 Task: Send an email with the signature Amanda Green with the subject Reminder for a partnership and the message I wanted to provide you with an update on the progress of the project. We have completed 50% of the deliverables. from softage.10@softage.net to softage.8@softage.net and move the email from Sent Items to the folder Antivirus
Action: Mouse moved to (75, 86)
Screenshot: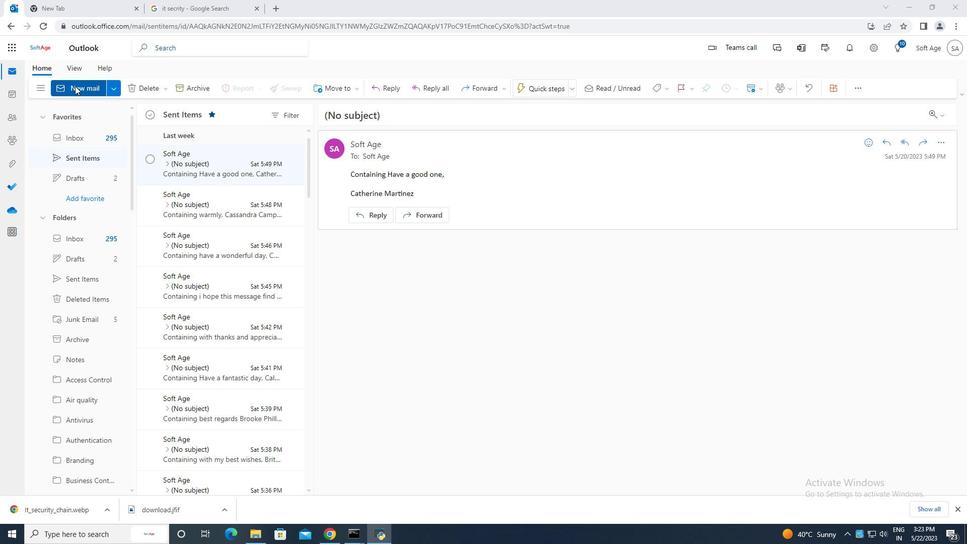 
Action: Mouse pressed left at (75, 86)
Screenshot: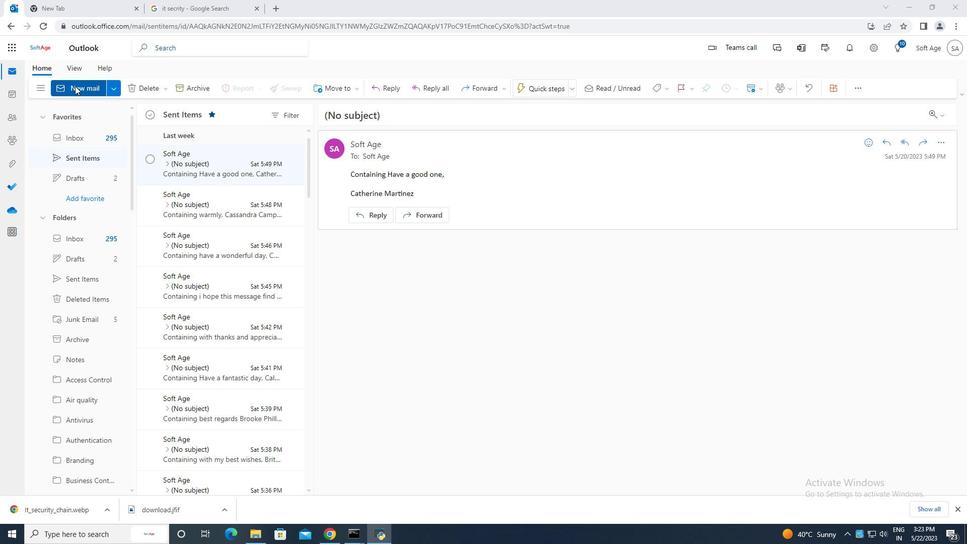 
Action: Mouse moved to (647, 87)
Screenshot: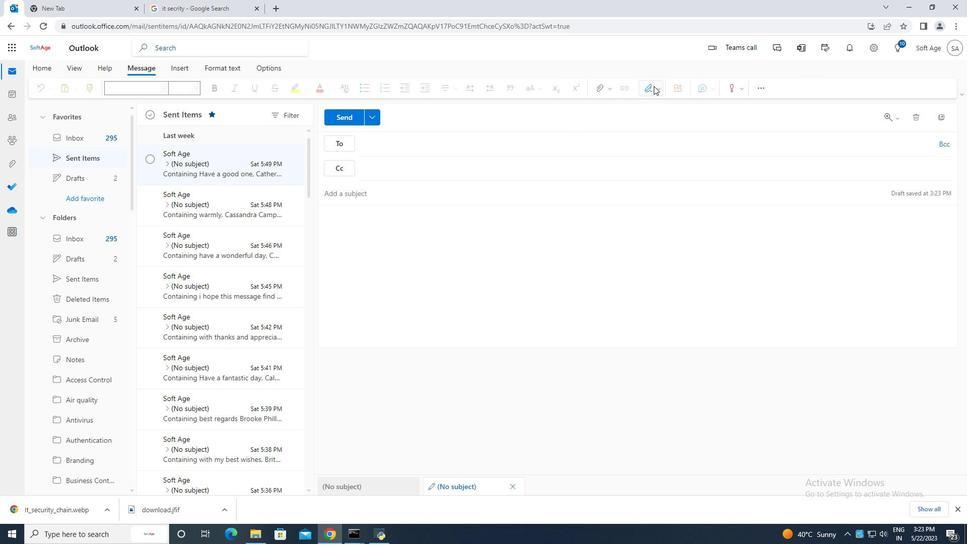 
Action: Mouse pressed left at (647, 87)
Screenshot: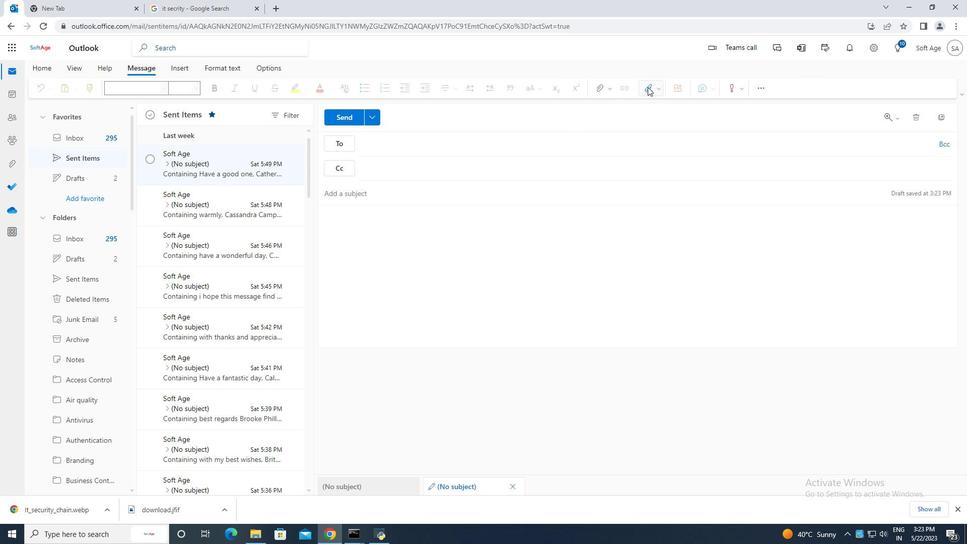 
Action: Mouse moved to (628, 130)
Screenshot: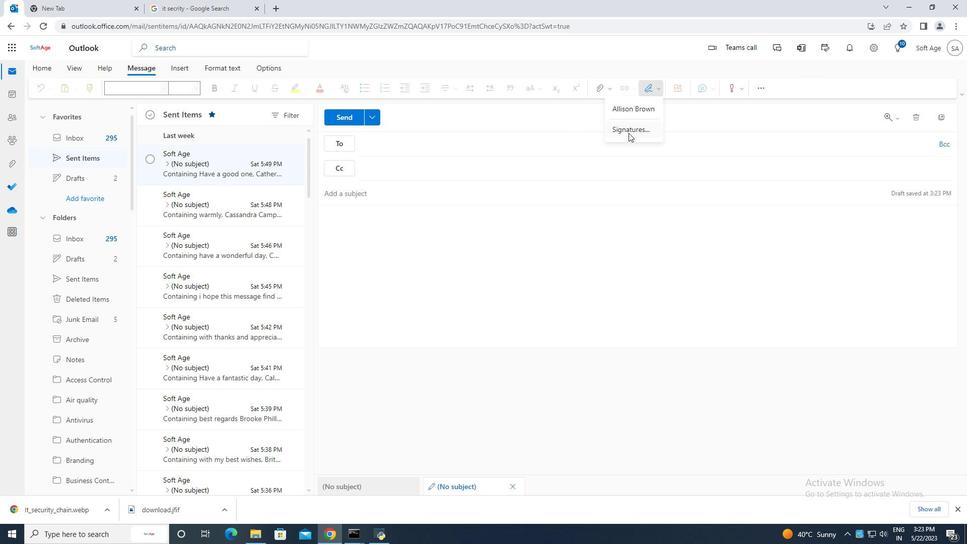 
Action: Mouse pressed left at (628, 130)
Screenshot: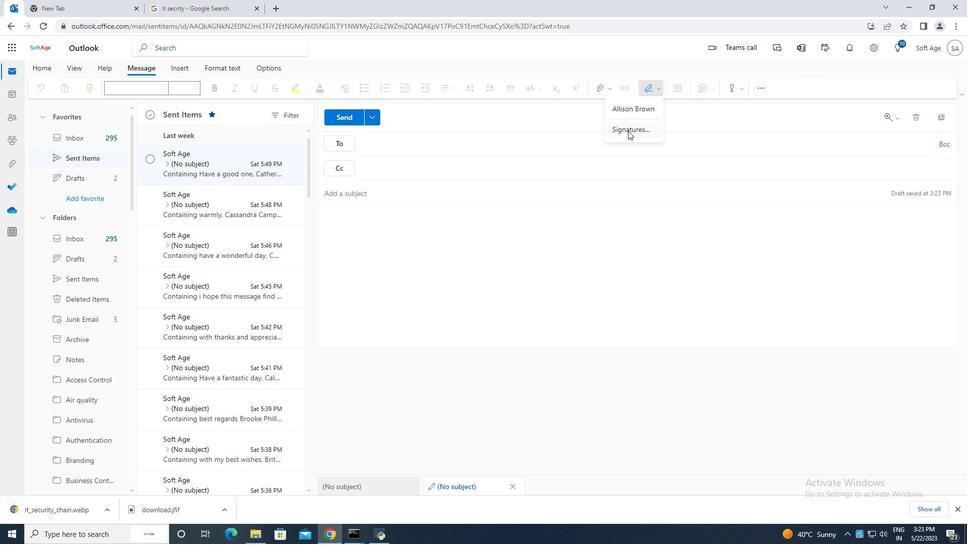 
Action: Mouse moved to (679, 171)
Screenshot: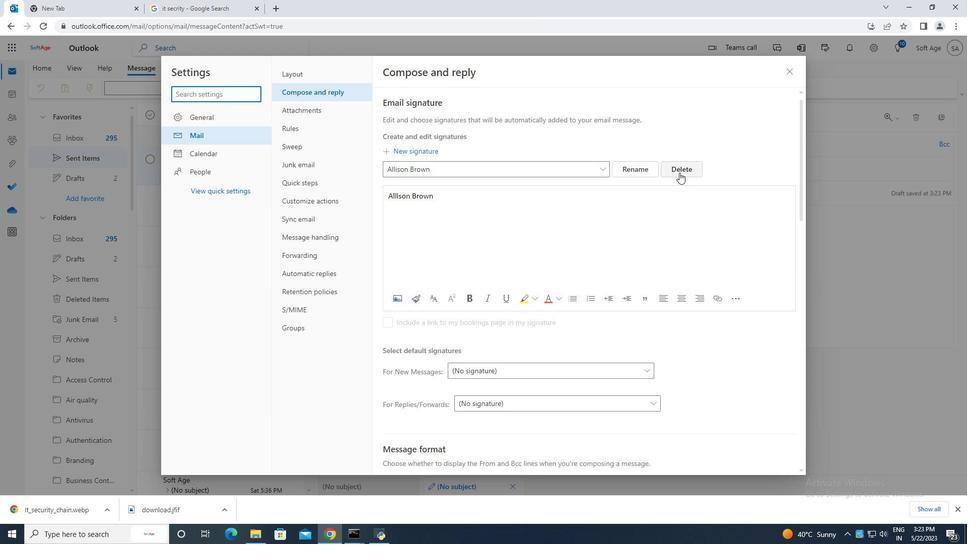 
Action: Mouse pressed left at (679, 171)
Screenshot: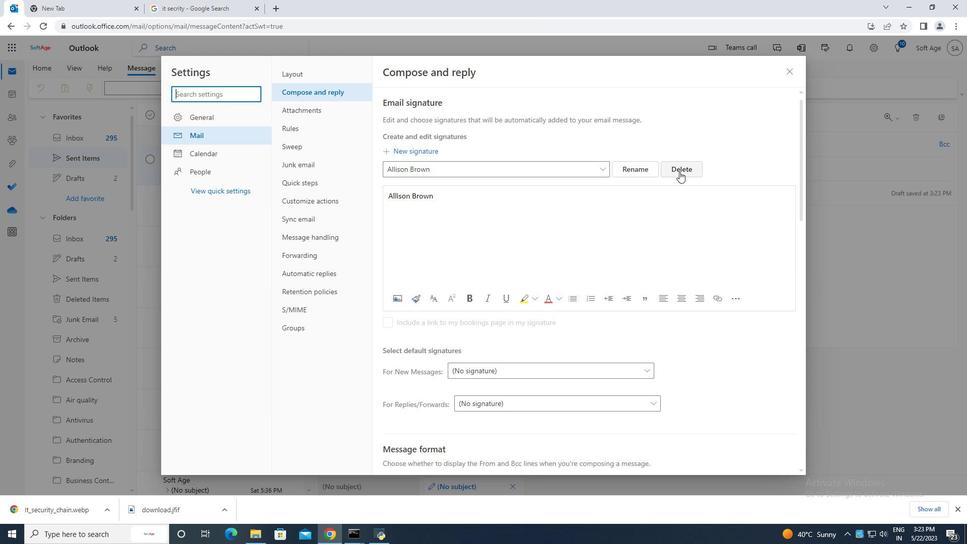 
Action: Mouse moved to (409, 169)
Screenshot: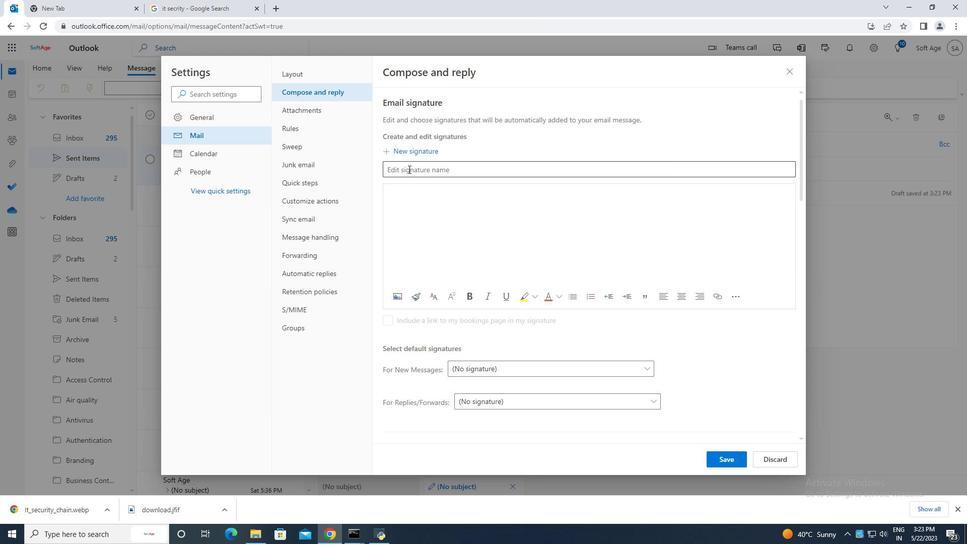 
Action: Mouse pressed left at (409, 169)
Screenshot: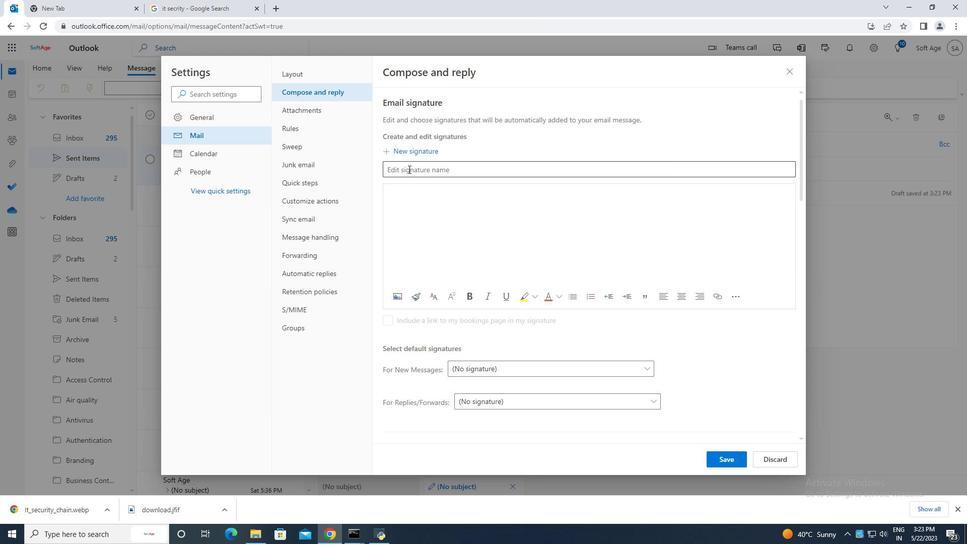 
Action: Key pressed <Key.caps_lock>A<Key.caps_lock>manda
Screenshot: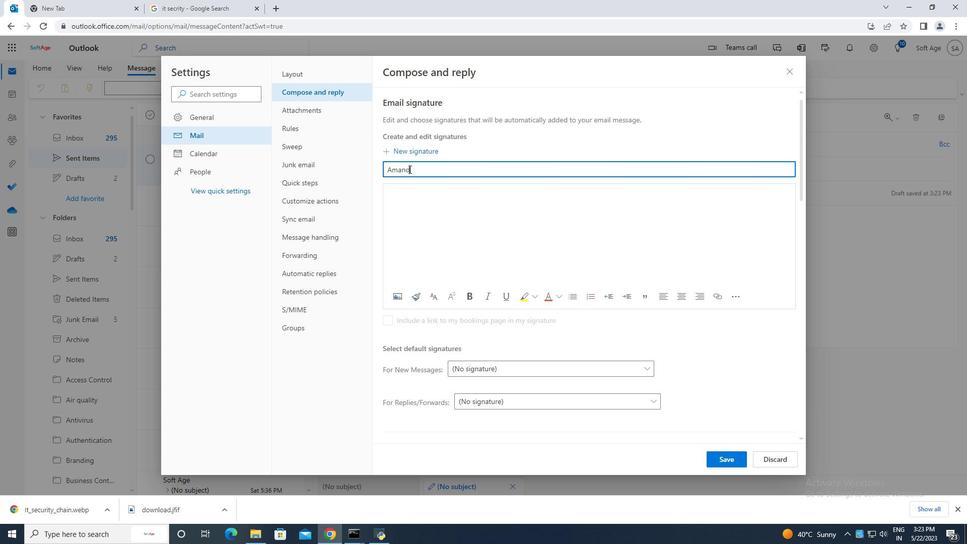 
Action: Mouse moved to (449, 183)
Screenshot: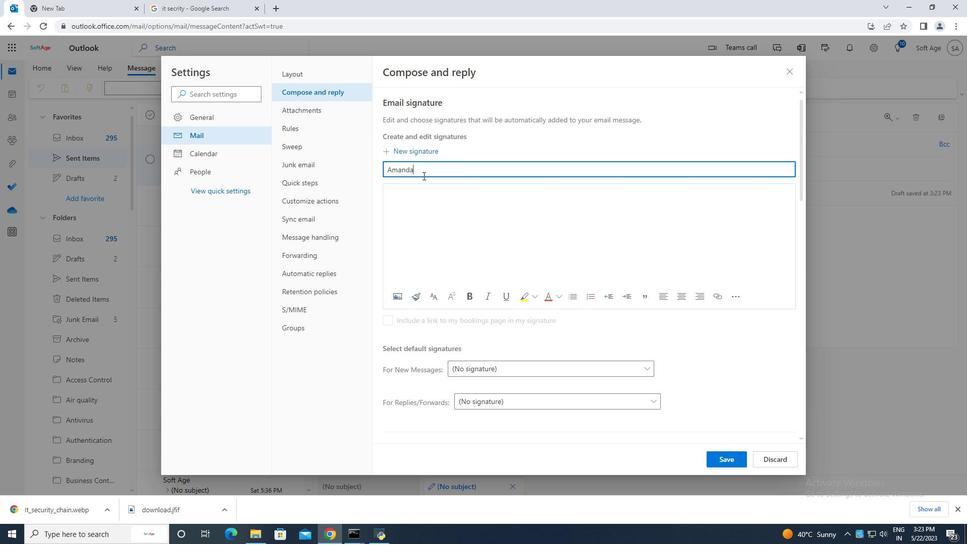
Action: Key pressed <Key.space><Key.caps_lock>GREEN<Key.backspace><Key.backspace><Key.backspace><Key.backspace><Key.caps_lock>reen<Key.space>
Screenshot: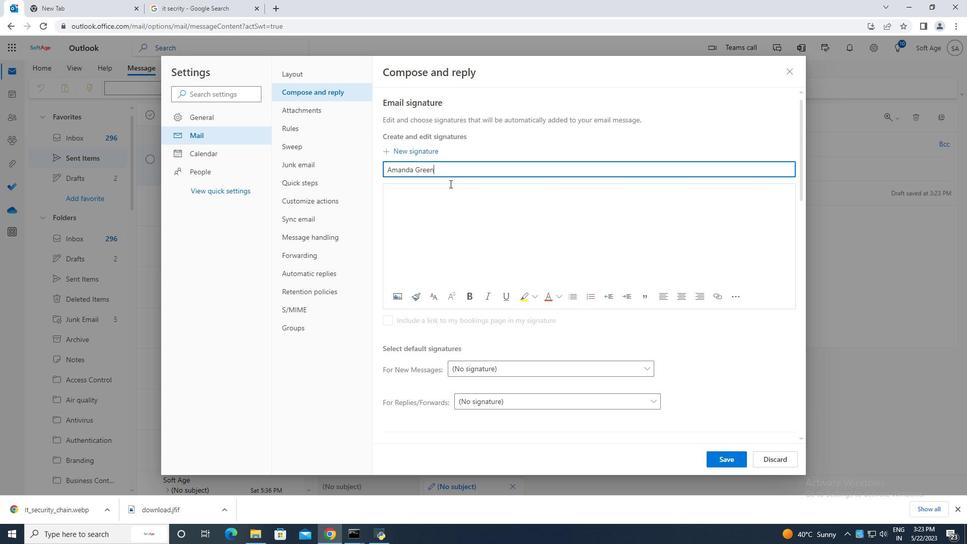 
Action: Mouse moved to (397, 186)
Screenshot: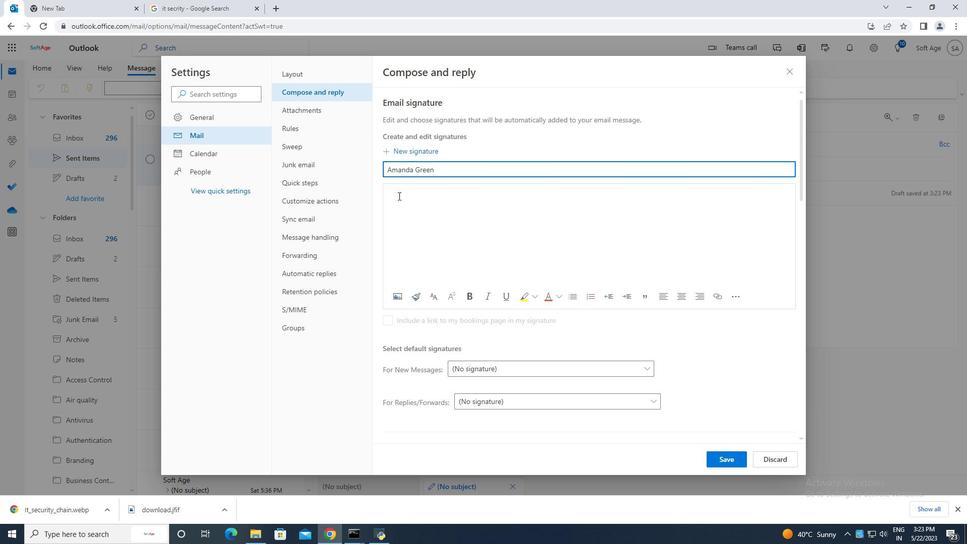 
Action: Mouse pressed left at (397, 186)
Screenshot: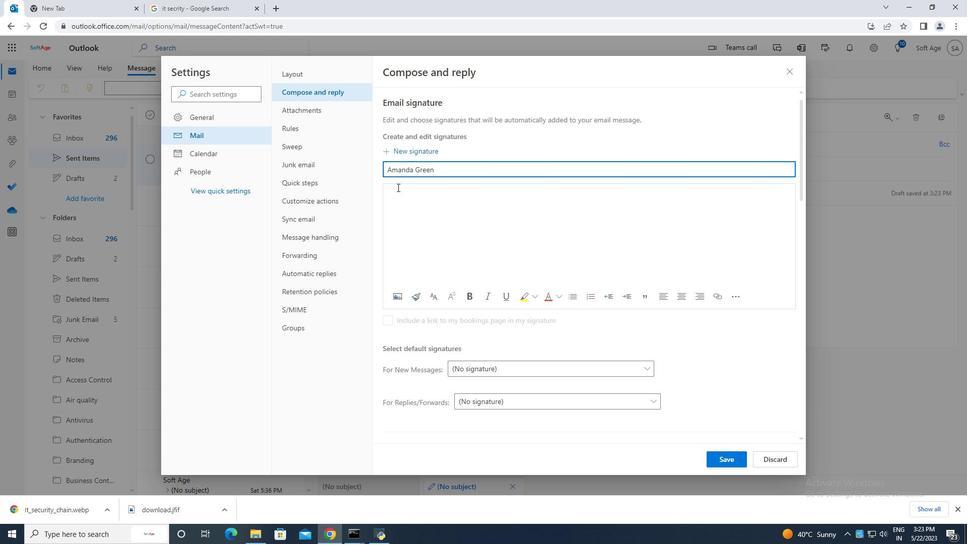 
Action: Mouse moved to (401, 188)
Screenshot: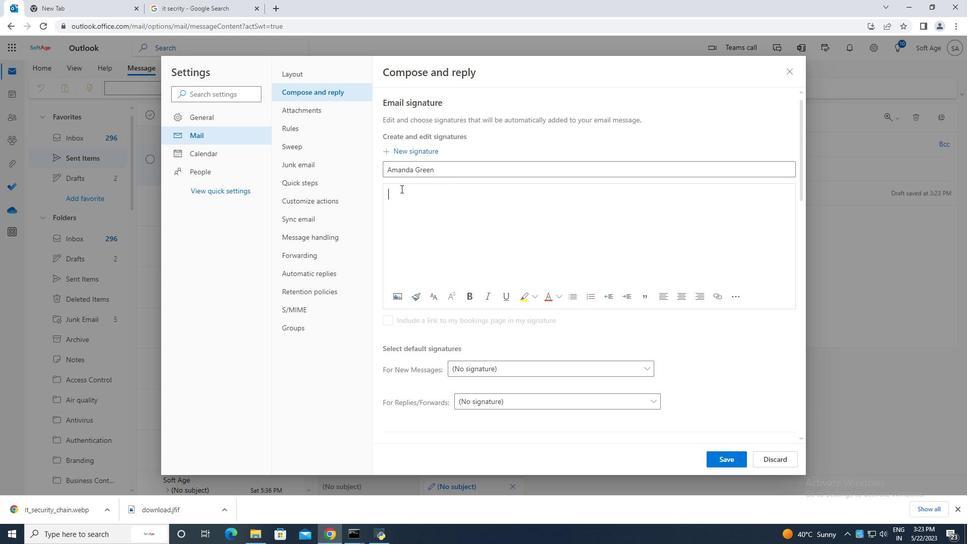 
Action: Key pressed <Key.caps_lock>A<Key.caps_lock>man<Key.backspace>nda<Key.space><Key.caps_lock>G<Key.caps_lock>reen
Screenshot: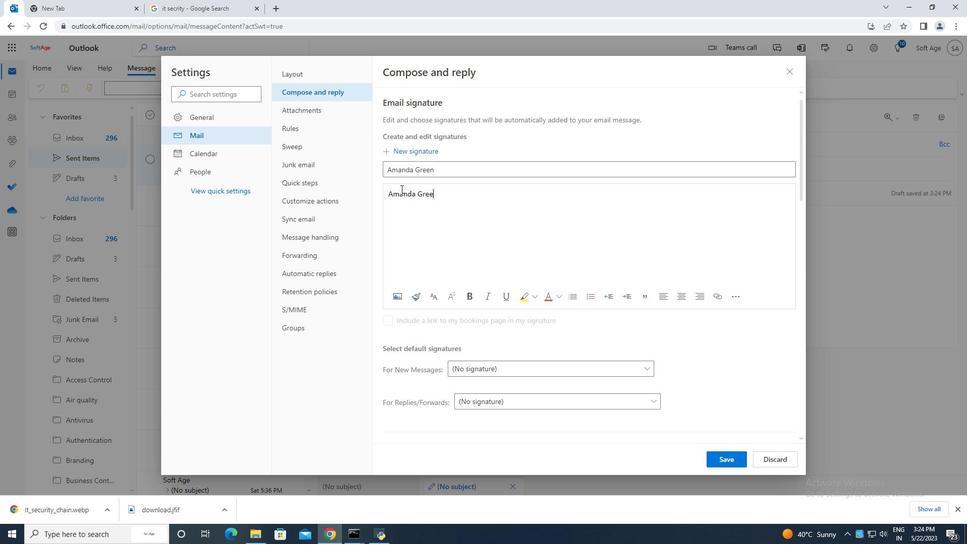 
Action: Mouse moved to (716, 460)
Screenshot: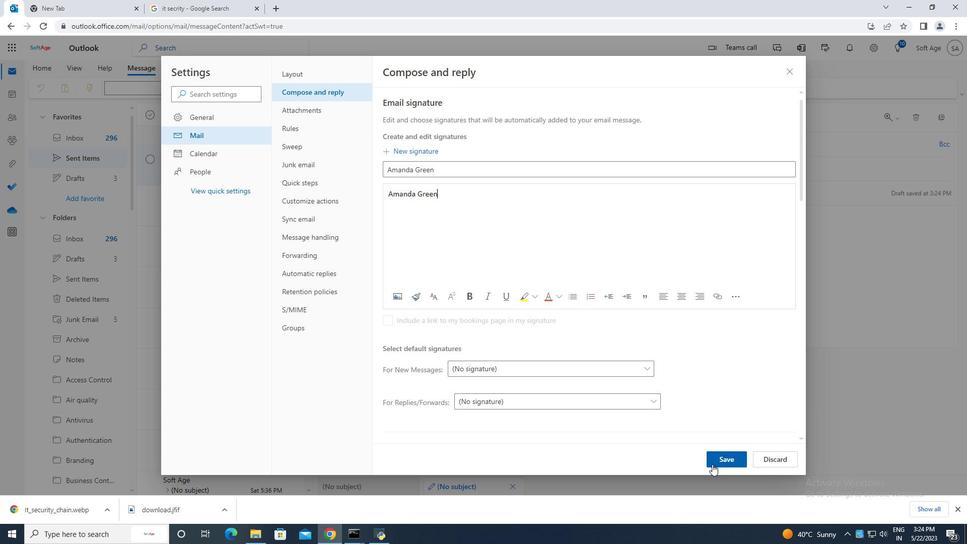 
Action: Mouse pressed left at (716, 460)
Screenshot: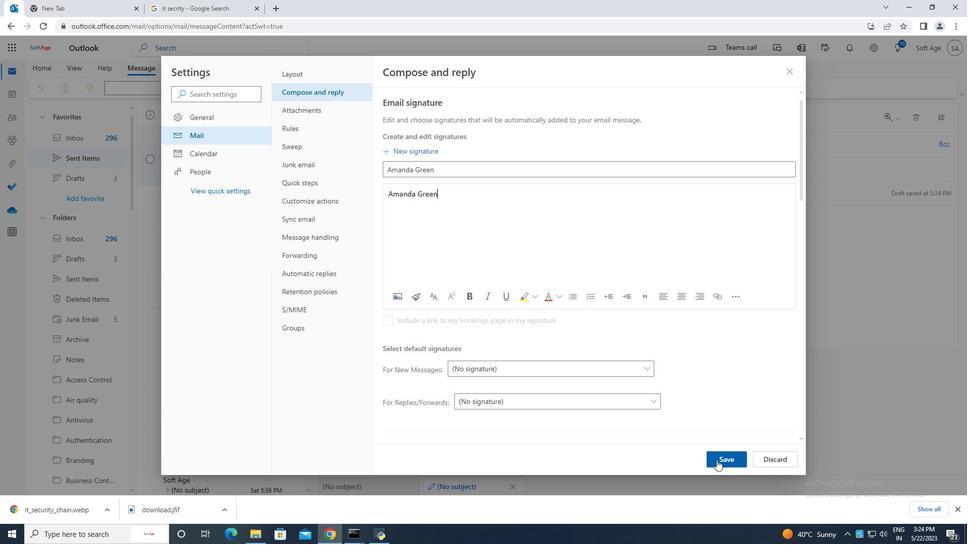 
Action: Mouse moved to (789, 69)
Screenshot: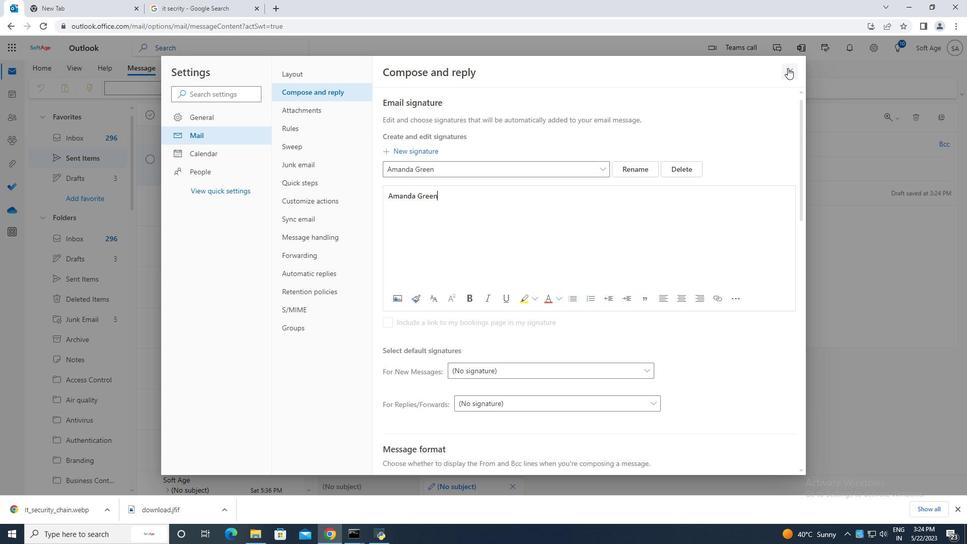 
Action: Mouse pressed left at (789, 69)
Screenshot: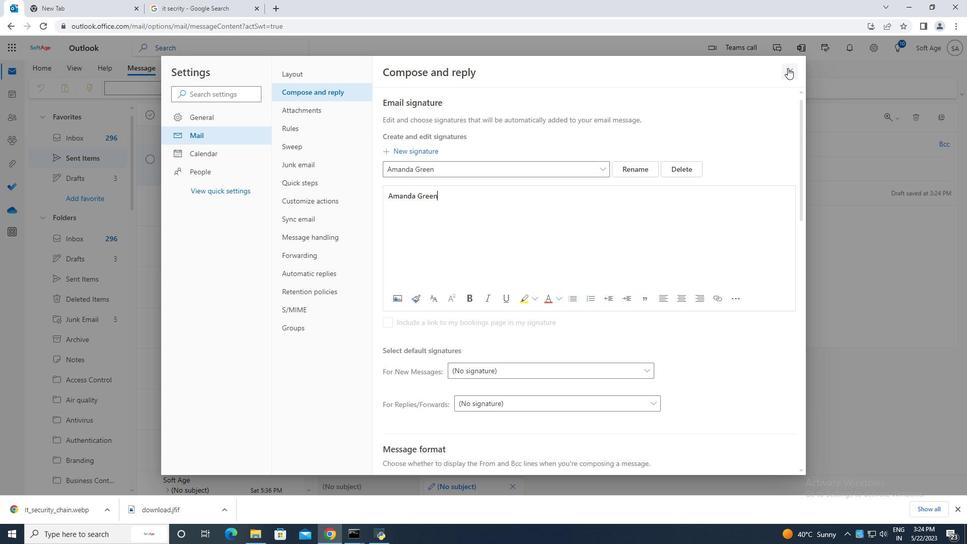 
Action: Mouse moved to (648, 90)
Screenshot: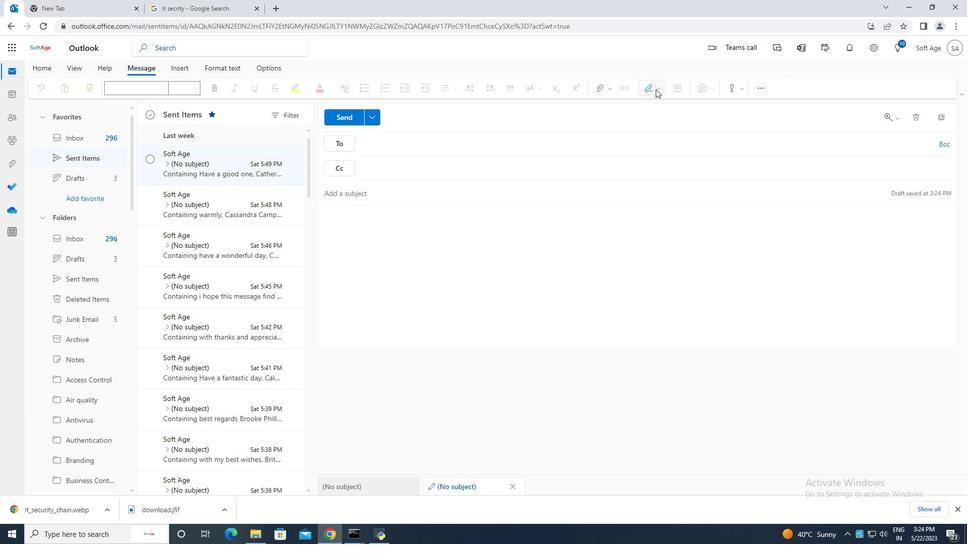 
Action: Mouse pressed left at (648, 90)
Screenshot: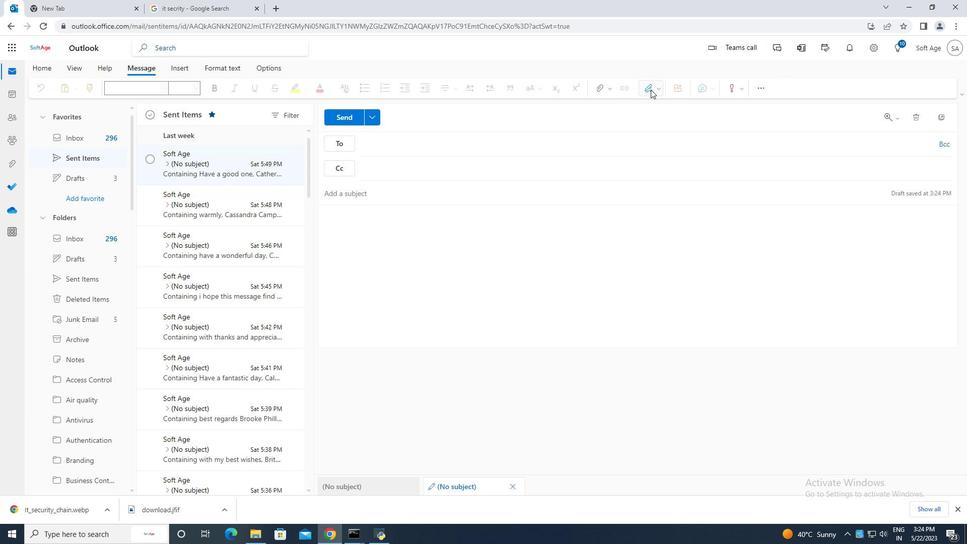
Action: Mouse moved to (625, 107)
Screenshot: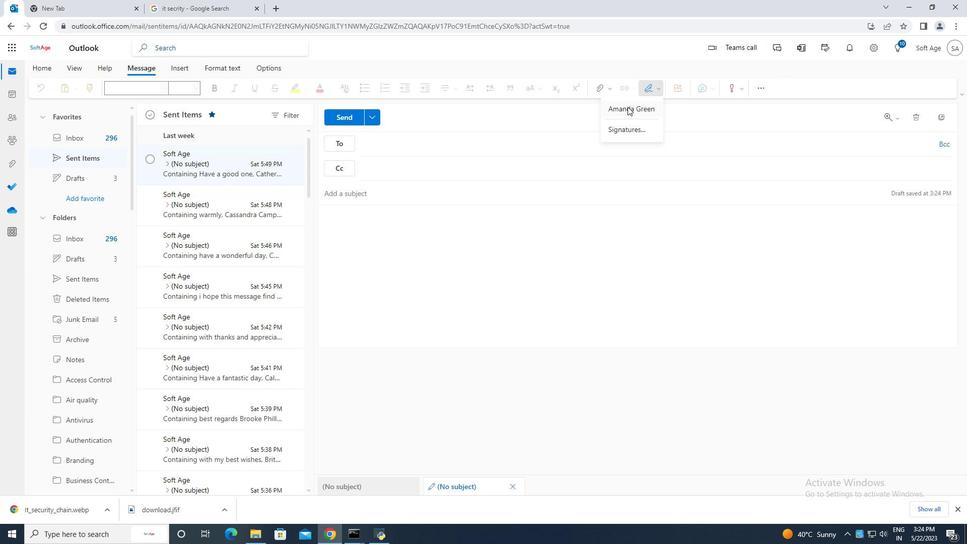 
Action: Mouse pressed left at (625, 107)
Screenshot: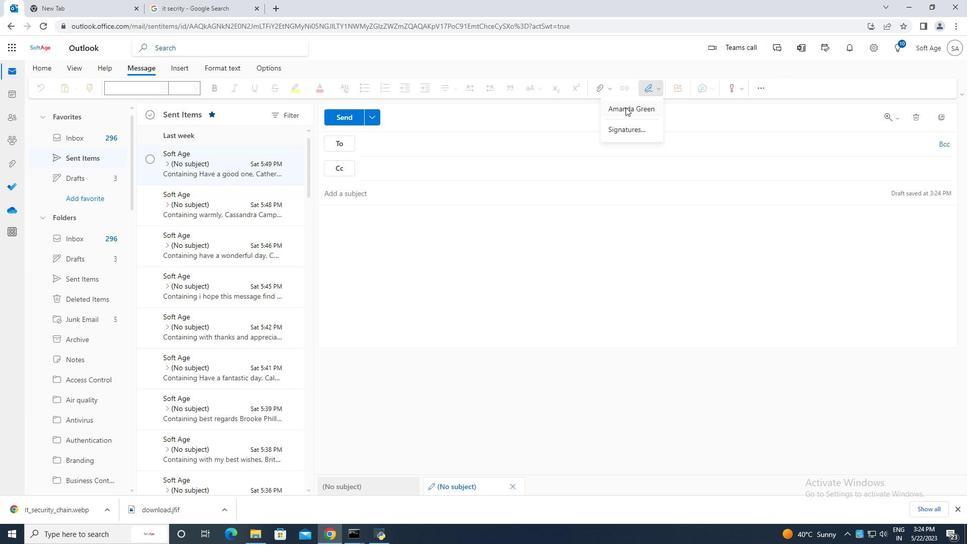 
Action: Mouse moved to (360, 193)
Screenshot: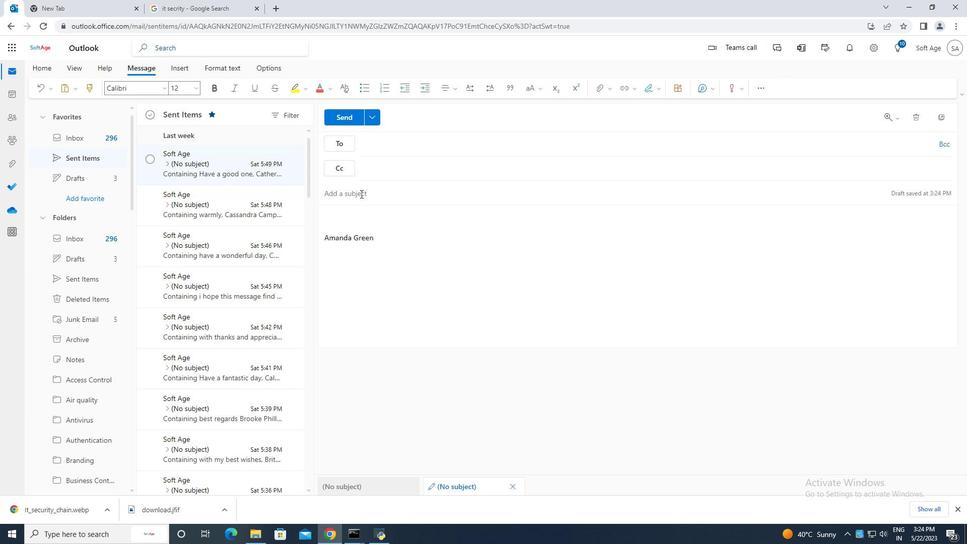 
Action: Mouse pressed left at (360, 193)
Screenshot: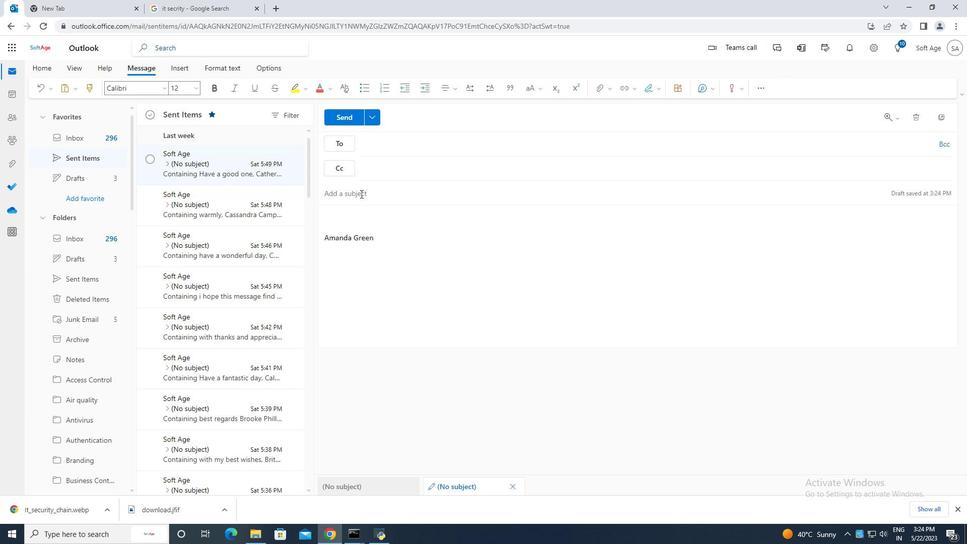 
Action: Mouse moved to (363, 195)
Screenshot: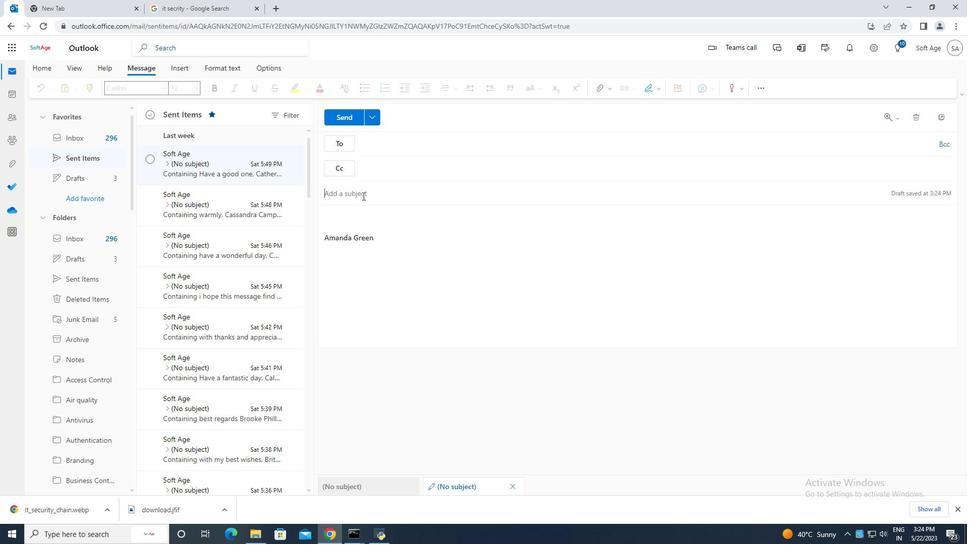 
Action: Key pressed <Key.caps_lock>R<Key.caps_lock>eminder<Key.space>for<Key.space>a<Key.space>partnership<Key.space>and<Key.space>the<Key.space><Key.backspace>.
Screenshot: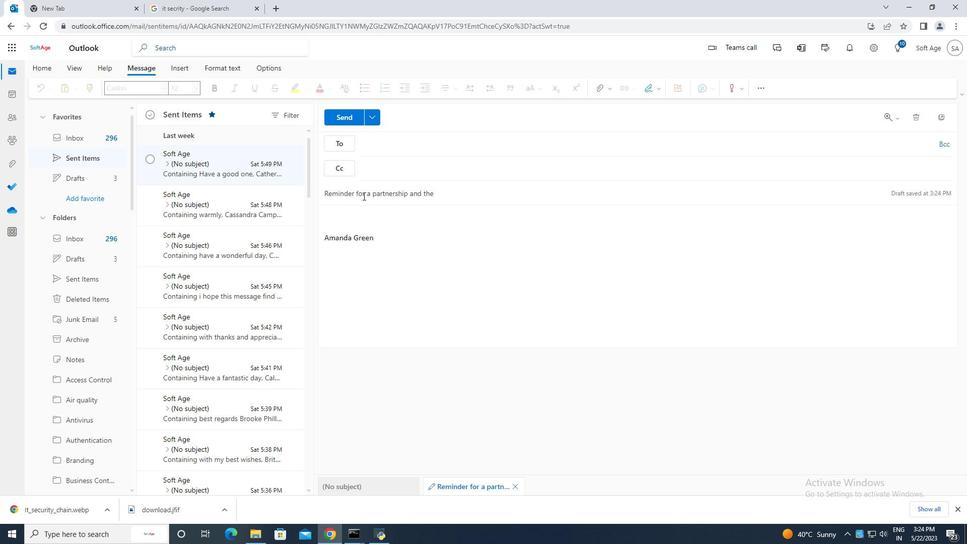 
Action: Mouse moved to (362, 214)
Screenshot: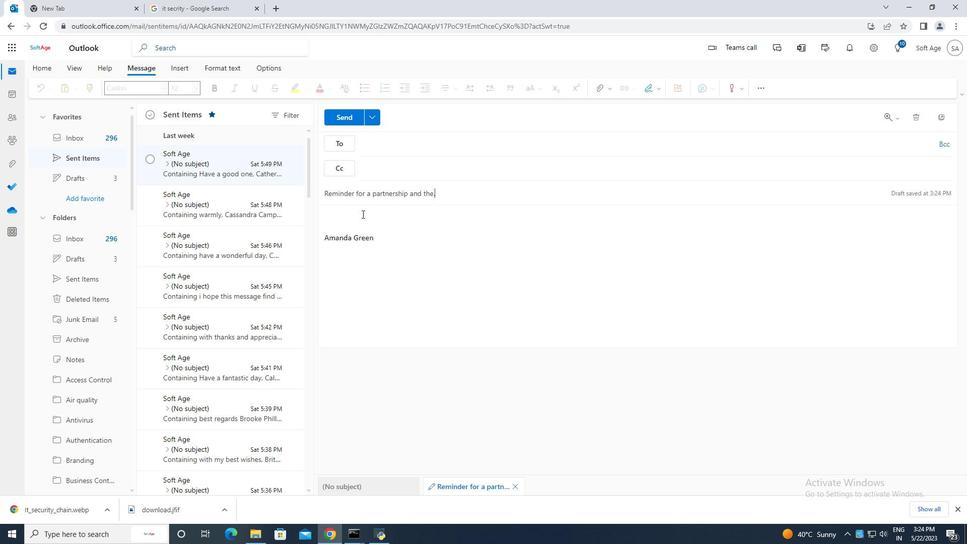 
Action: Mouse pressed left at (362, 214)
Screenshot: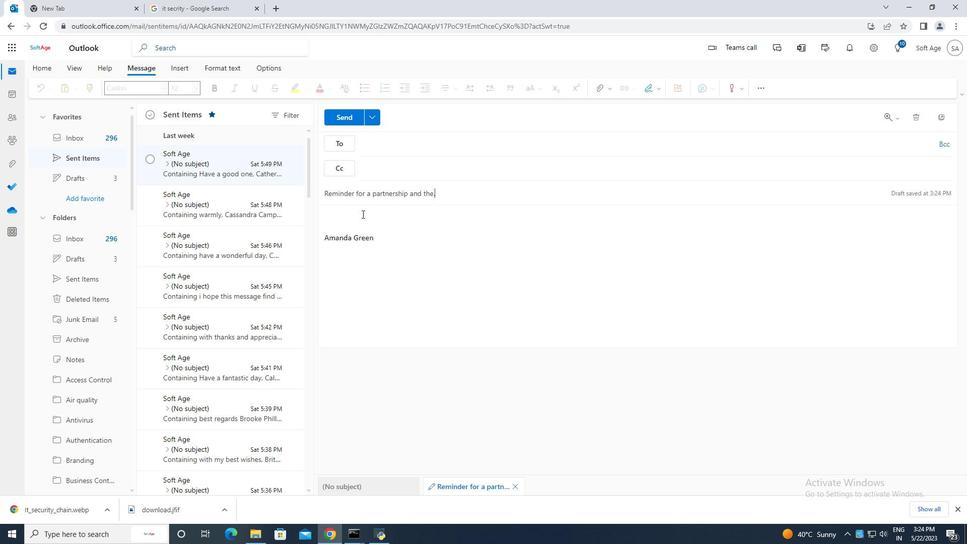 
Action: Mouse moved to (362, 214)
Screenshot: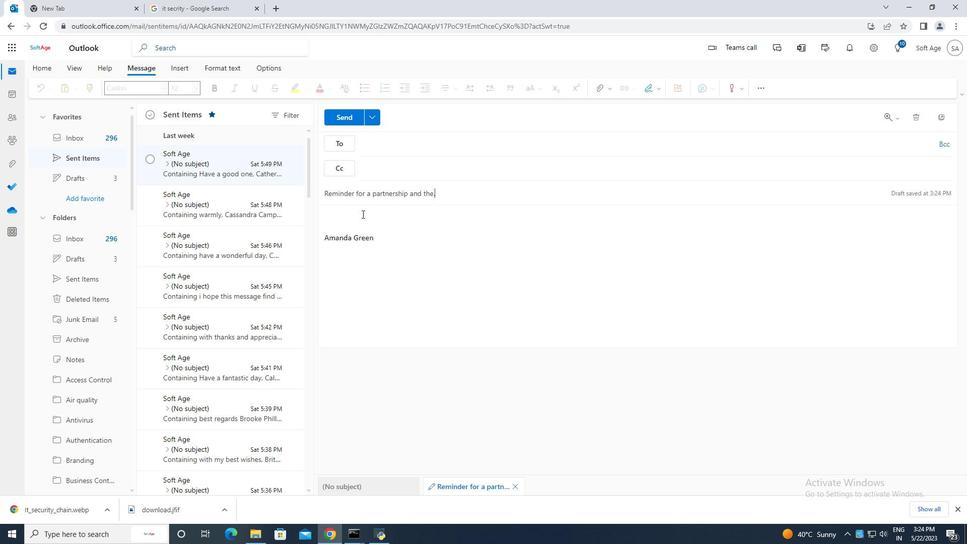 
Action: Key pressed <Key.caps_lock>I<Key.caps_lock><Key.space>wanted<Key.space>to<Key.space>prpvide<Key.space><Key.backspace><Key.backspace><Key.backspace><Key.backspace><Key.backspace><Key.backspace>ovide<Key.space>you<Key.space>with<Key.space>an<Key.space>update<Key.space>on<Key.space>the<Key.space>progress<Key.space>of<Key.space>the<Key.space>project,<Key.backspace>.<Key.space><Key.caps_lock>W<Key.caps_lock>e<Key.space>have<Key.space>completed<Key.space>50<Key.shift><Key.shift><Key.shift><Key.shift><Key.shift><Key.shift><Key.shift>%<Key.space>of<Key.space>tyhe<Key.backspace><Key.backspace><Key.backspace>he<Key.space>delev<Key.backspace><Key.backspace>iverables<Key.space><Key.backspace>.
Screenshot: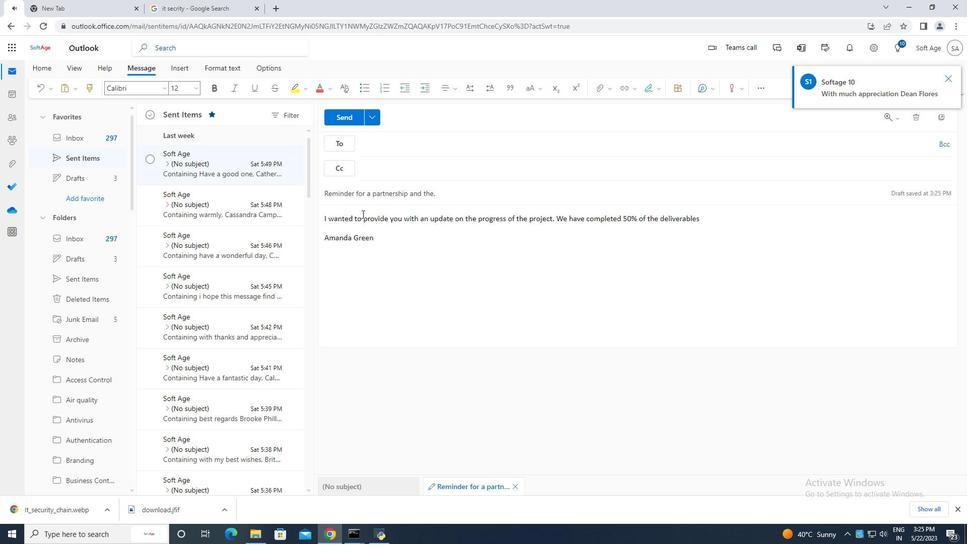 
Action: Mouse moved to (386, 145)
Screenshot: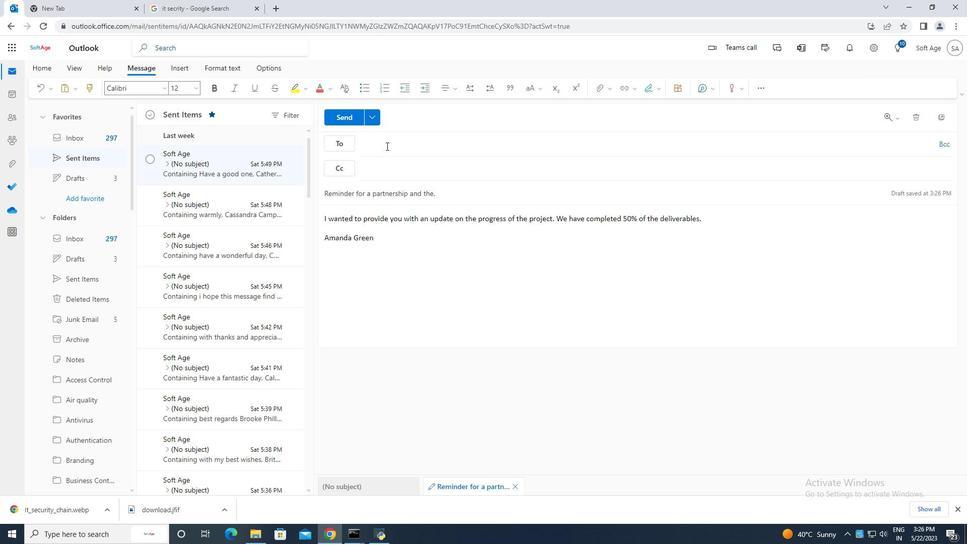 
Action: Mouse pressed left at (386, 145)
Screenshot: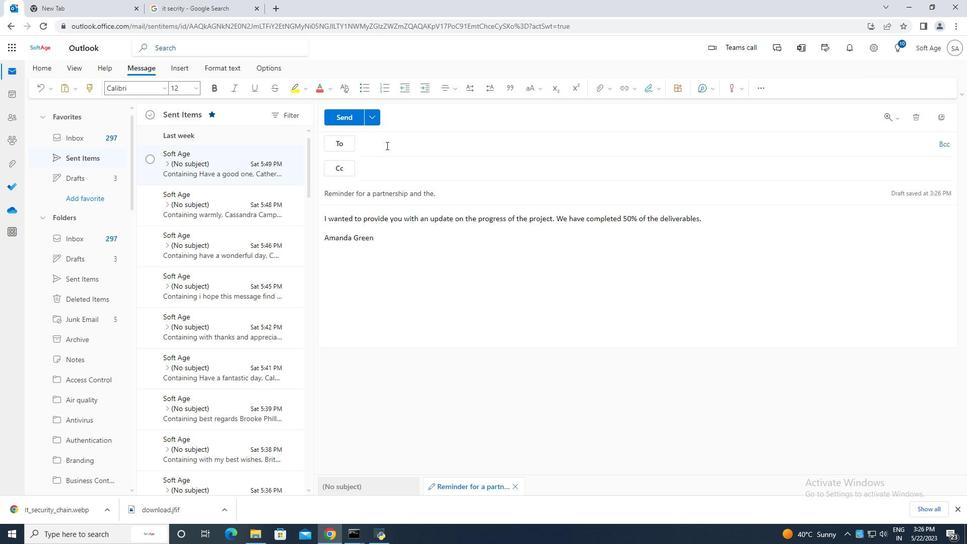 
Action: Mouse moved to (386, 144)
Screenshot: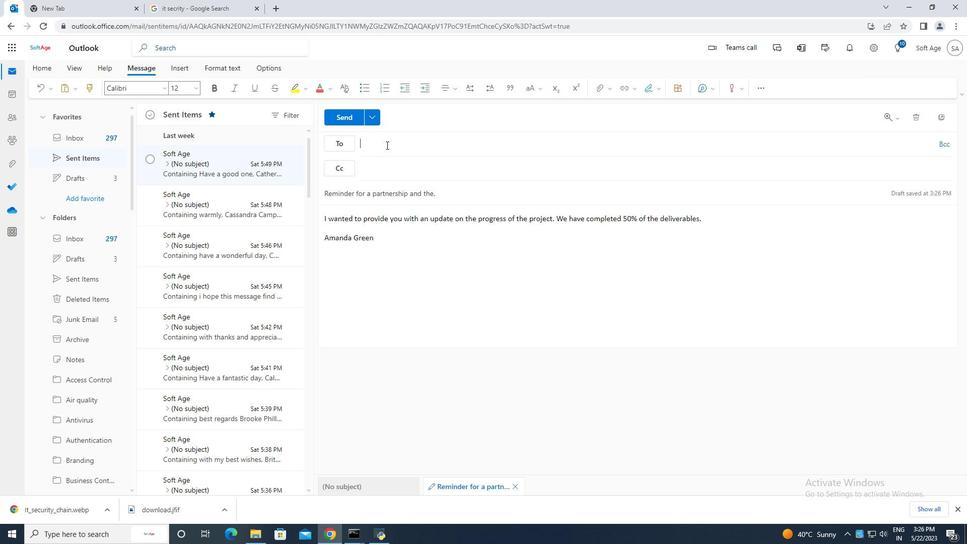 
Action: Key pressed sofatge.8
Screenshot: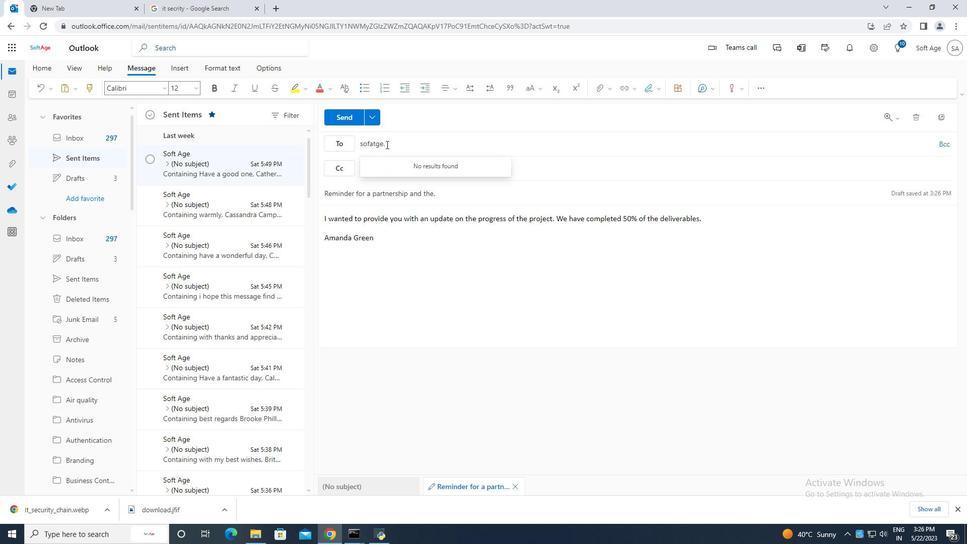 
Action: Mouse moved to (395, 143)
Screenshot: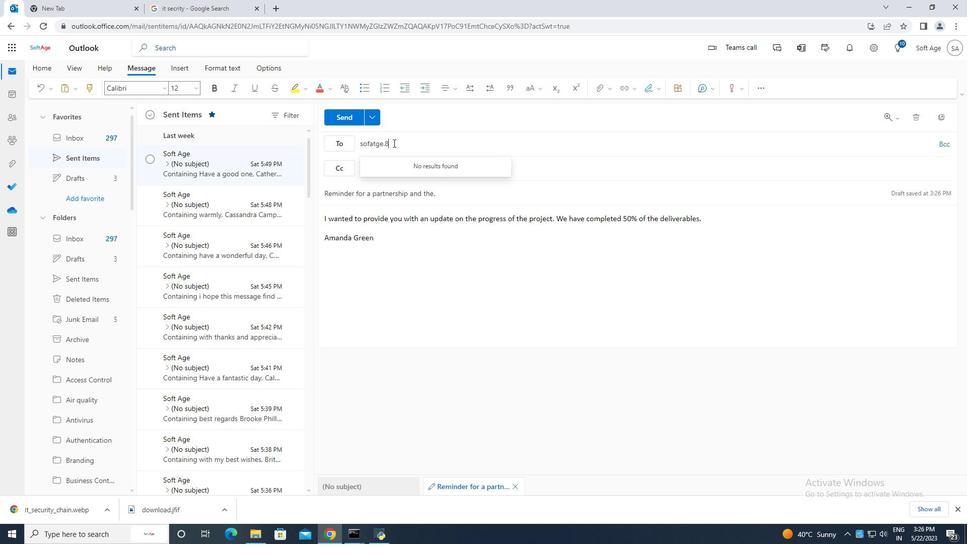 
Action: Key pressed <Key.backspace><Key.backspace><Key.backspace><Key.backspace><Key.backspace><Key.backspace>tage.8
Screenshot: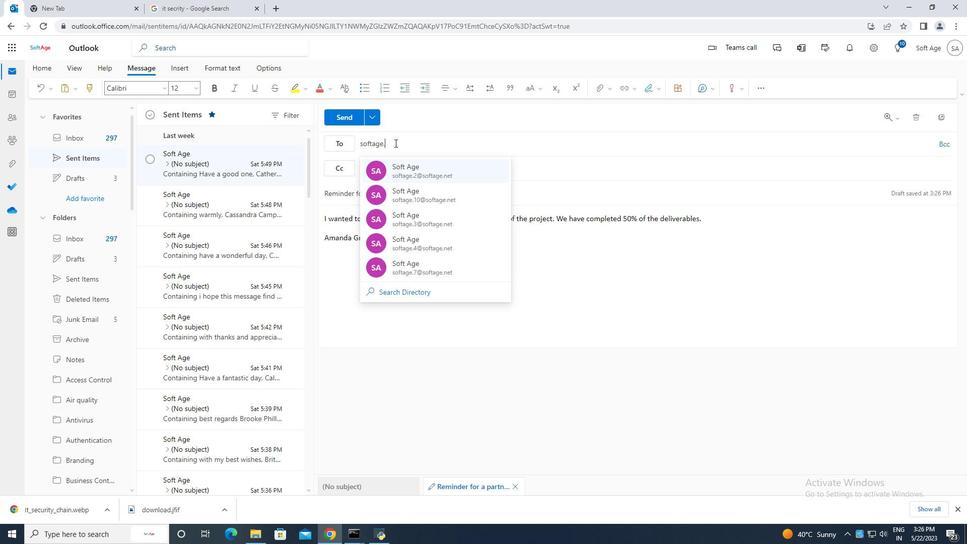 
Action: Mouse moved to (415, 146)
Screenshot: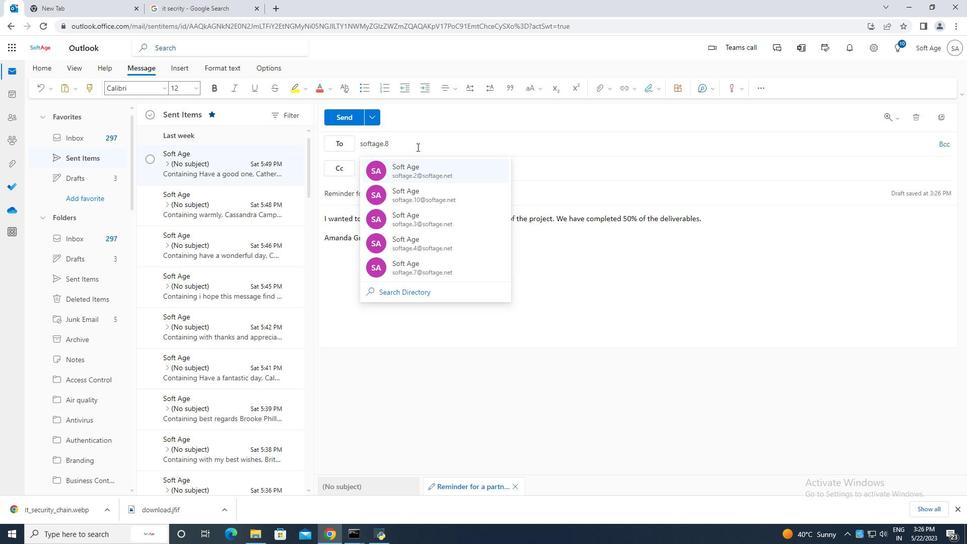 
Action: Key pressed <Key.shift>@
Screenshot: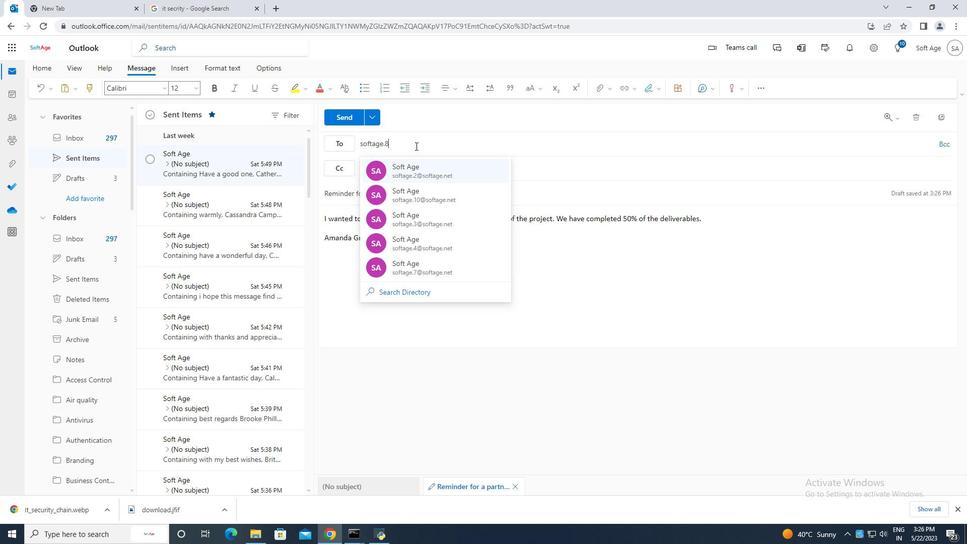 
Action: Mouse moved to (453, 164)
Screenshot: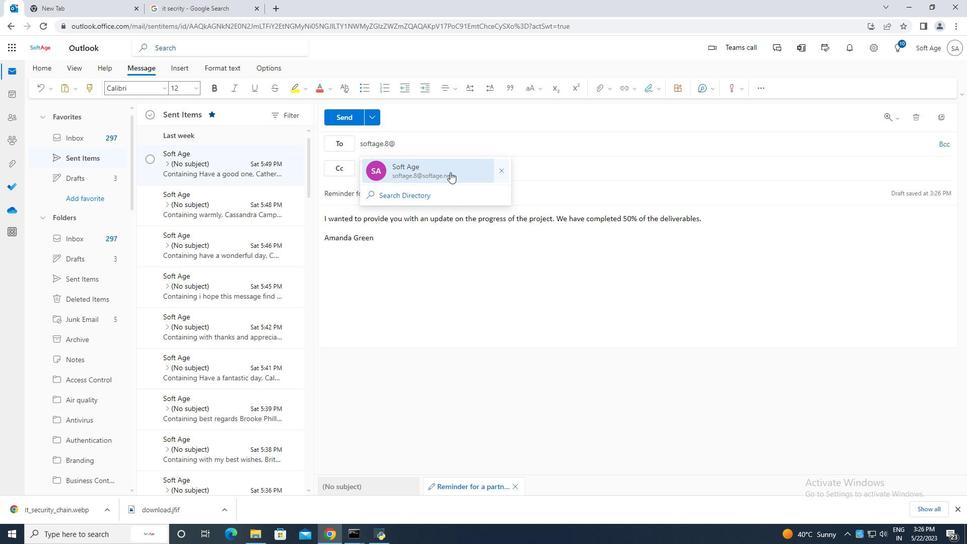 
Action: Mouse pressed left at (453, 164)
Screenshot: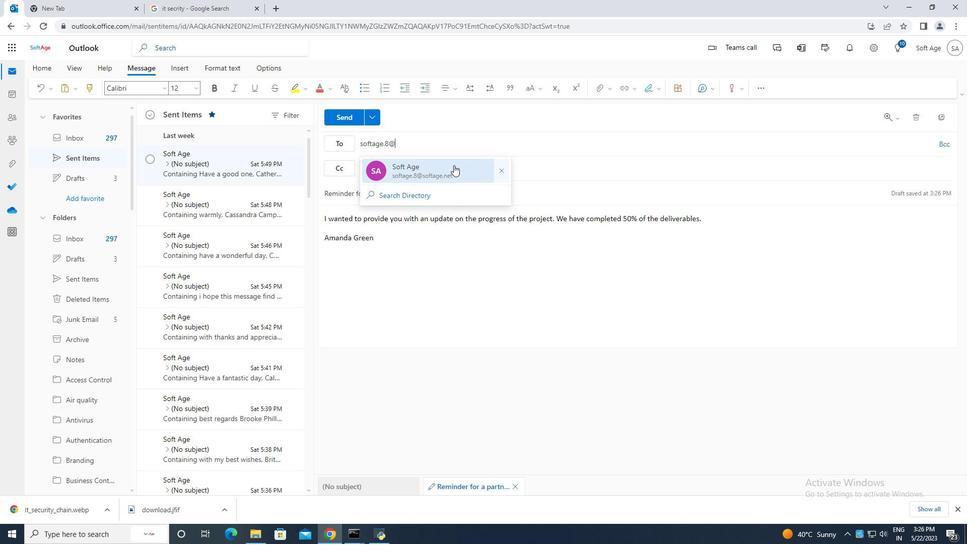 
Action: Mouse moved to (138, 368)
Screenshot: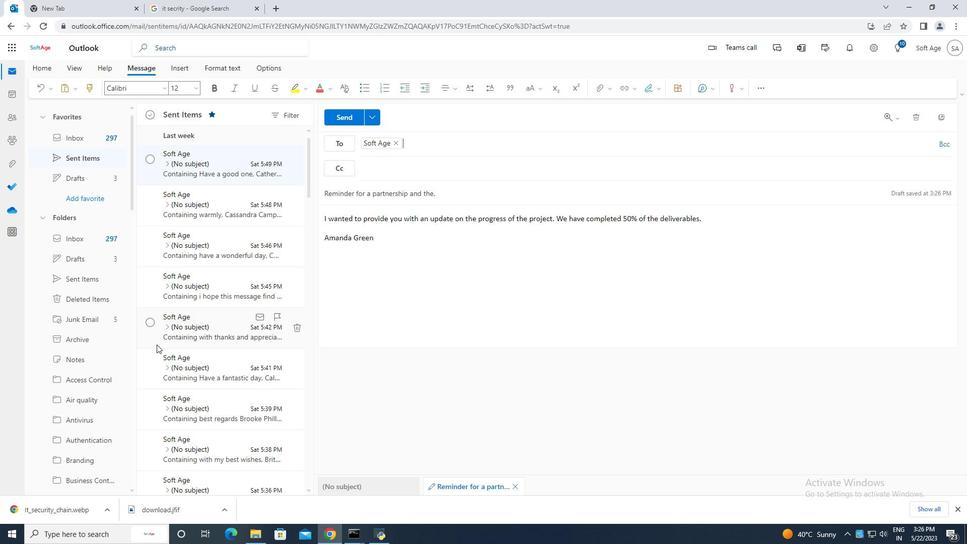 
Action: Mouse scrolled (138, 367) with delta (0, 0)
Screenshot: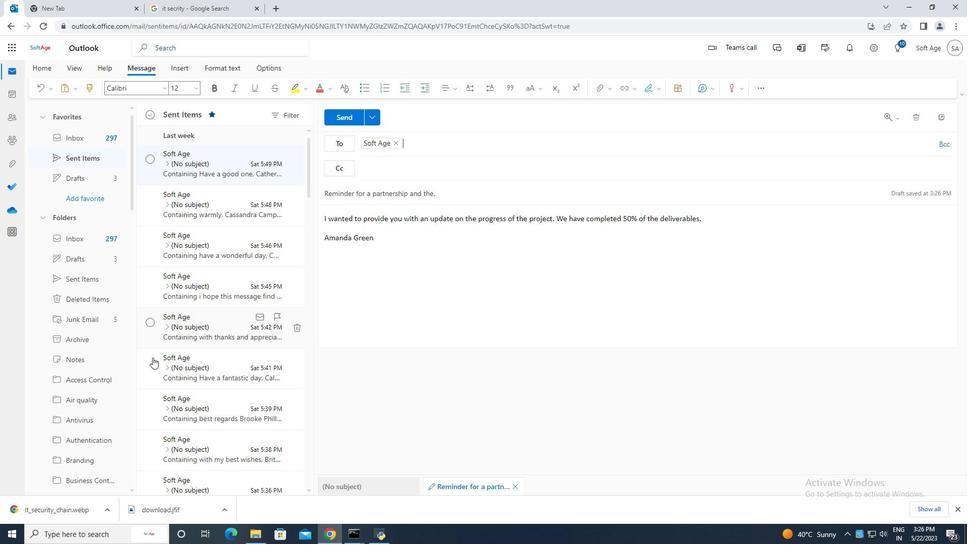 
Action: Mouse moved to (137, 369)
Screenshot: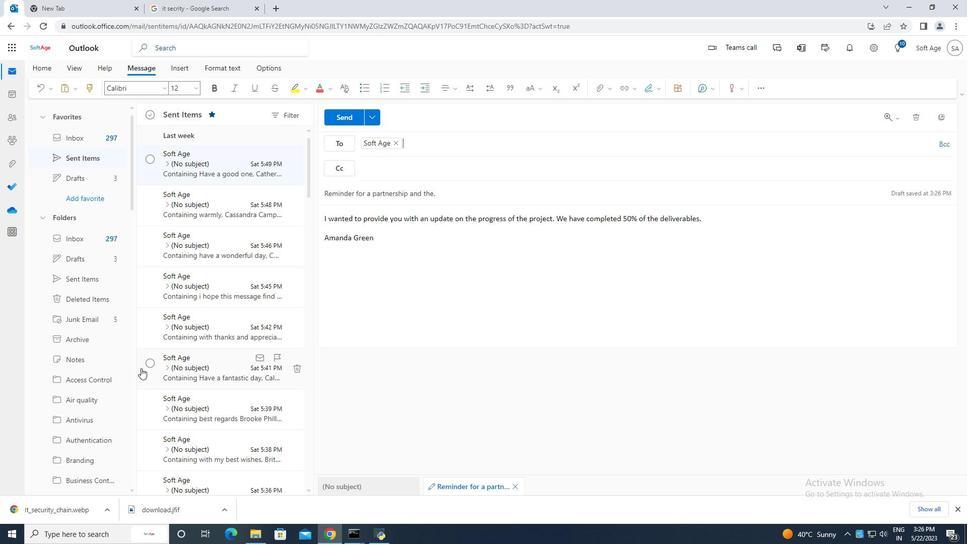 
Action: Mouse scrolled (137, 368) with delta (0, 0)
Screenshot: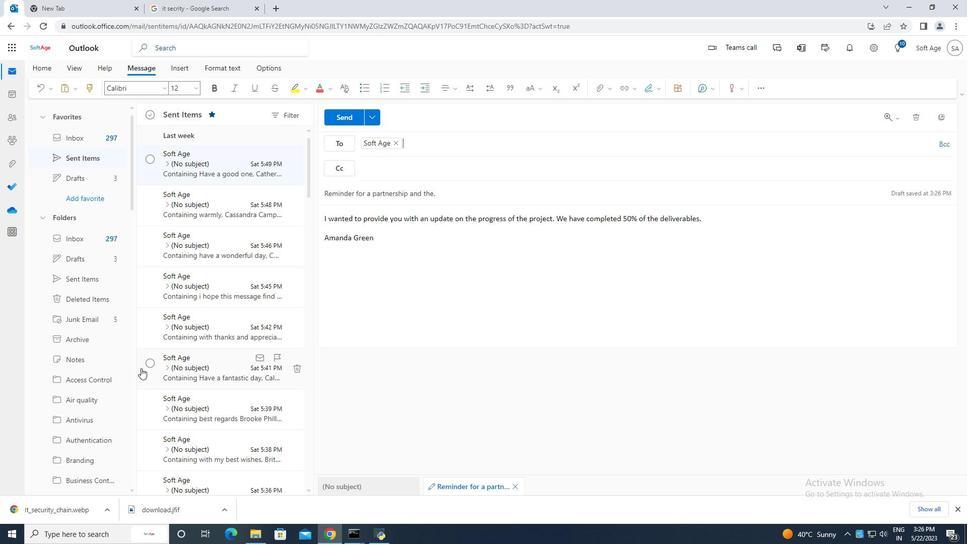 
Action: Mouse moved to (134, 372)
Screenshot: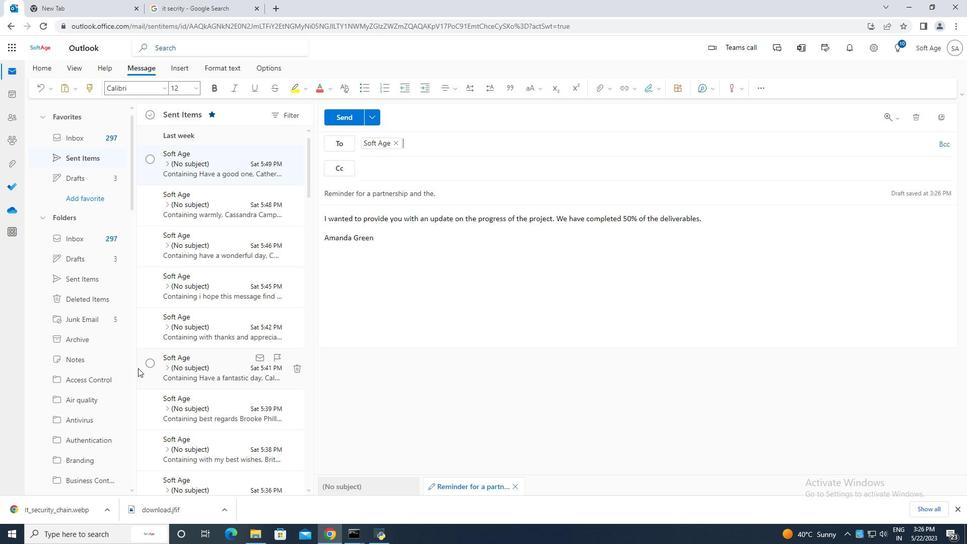 
Action: Mouse scrolled (135, 370) with delta (0, 0)
Screenshot: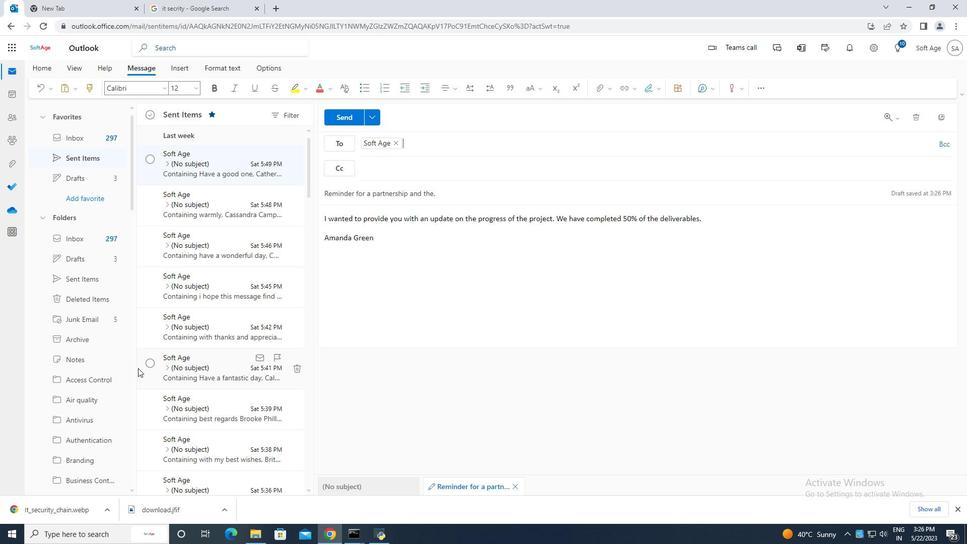 
Action: Mouse moved to (130, 376)
Screenshot: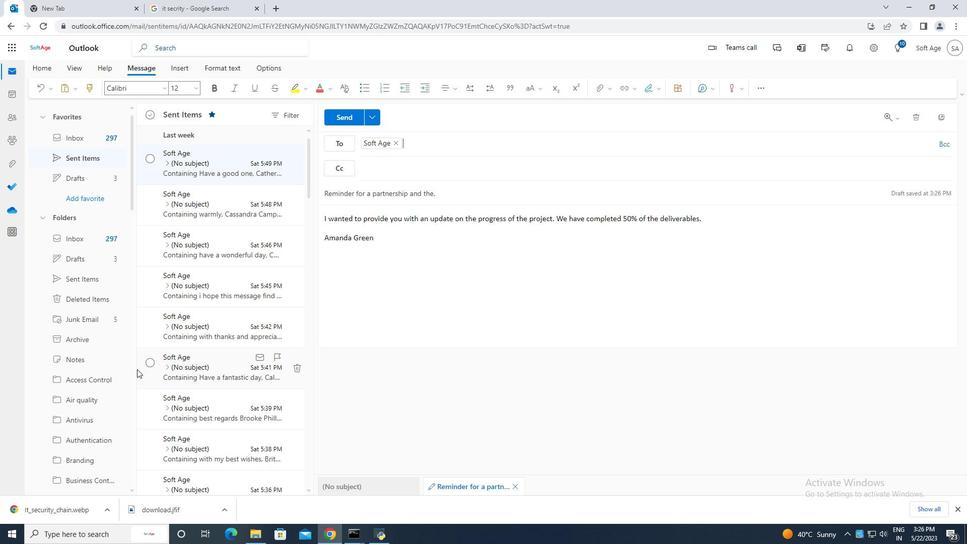 
Action: Mouse scrolled (132, 373) with delta (0, 0)
Screenshot: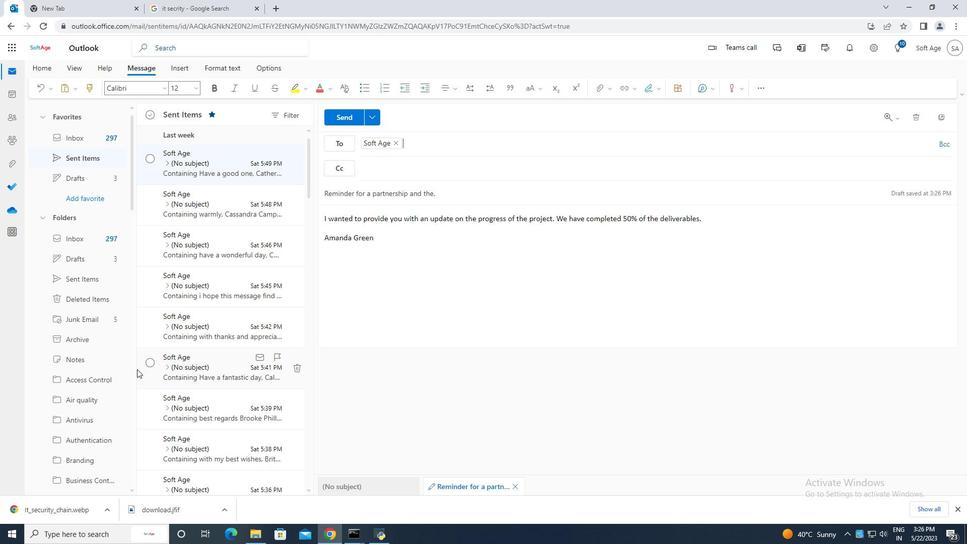 
Action: Mouse moved to (127, 379)
Screenshot: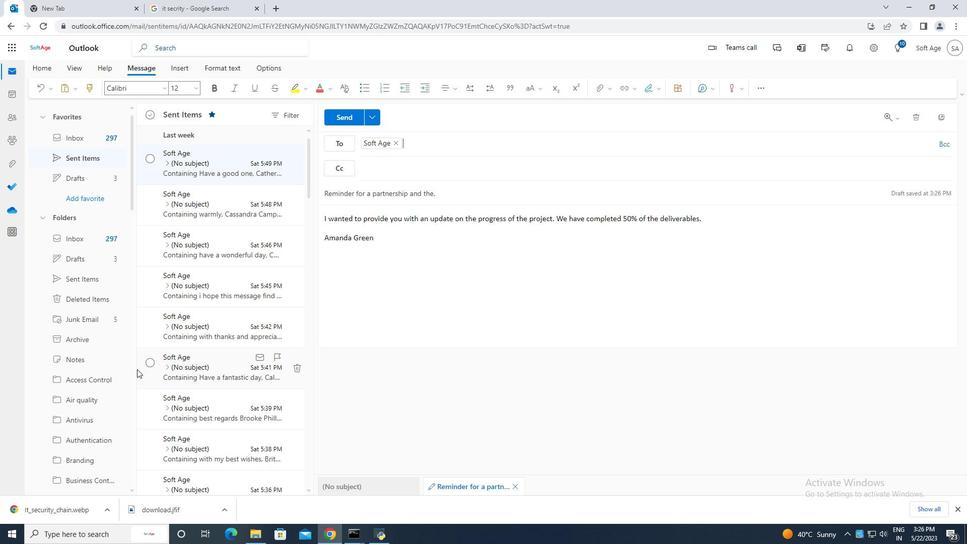 
Action: Mouse scrolled (127, 379) with delta (0, 0)
Screenshot: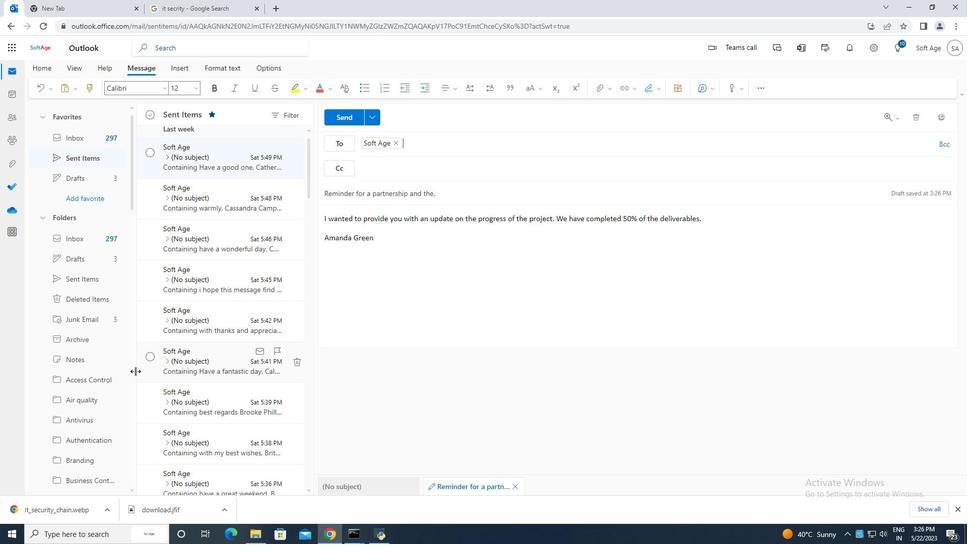 
Action: Mouse moved to (104, 411)
Screenshot: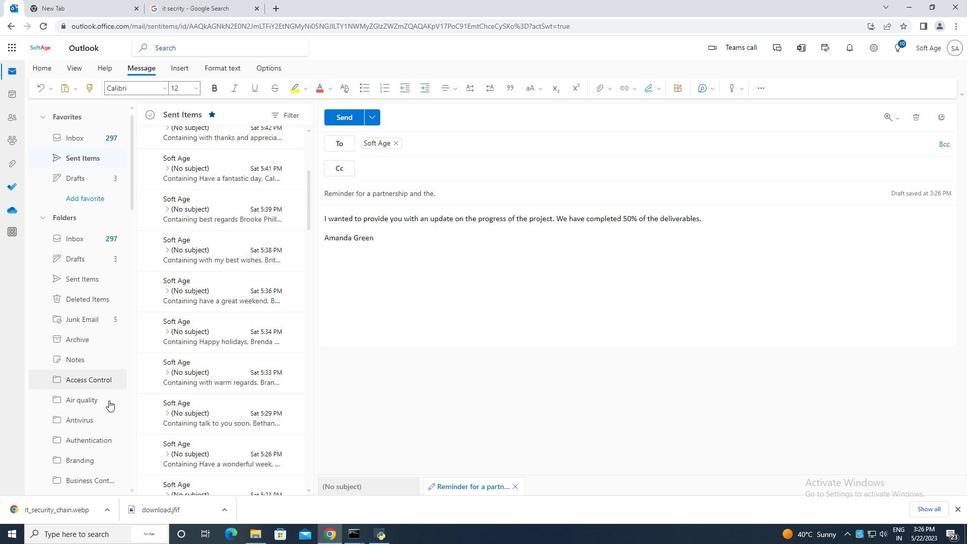 
Action: Mouse scrolled (104, 411) with delta (0, 0)
Screenshot: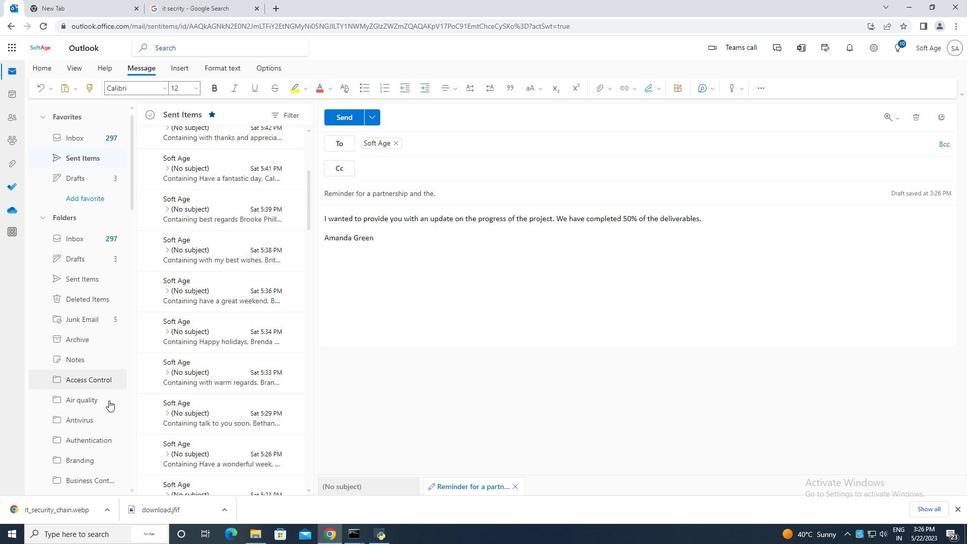 
Action: Mouse moved to (104, 412)
Screenshot: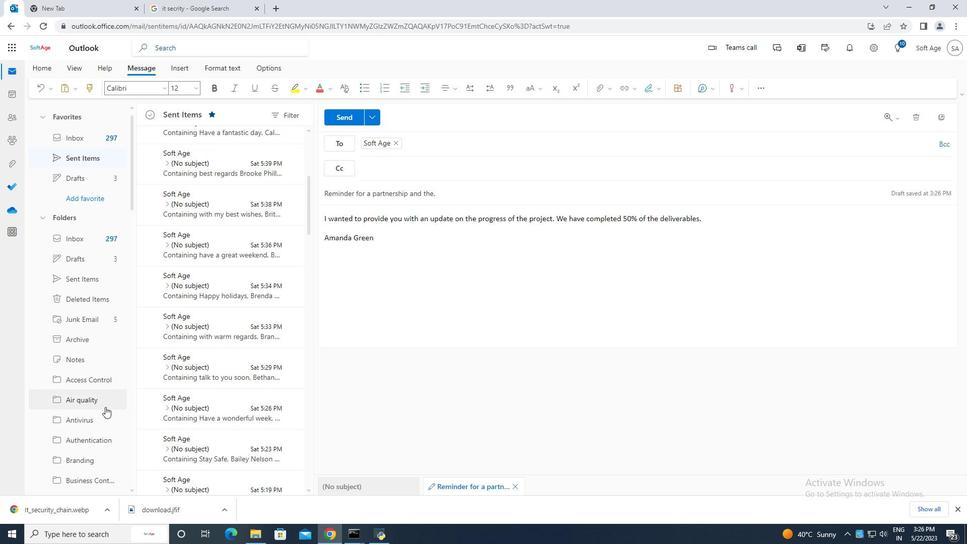
Action: Mouse scrolled (104, 411) with delta (0, 0)
Screenshot: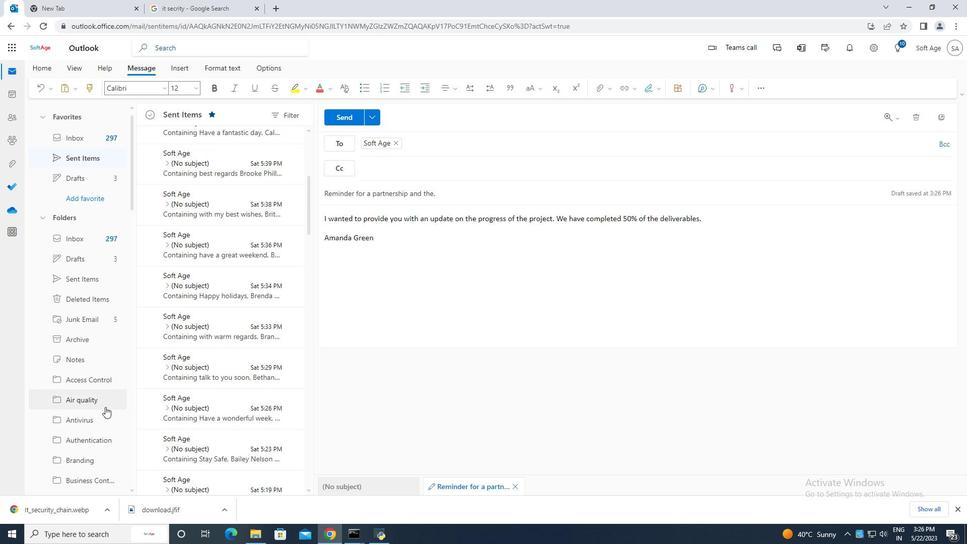 
Action: Mouse moved to (104, 412)
Screenshot: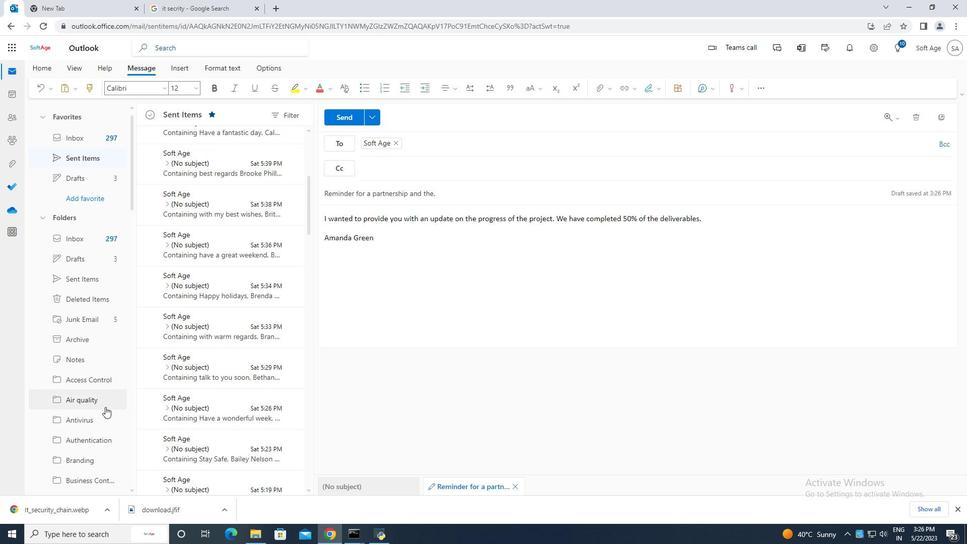
Action: Mouse scrolled (104, 412) with delta (0, 0)
Screenshot: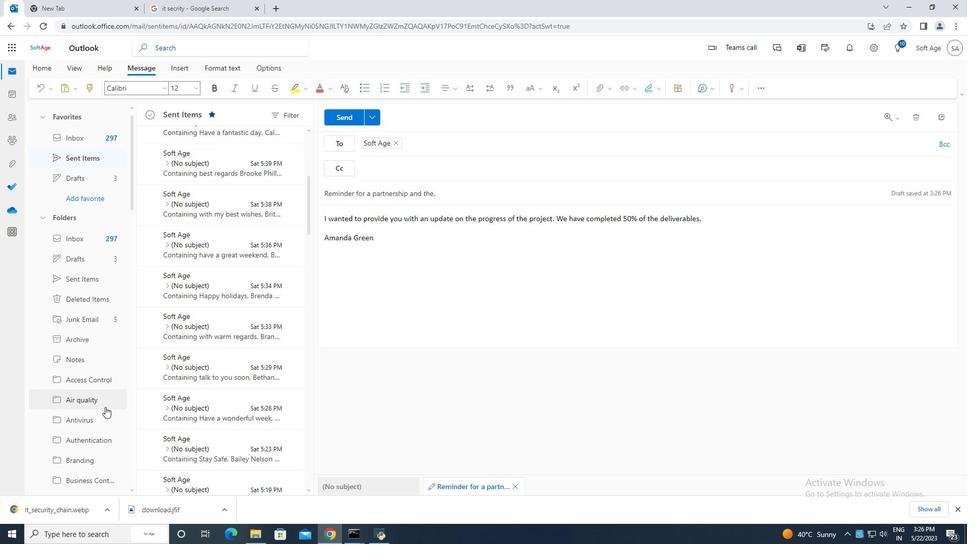 
Action: Mouse scrolled (104, 412) with delta (0, 0)
Screenshot: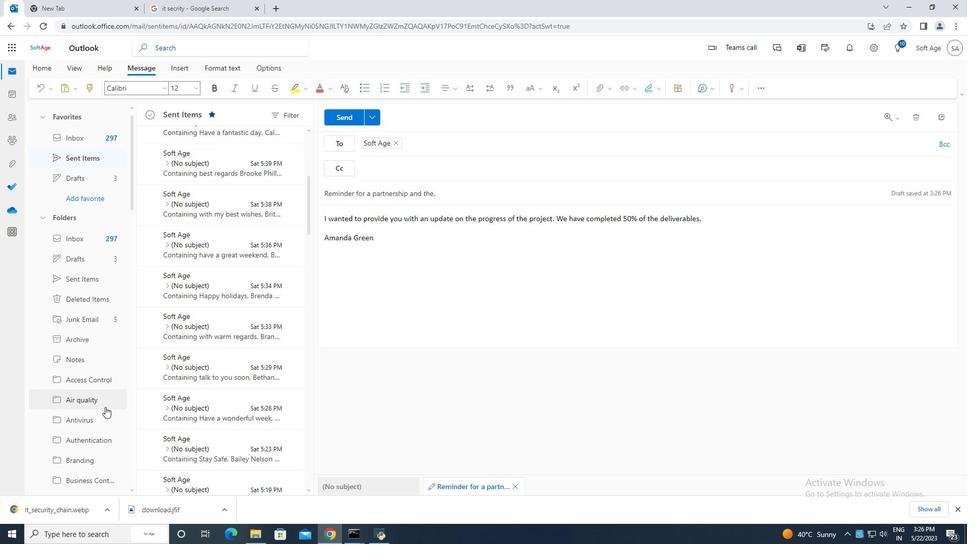 
Action: Mouse moved to (99, 412)
Screenshot: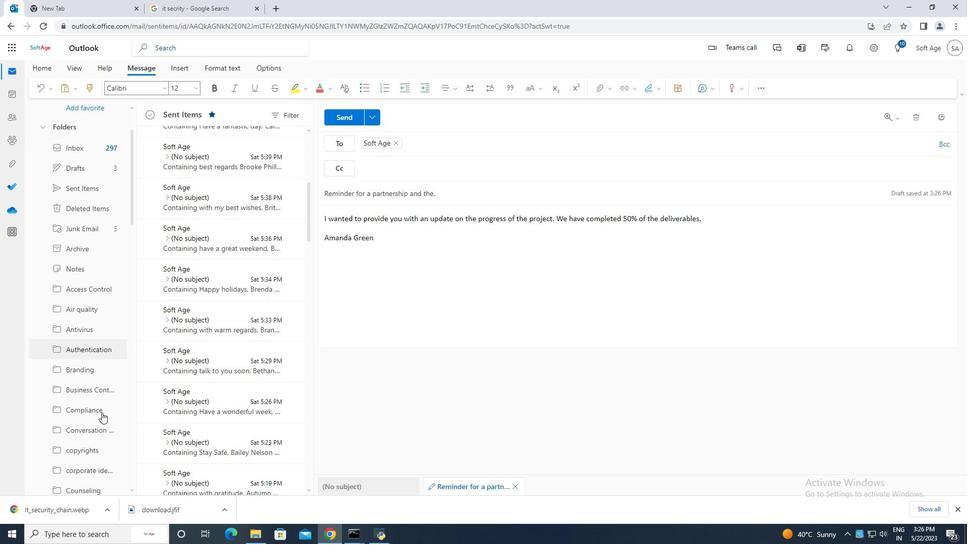 
Action: Mouse scrolled (99, 411) with delta (0, 0)
Screenshot: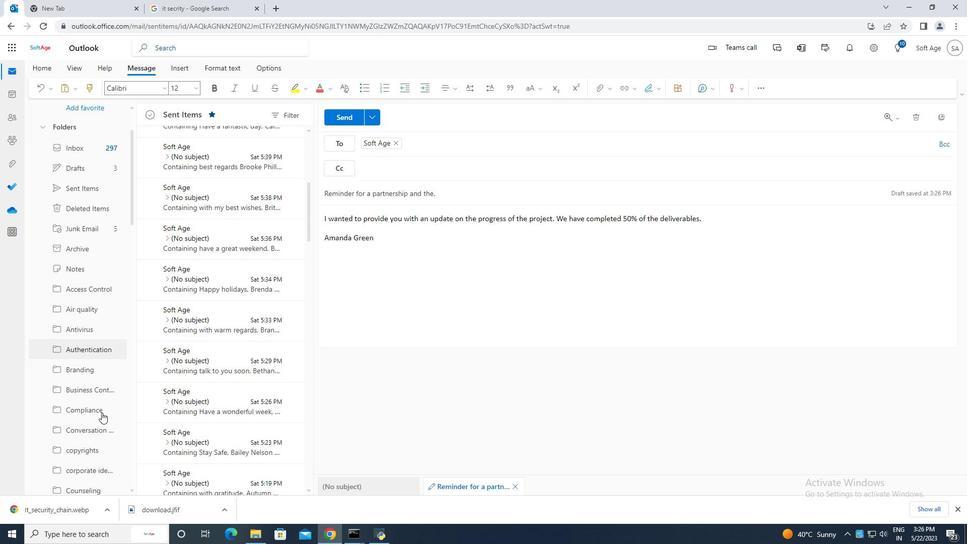
Action: Mouse scrolled (99, 411) with delta (0, 0)
Screenshot: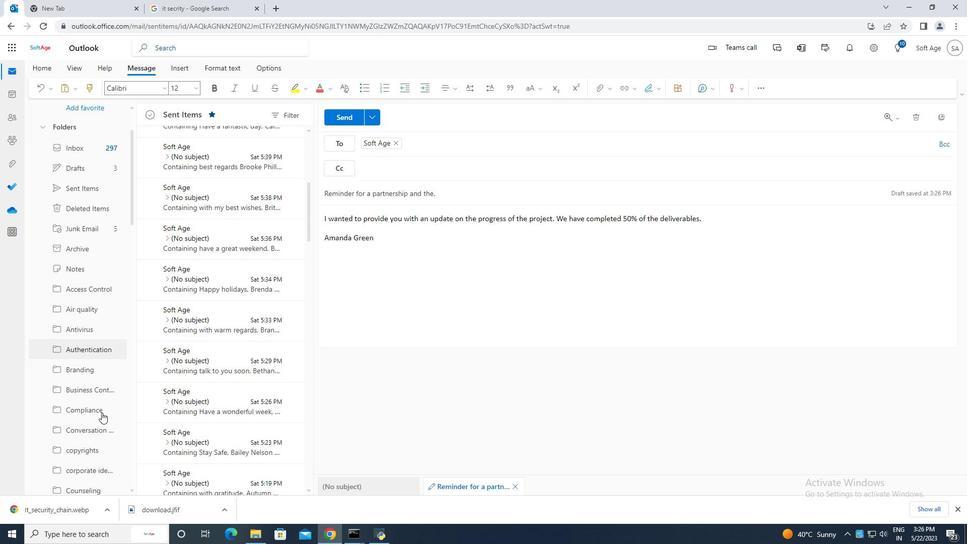 
Action: Mouse scrolled (99, 411) with delta (0, 0)
Screenshot: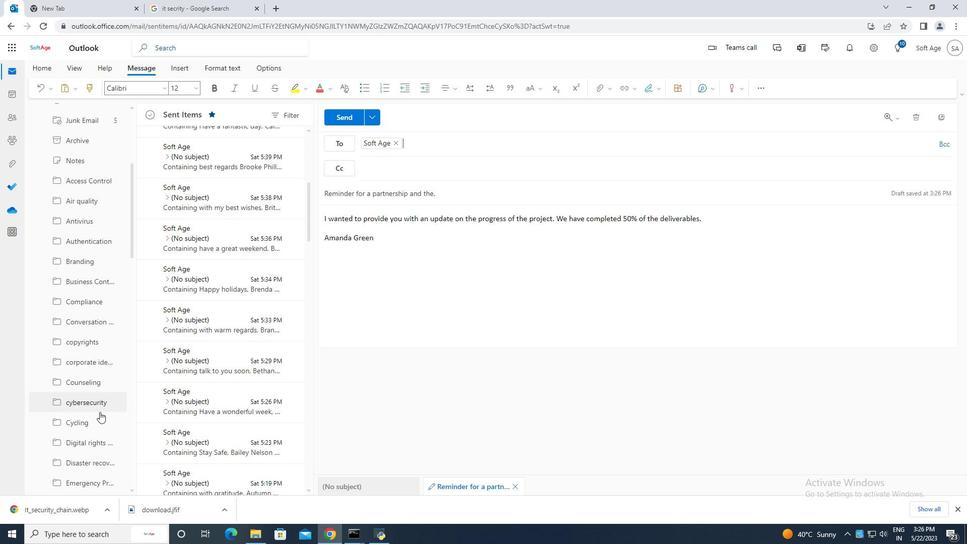 
Action: Mouse moved to (99, 412)
Screenshot: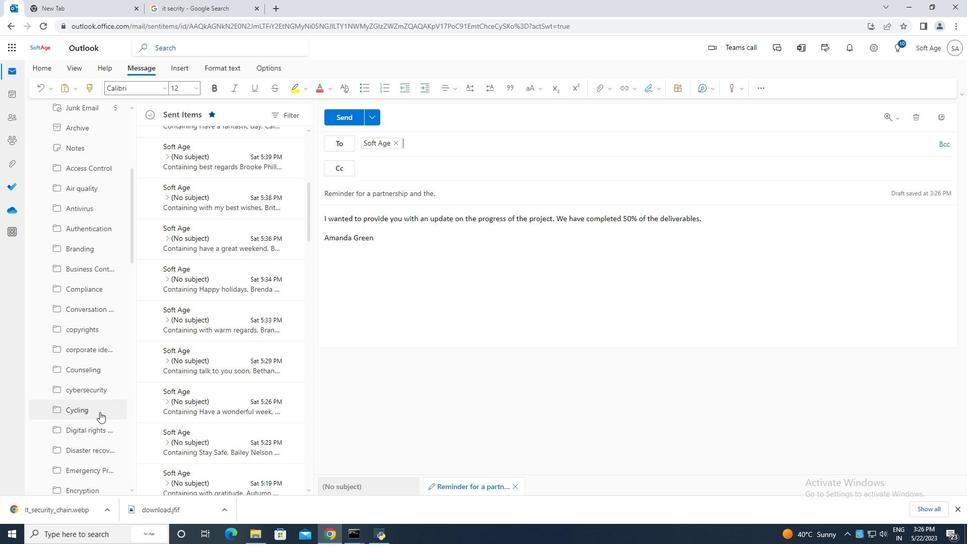 
Action: Mouse scrolled (99, 411) with delta (0, 0)
Screenshot: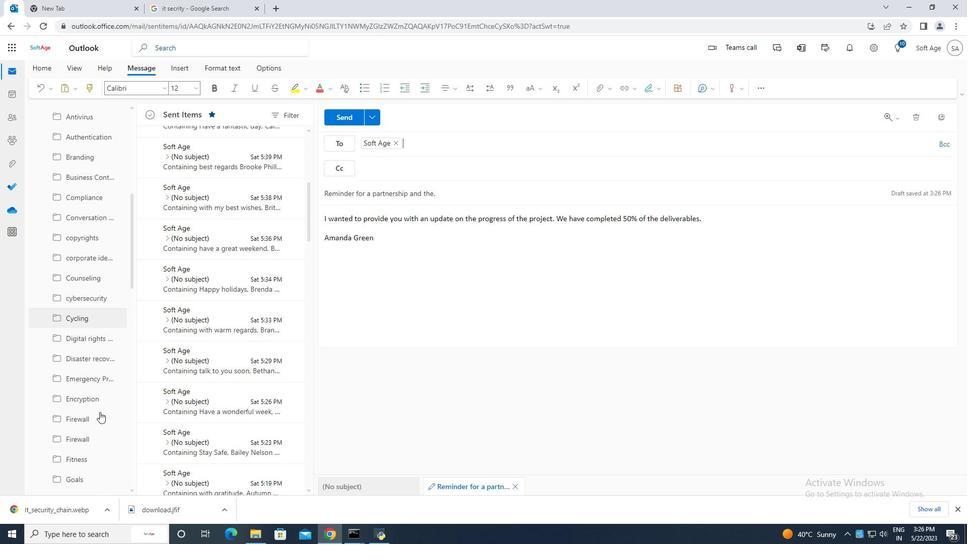 
Action: Mouse moved to (97, 409)
Screenshot: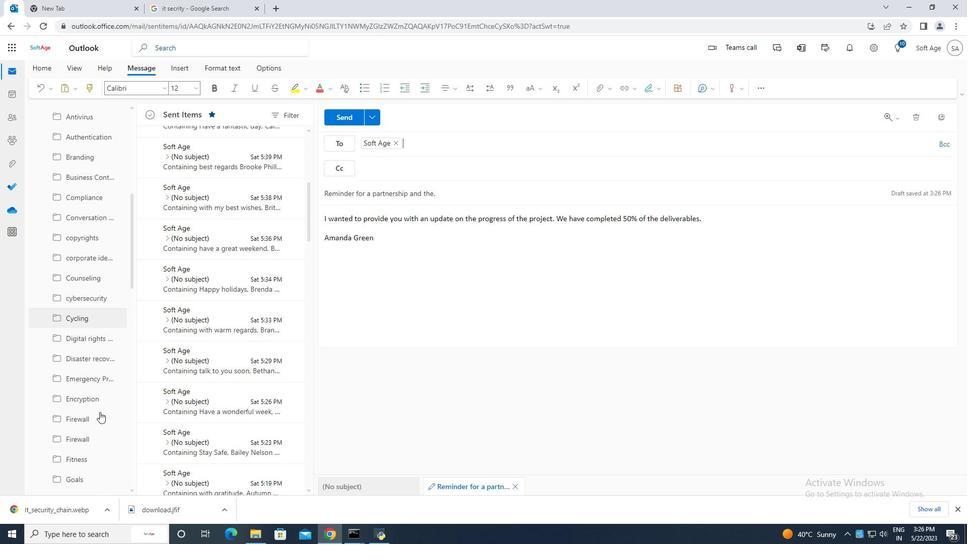 
Action: Mouse scrolled (99, 411) with delta (0, 0)
Screenshot: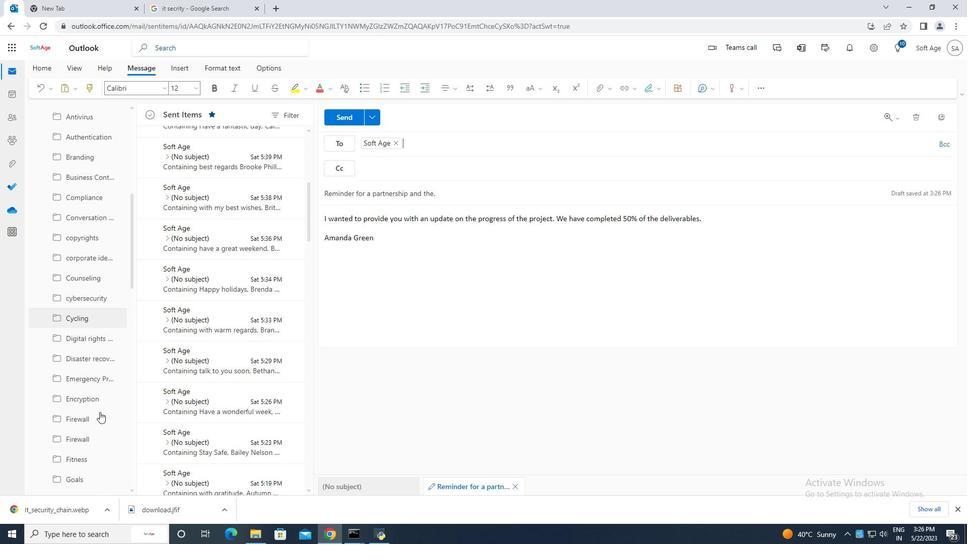 
Action: Mouse moved to (97, 409)
Screenshot: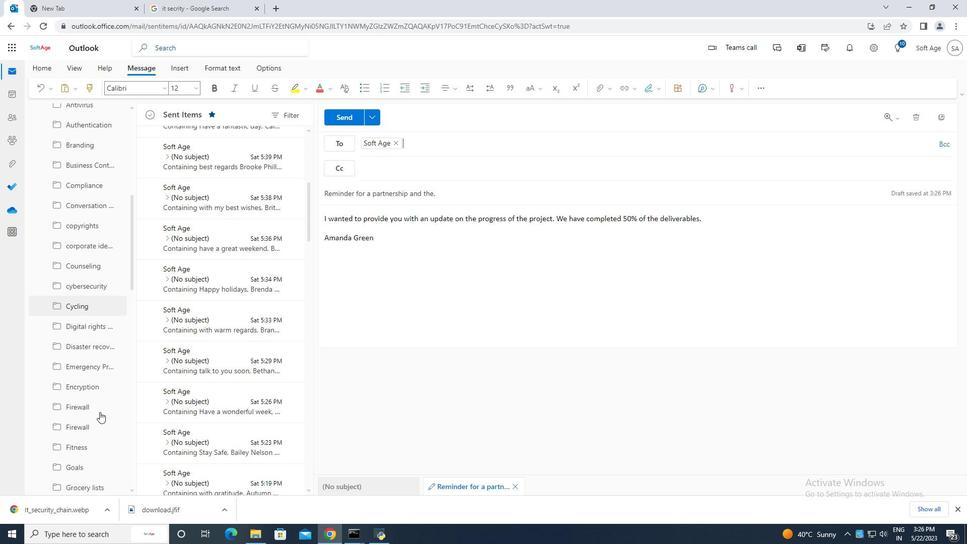 
Action: Mouse pressed middle at (97, 409)
Screenshot: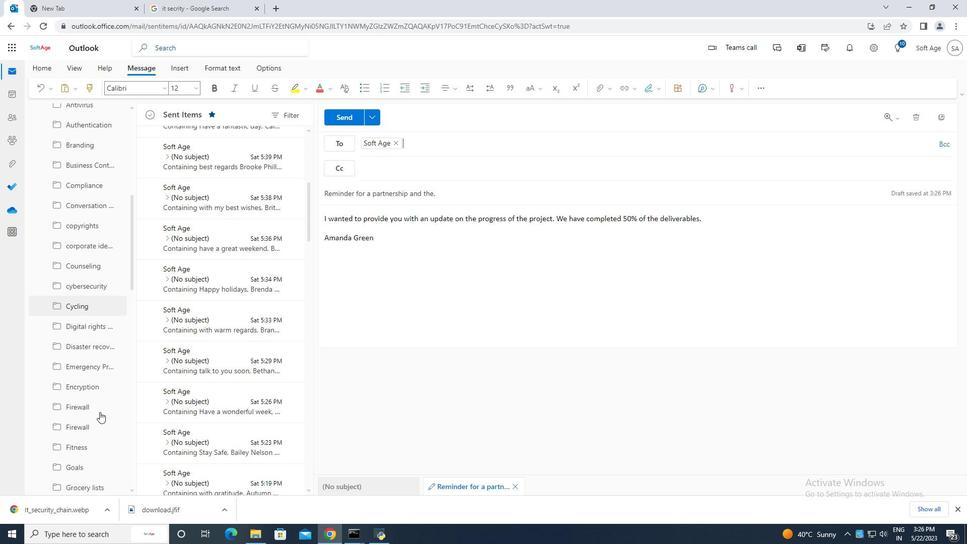 
Action: Mouse scrolled (97, 408) with delta (0, 0)
Screenshot: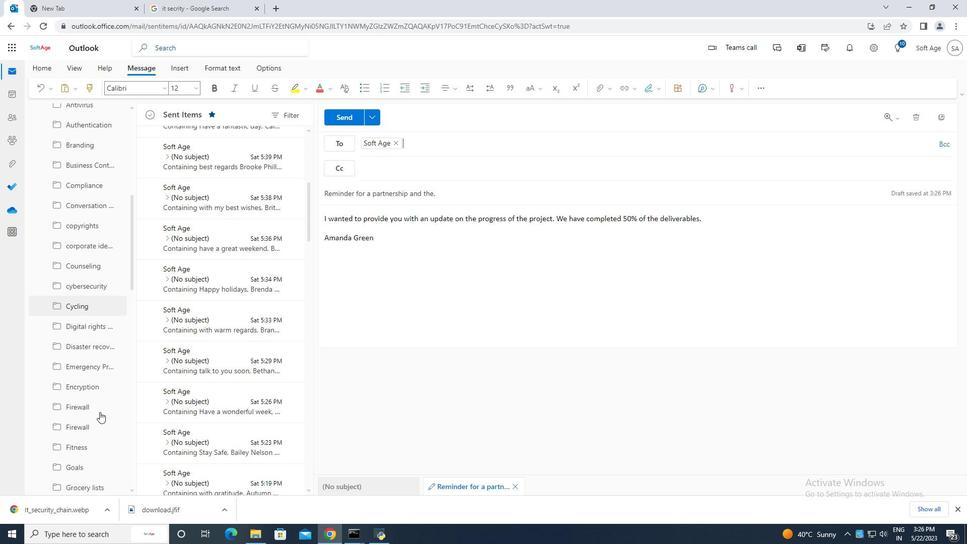 
Action: Mouse scrolled (97, 408) with delta (0, 0)
Screenshot: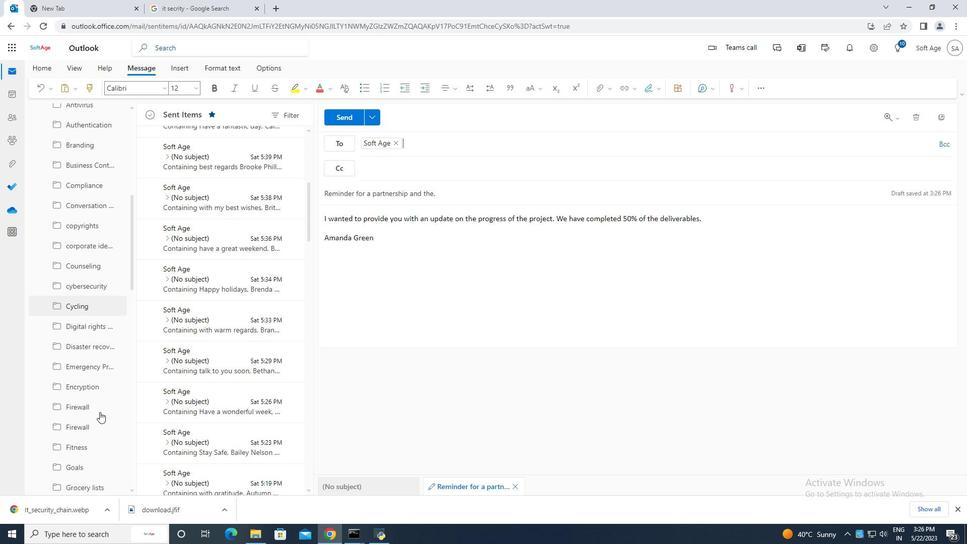 
Action: Mouse scrolled (97, 408) with delta (0, 0)
Screenshot: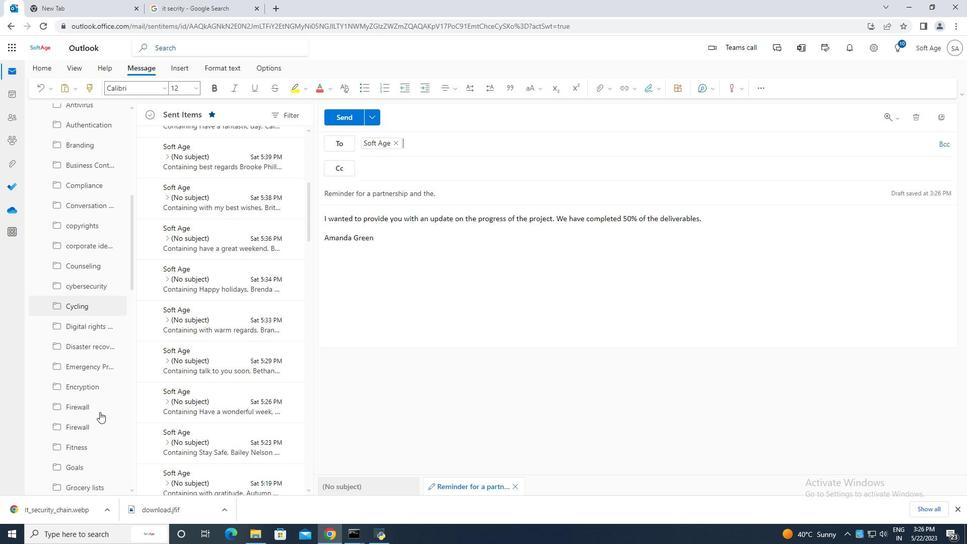 
Action: Mouse scrolled (97, 408) with delta (0, 0)
Screenshot: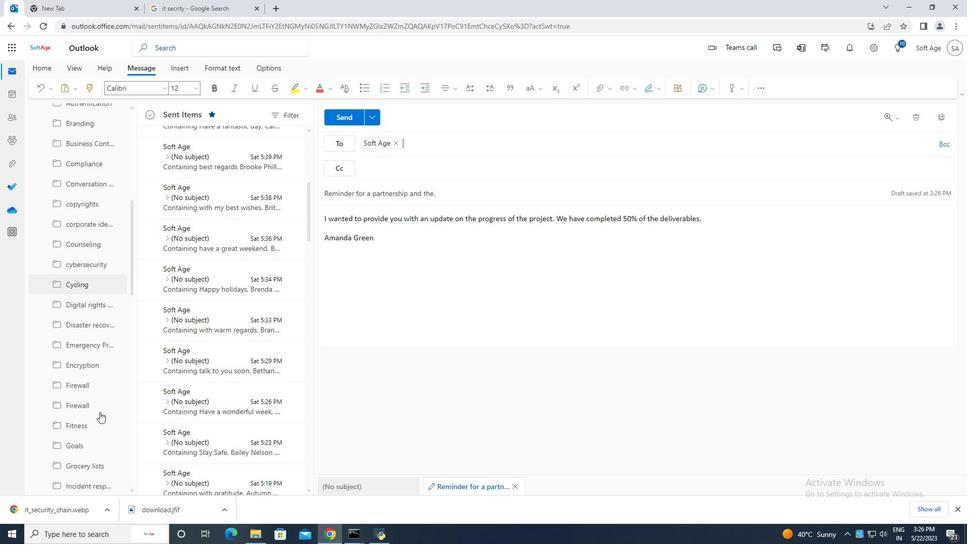 
Action: Mouse scrolled (97, 408) with delta (0, 0)
Screenshot: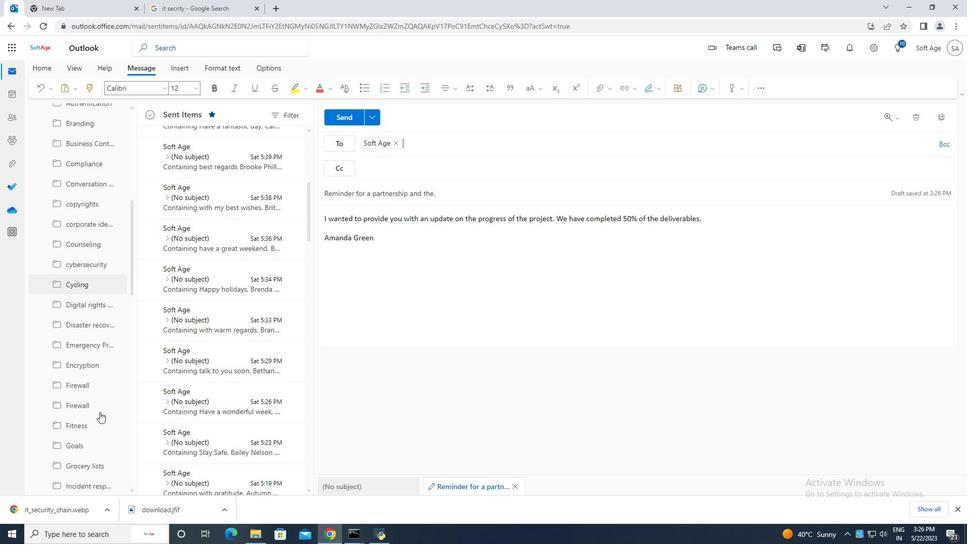 
Action: Mouse moved to (97, 408)
Screenshot: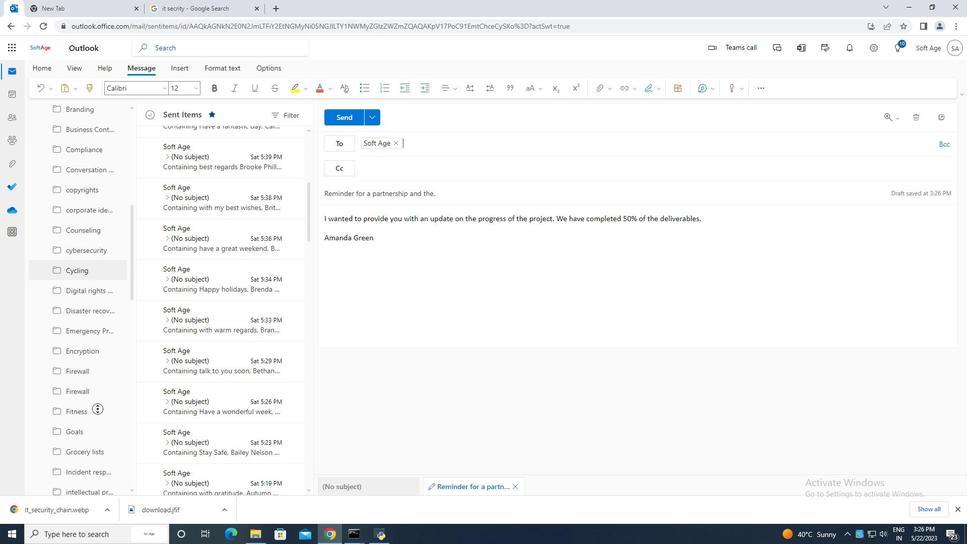 
Action: Mouse scrolled (97, 408) with delta (0, 0)
Screenshot: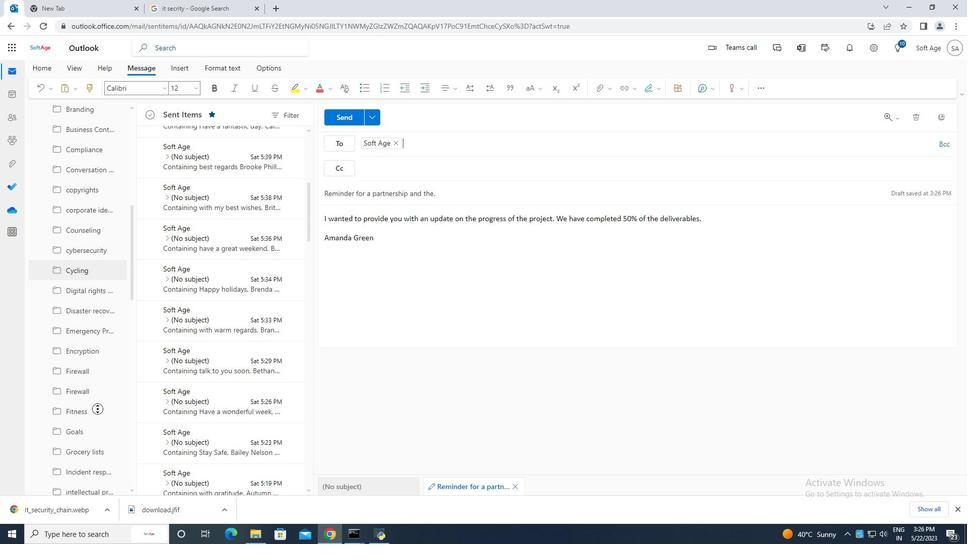 
Action: Mouse scrolled (97, 408) with delta (0, 0)
Screenshot: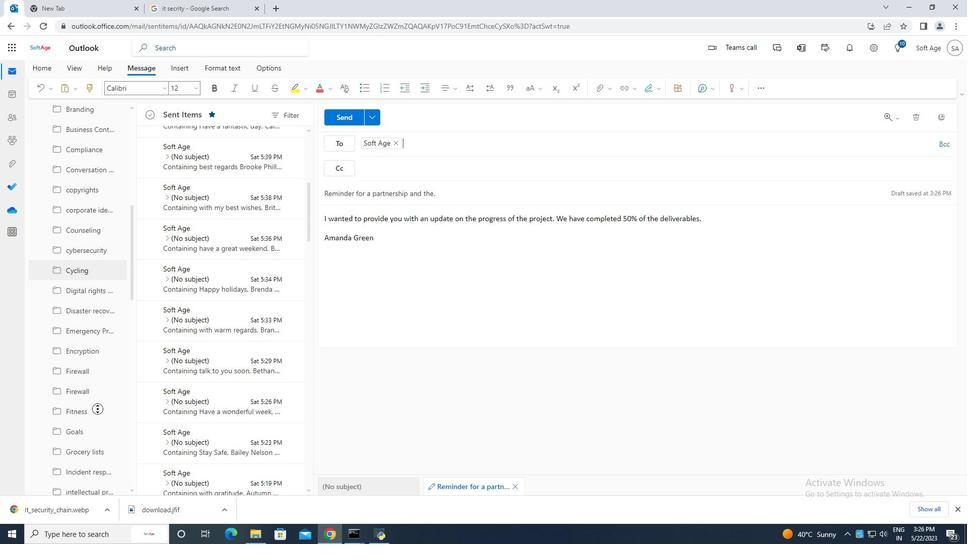 
Action: Mouse scrolled (97, 408) with delta (0, 0)
Screenshot: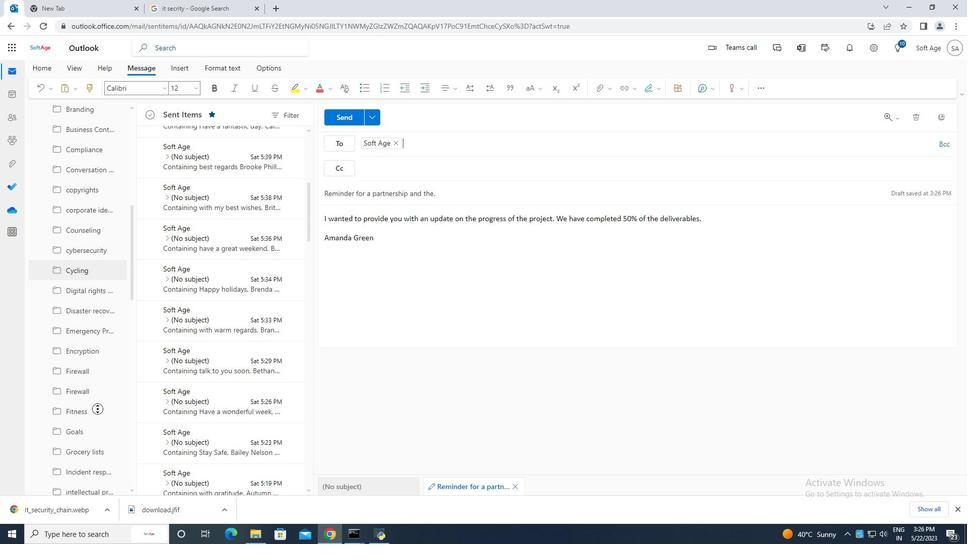 
Action: Mouse scrolled (97, 408) with delta (0, 0)
Screenshot: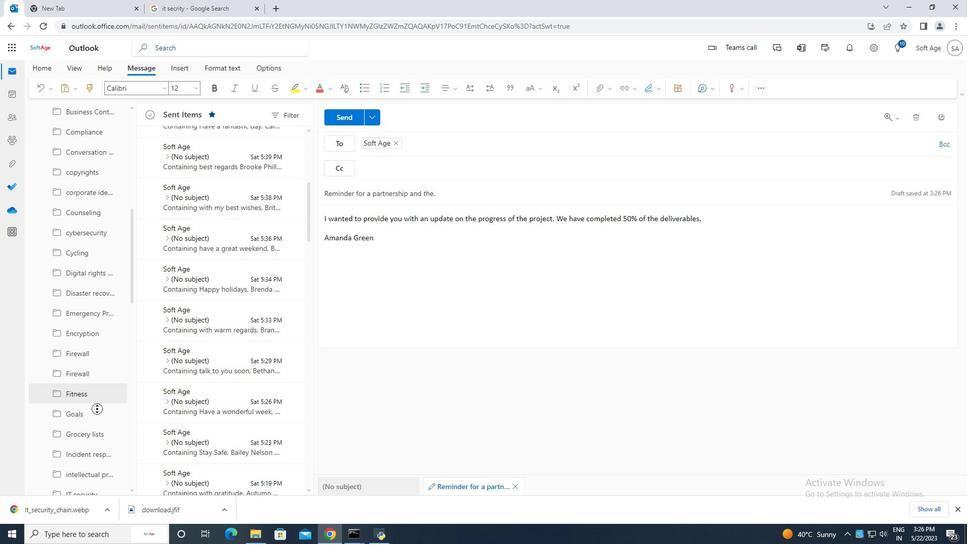 
Action: Mouse moved to (97, 408)
Screenshot: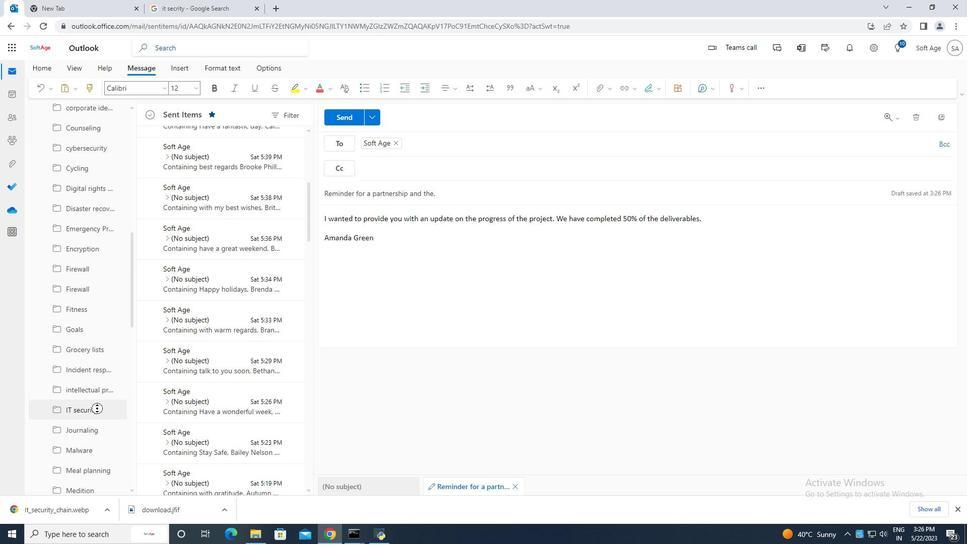 
Action: Mouse scrolled (97, 407) with delta (0, 0)
Screenshot: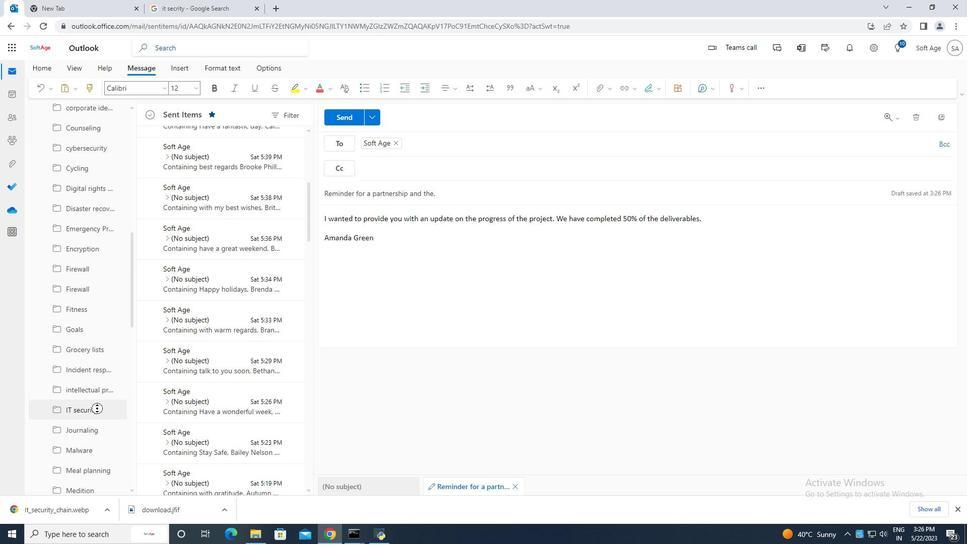 
Action: Mouse scrolled (97, 407) with delta (0, 0)
Screenshot: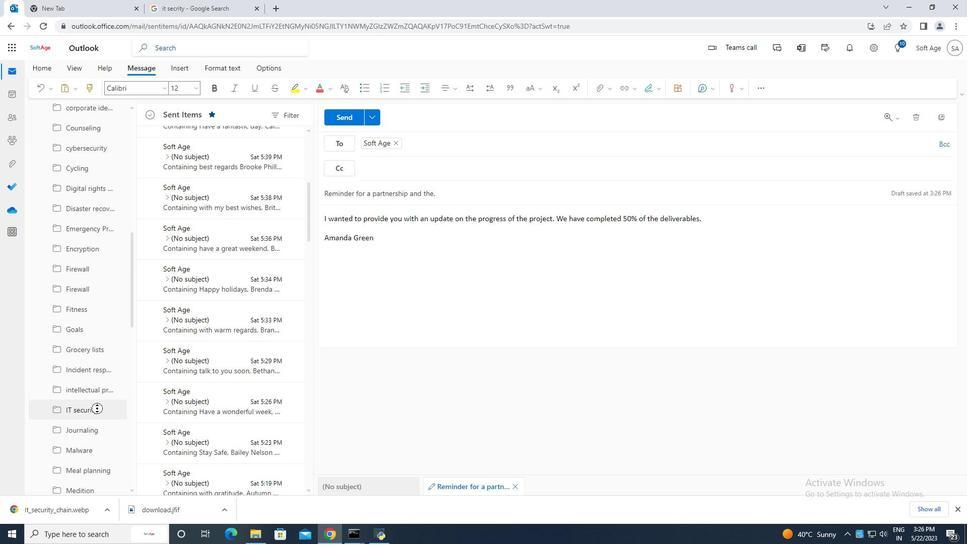 
Action: Mouse scrolled (97, 407) with delta (0, 0)
Screenshot: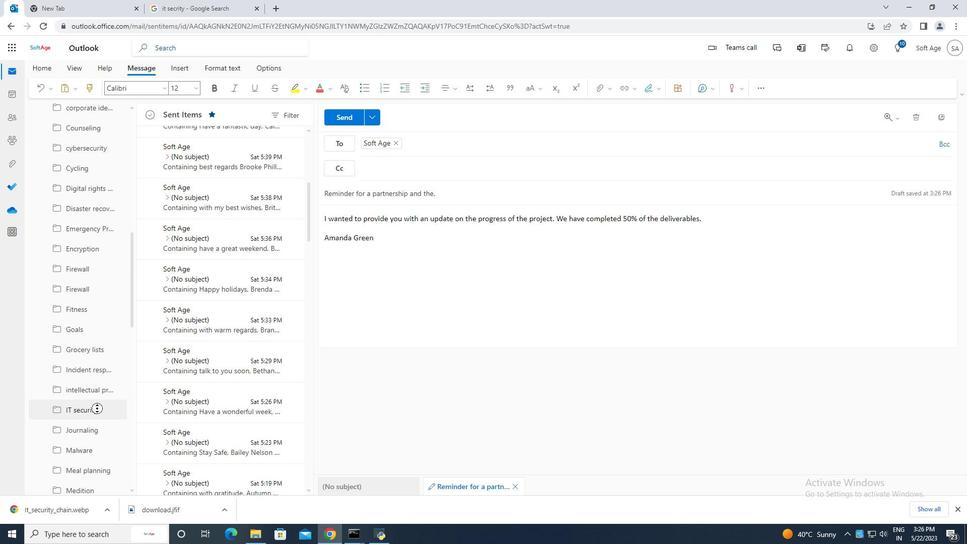 
Action: Mouse moved to (97, 408)
Screenshot: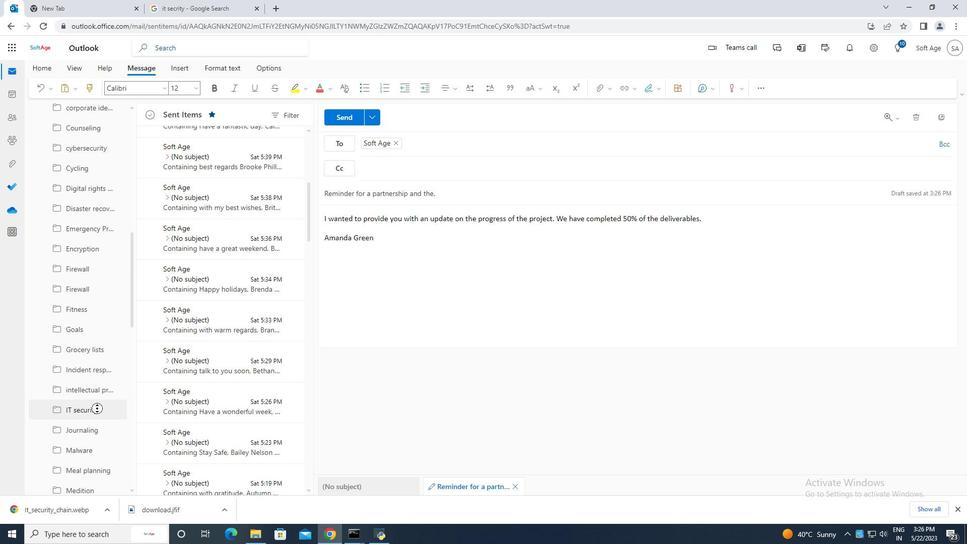 
Action: Mouse scrolled (97, 407) with delta (0, 0)
Screenshot: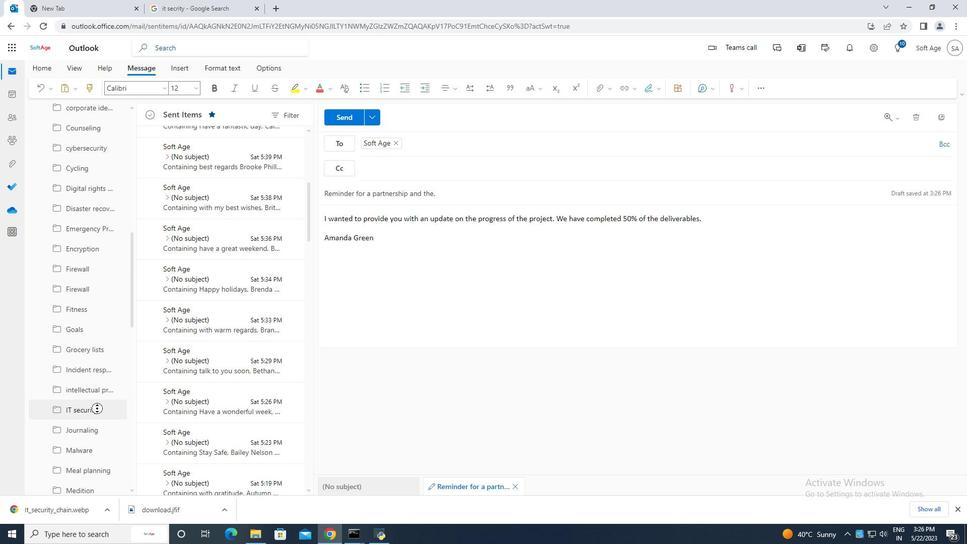 
Action: Mouse moved to (97, 408)
Screenshot: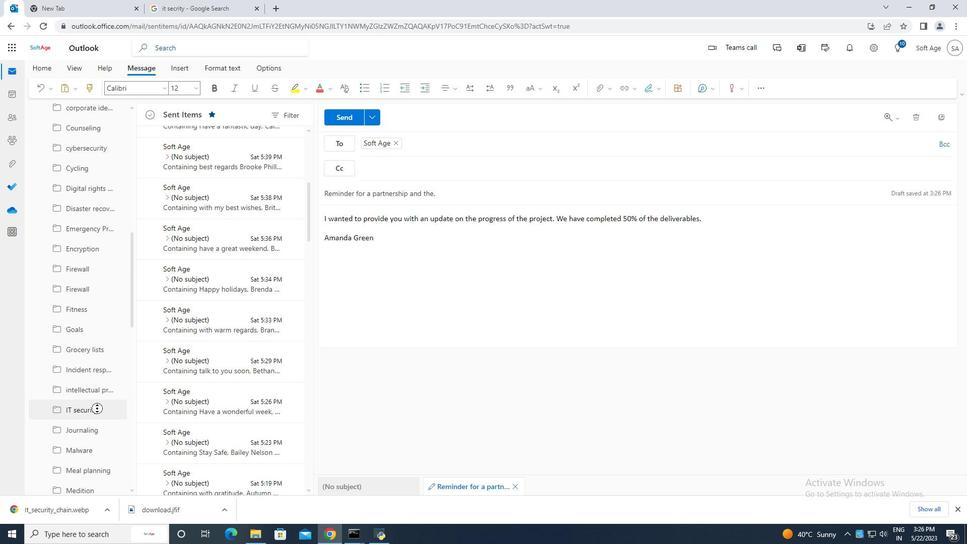 
Action: Mouse scrolled (97, 407) with delta (0, 0)
Screenshot: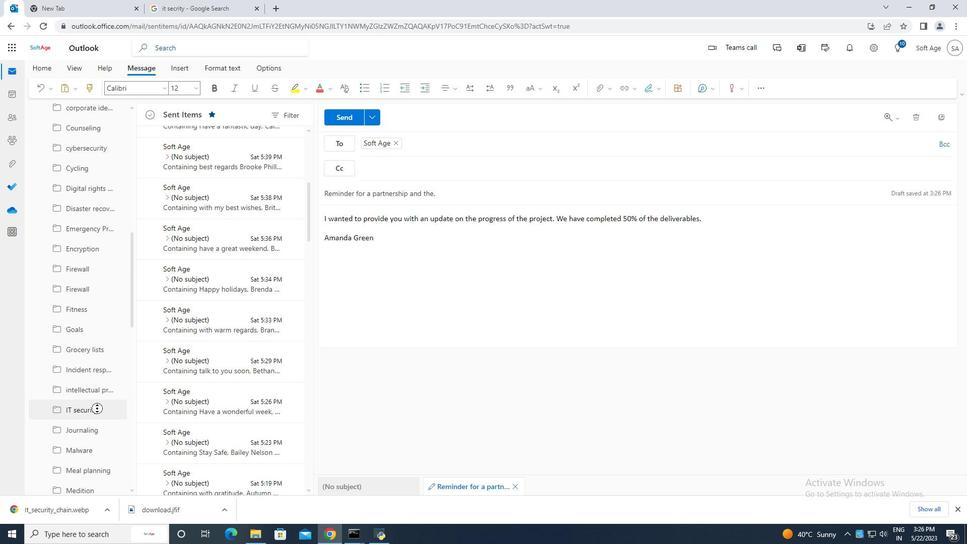
Action: Mouse moved to (98, 408)
Screenshot: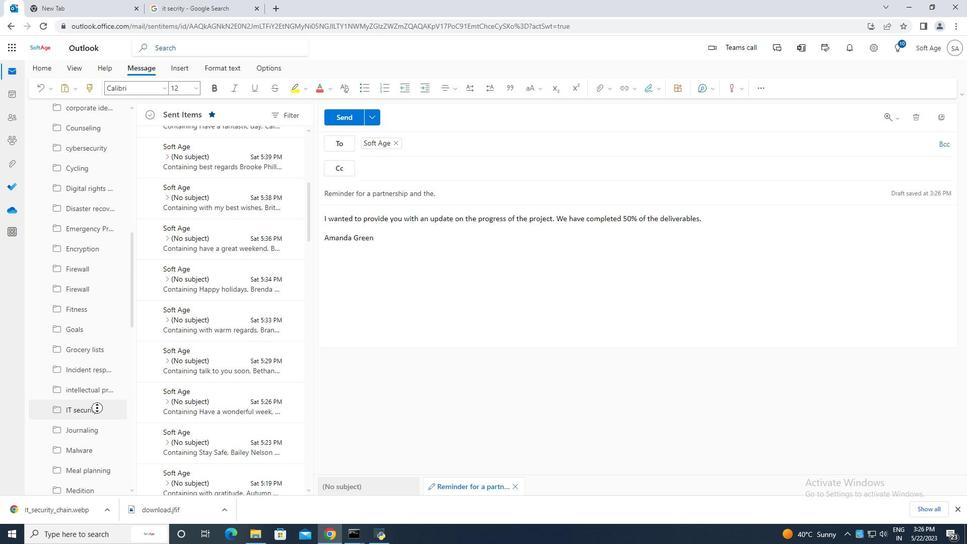 
Action: Mouse scrolled (98, 407) with delta (0, 0)
Screenshot: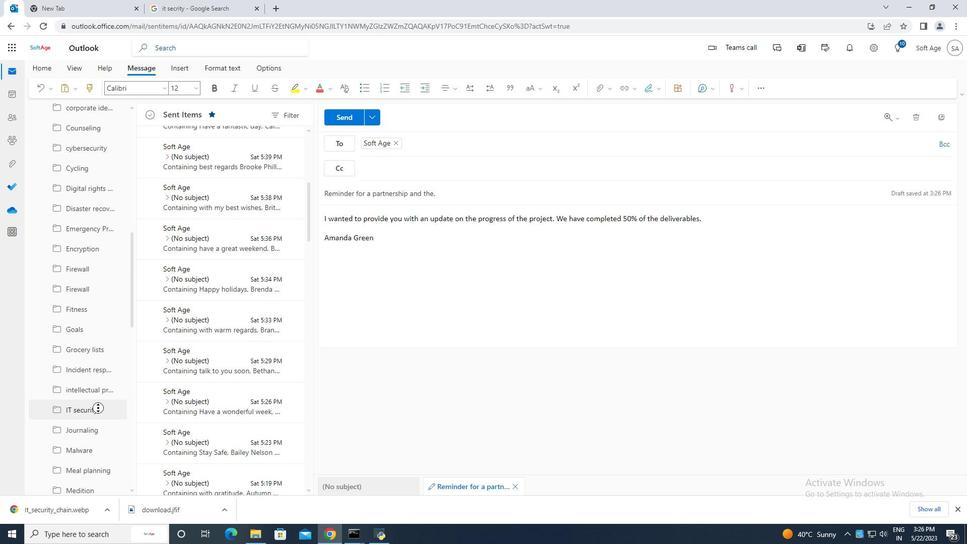 
Action: Mouse scrolled (98, 407) with delta (0, 0)
Screenshot: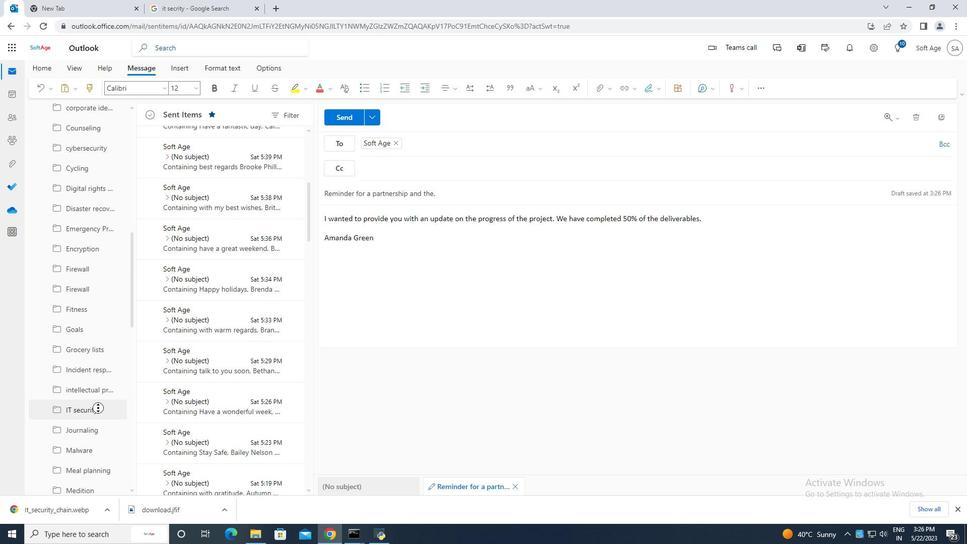 
Action: Mouse scrolled (98, 407) with delta (0, 0)
Screenshot: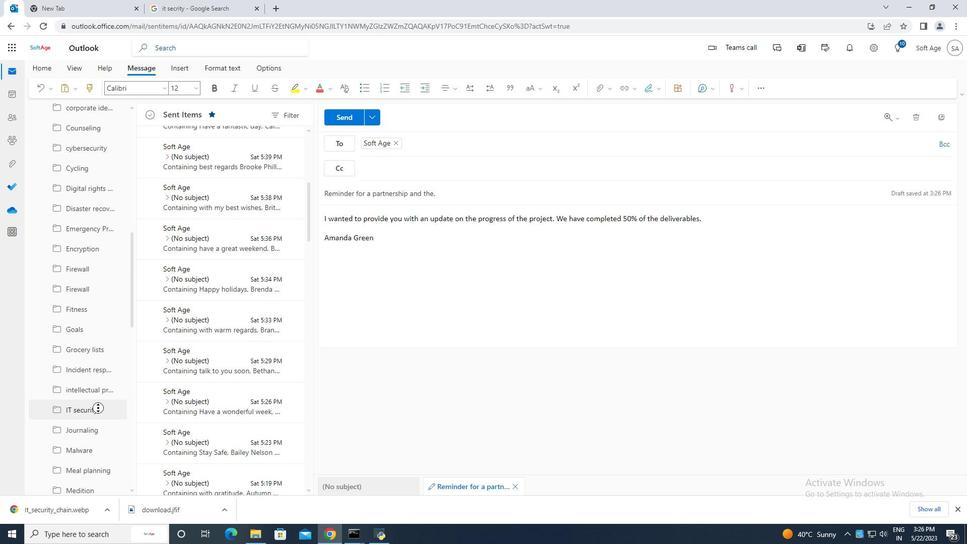 
Action: Mouse scrolled (98, 407) with delta (0, 0)
Screenshot: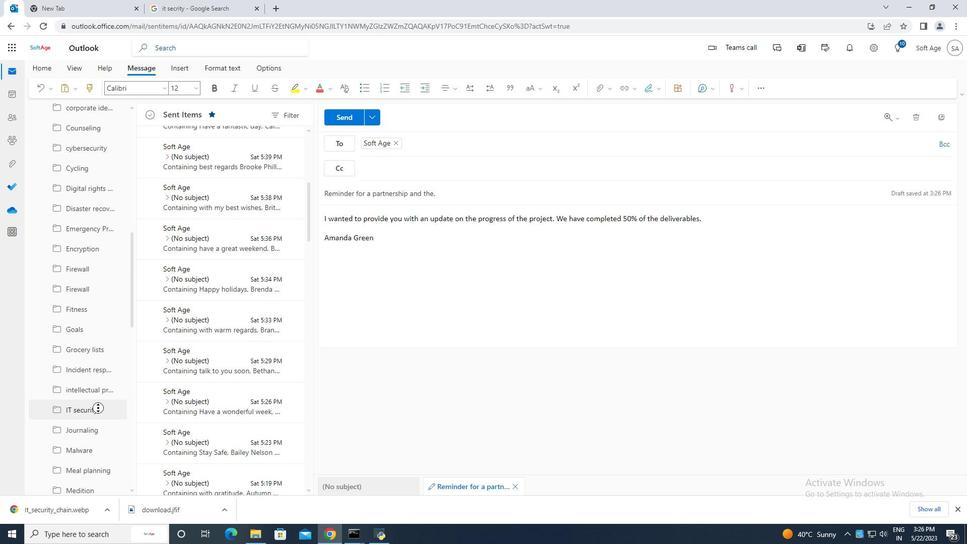 
Action: Mouse scrolled (98, 407) with delta (0, 0)
Screenshot: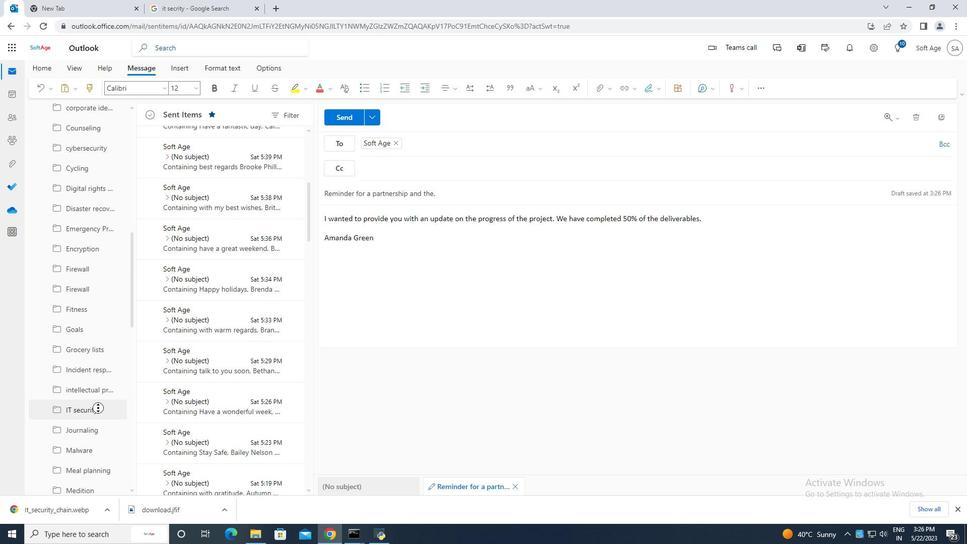 
Action: Mouse moved to (104, 460)
Screenshot: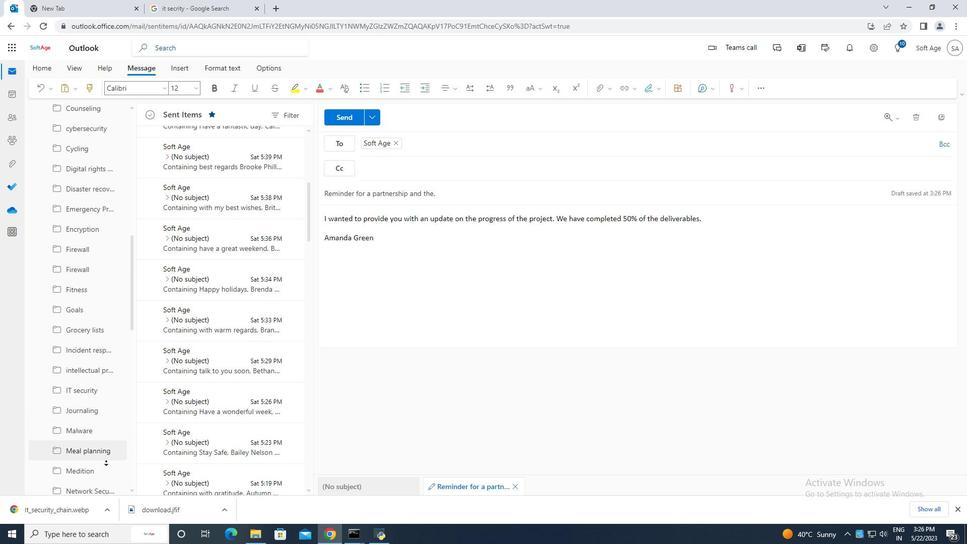 
Action: Mouse scrolled (105, 460) with delta (0, 0)
Screenshot: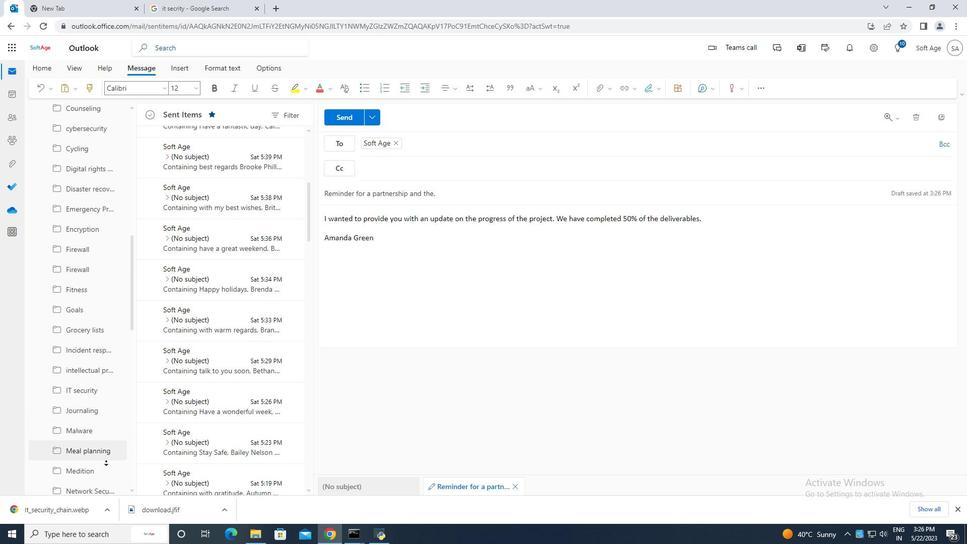 
Action: Mouse moved to (103, 459)
Screenshot: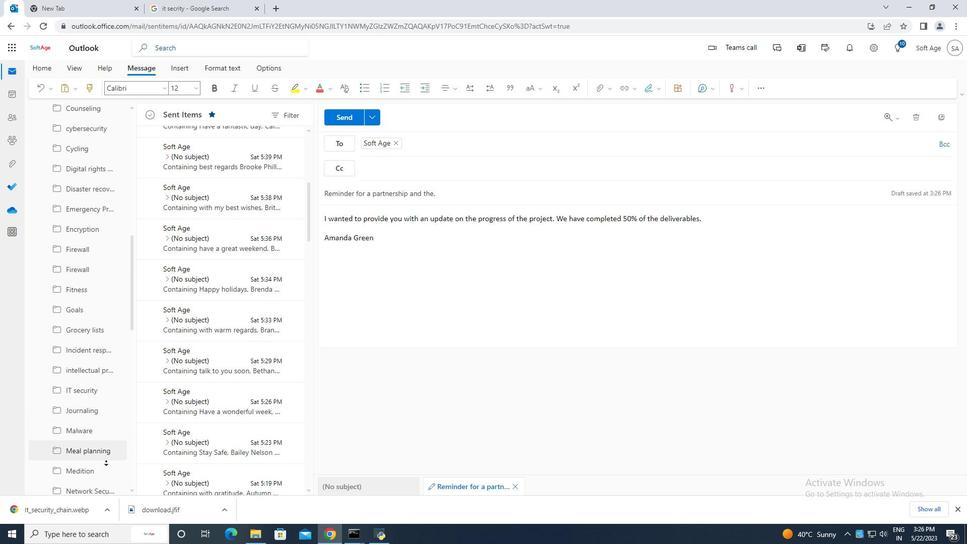 
Action: Mouse scrolled (104, 459) with delta (0, 0)
Screenshot: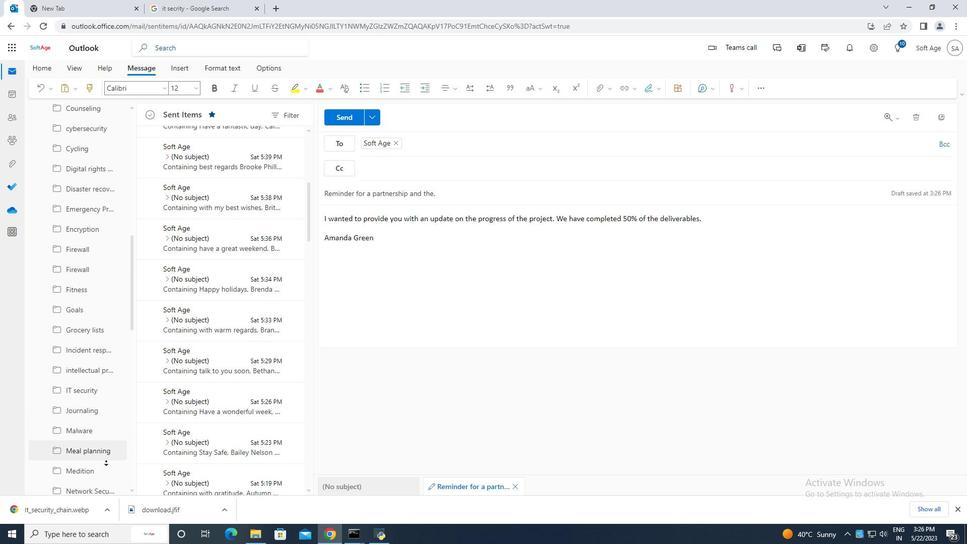 
Action: Mouse moved to (102, 455)
Screenshot: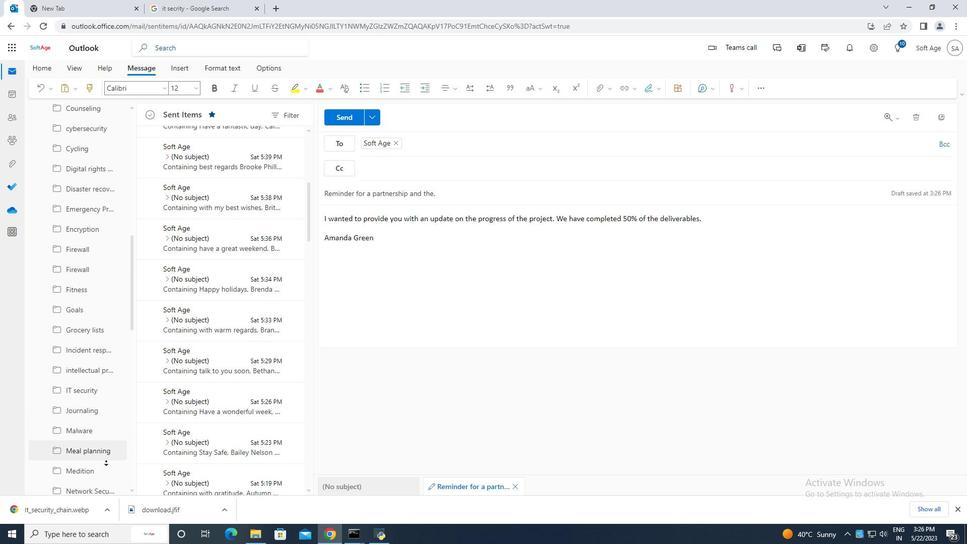 
Action: Mouse scrolled (103, 457) with delta (0, 0)
Screenshot: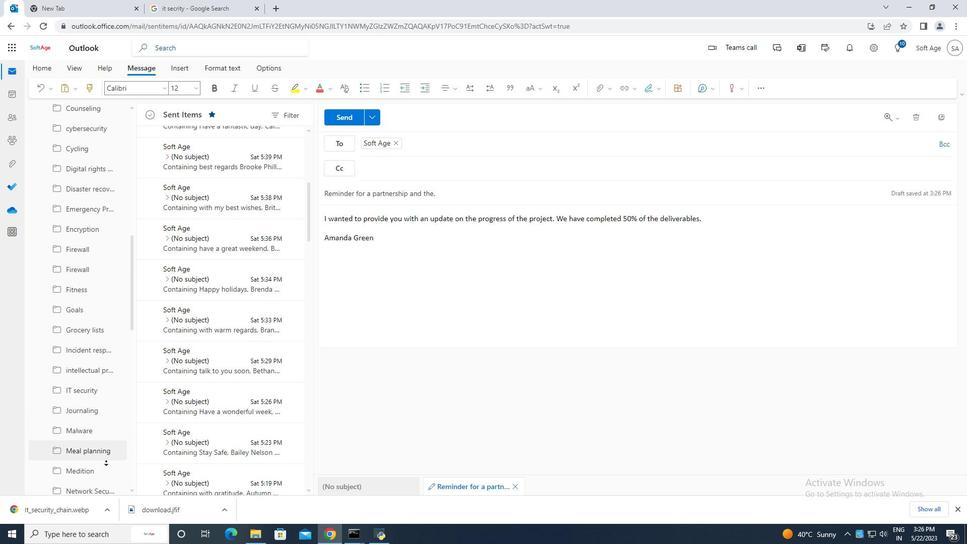 
Action: Mouse moved to (100, 451)
Screenshot: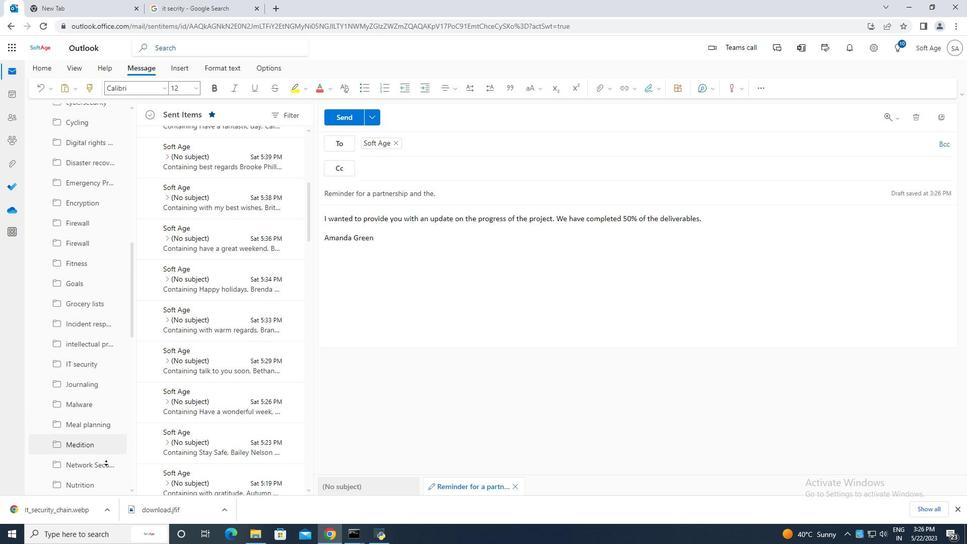 
Action: Mouse scrolled (102, 454) with delta (0, 0)
Screenshot: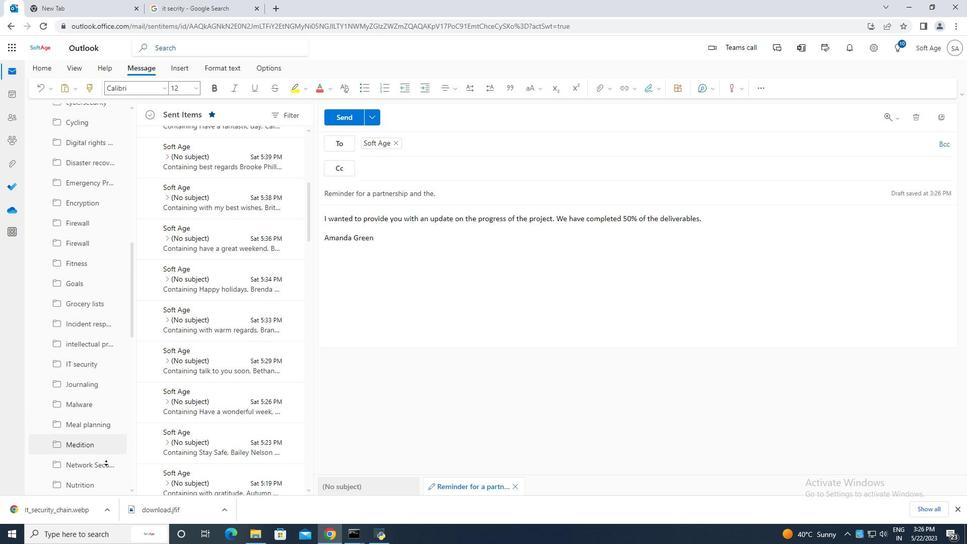 
Action: Mouse moved to (97, 444)
Screenshot: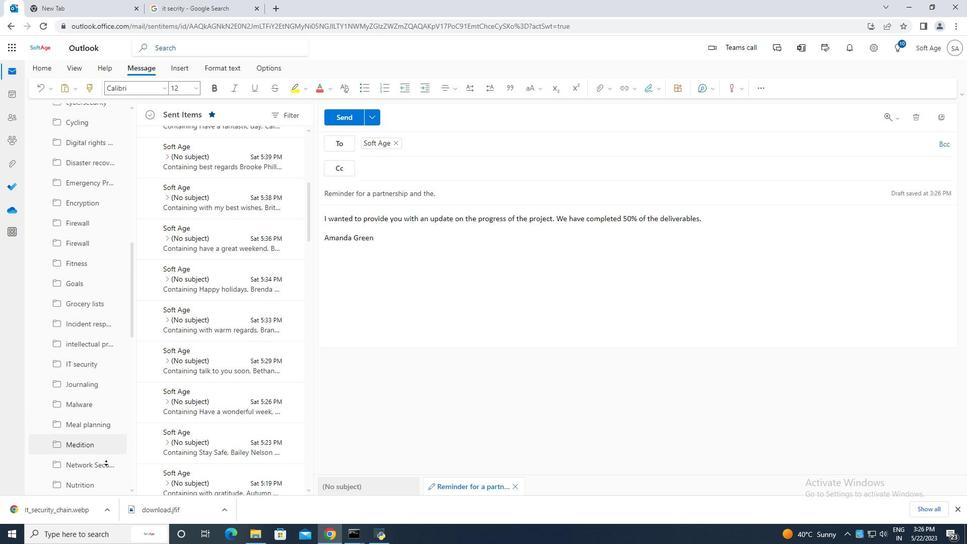 
Action: Mouse scrolled (98, 447) with delta (0, 0)
Screenshot: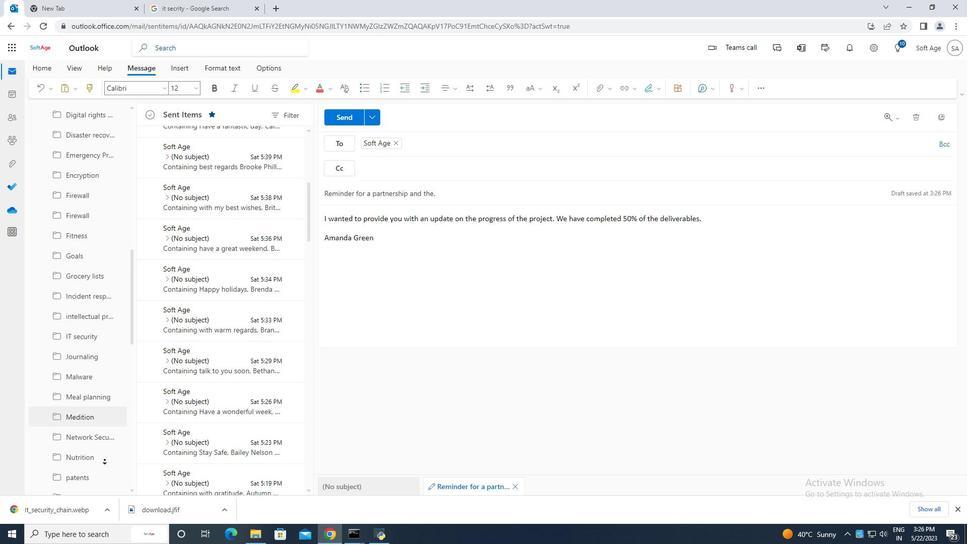 
Action: Mouse moved to (95, 439)
Screenshot: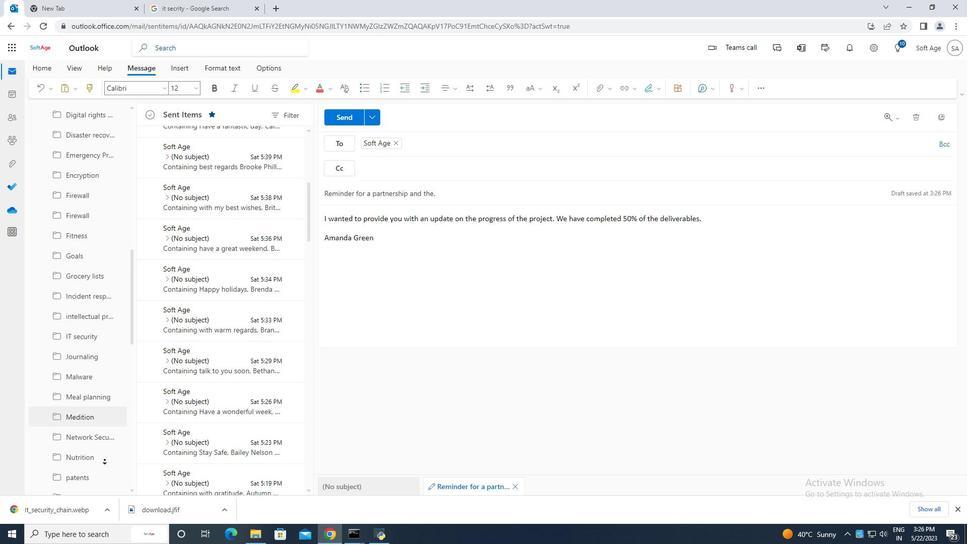 
Action: Mouse scrolled (96, 442) with delta (0, 0)
Screenshot: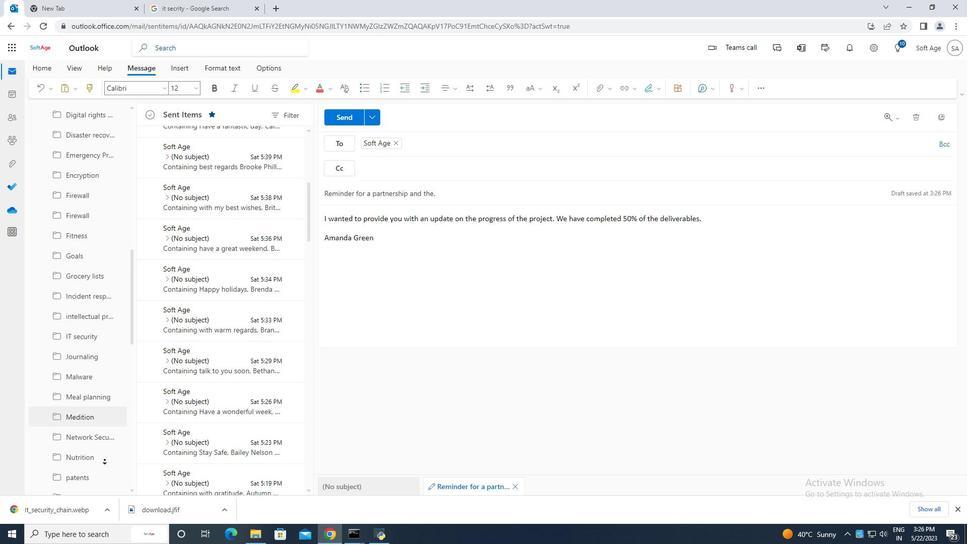 
Action: Mouse moved to (95, 436)
Screenshot: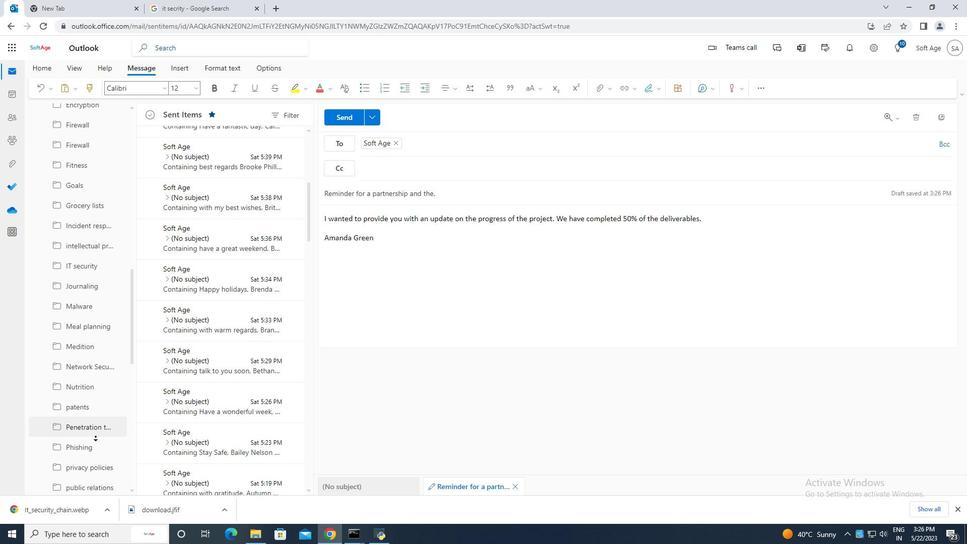 
Action: Mouse scrolled (95, 435) with delta (0, 0)
Screenshot: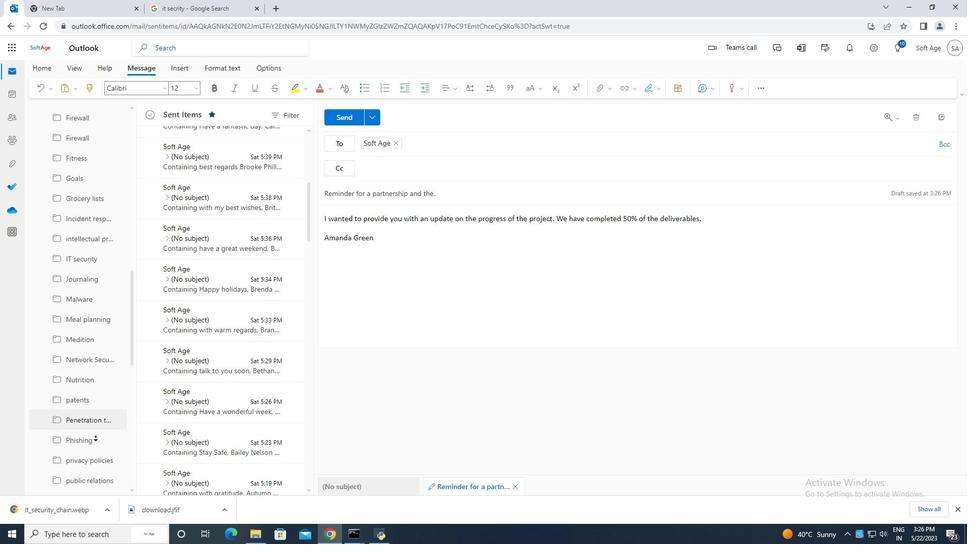 
Action: Mouse scrolled (95, 435) with delta (0, 0)
Screenshot: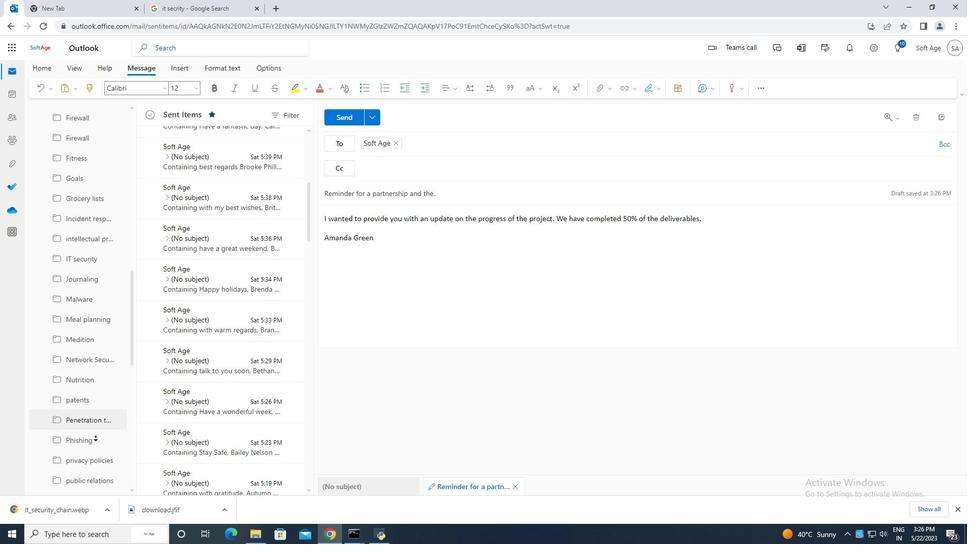 
Action: Mouse scrolled (95, 435) with delta (0, 0)
Screenshot: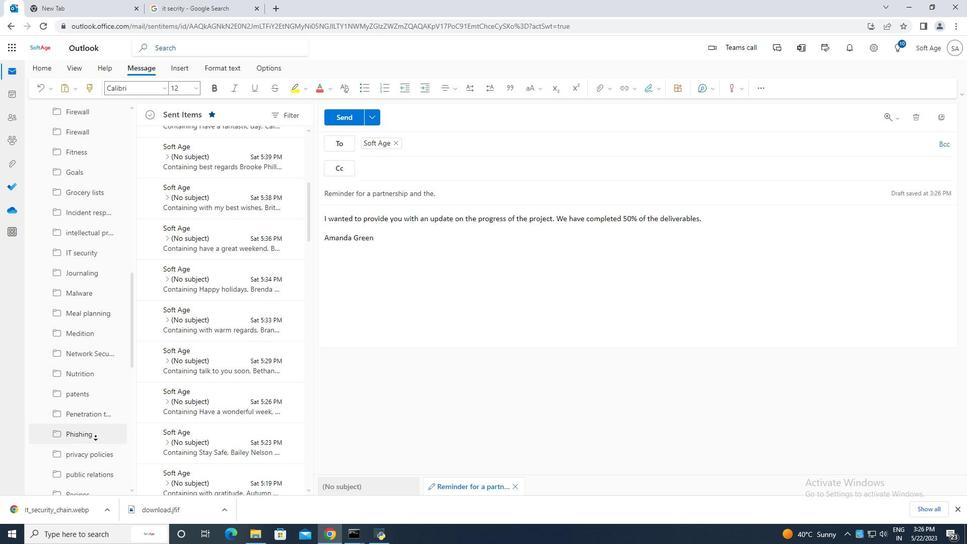 
Action: Mouse scrolled (95, 435) with delta (0, 0)
Screenshot: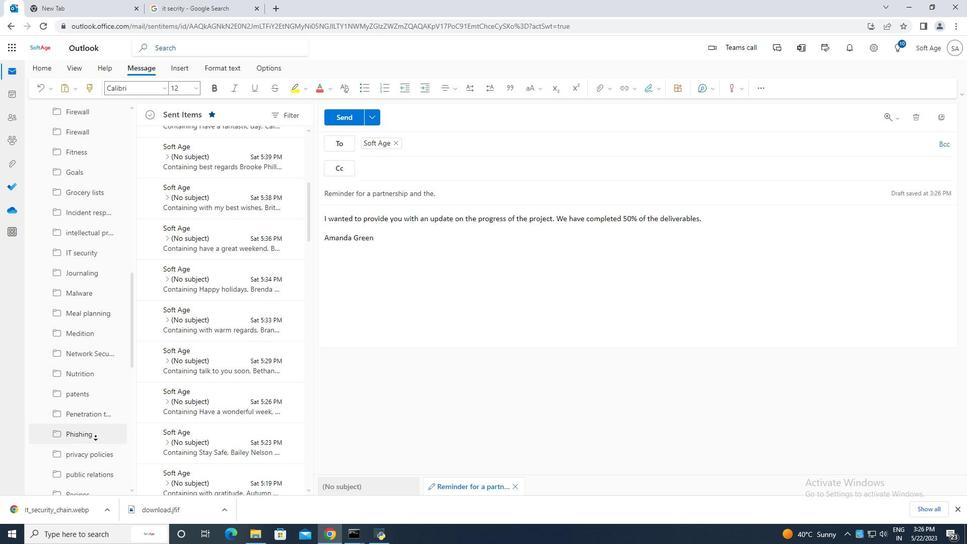 
Action: Mouse scrolled (95, 435) with delta (0, 0)
Screenshot: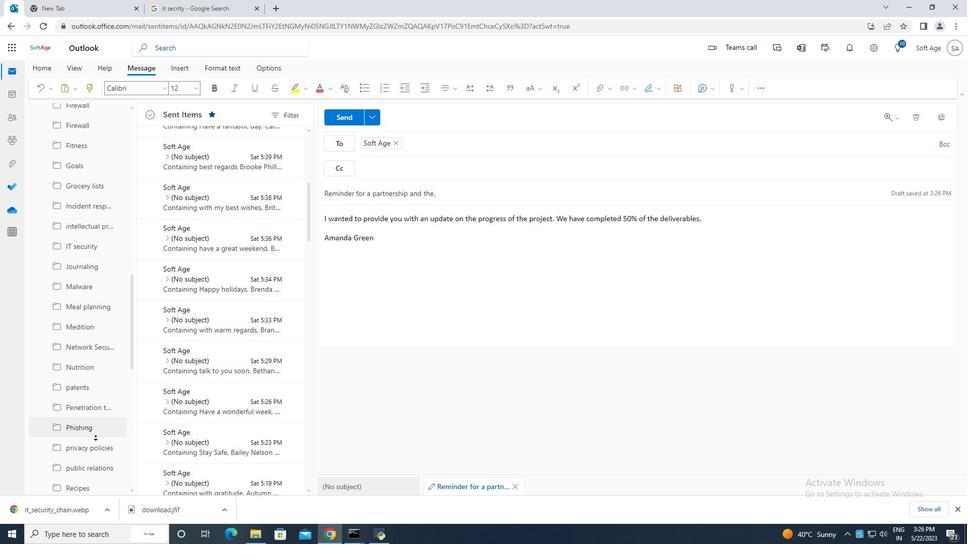 
Action: Mouse moved to (93, 432)
Screenshot: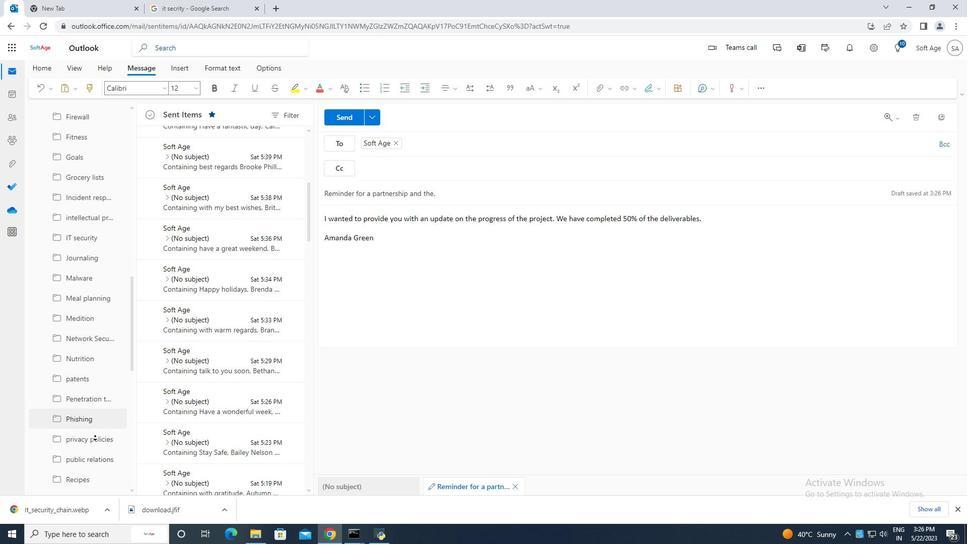 
Action: Mouse scrolled (93, 432) with delta (0, 0)
Screenshot: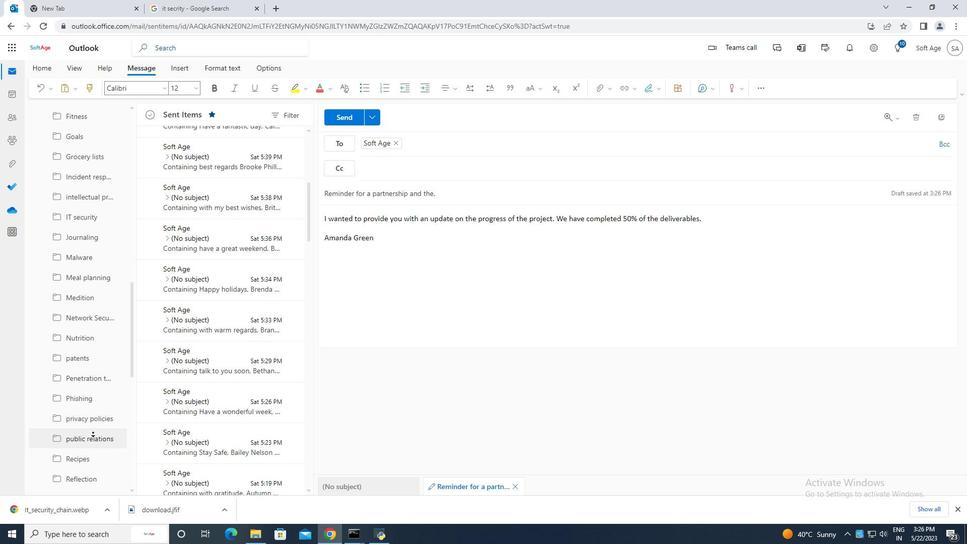
Action: Mouse scrolled (93, 432) with delta (0, 0)
Screenshot: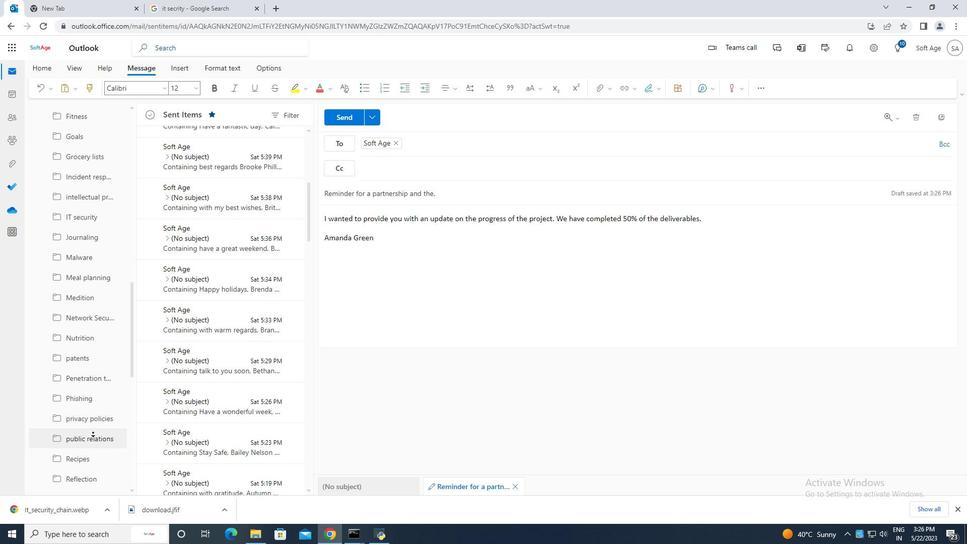 
Action: Mouse scrolled (93, 432) with delta (0, 0)
Screenshot: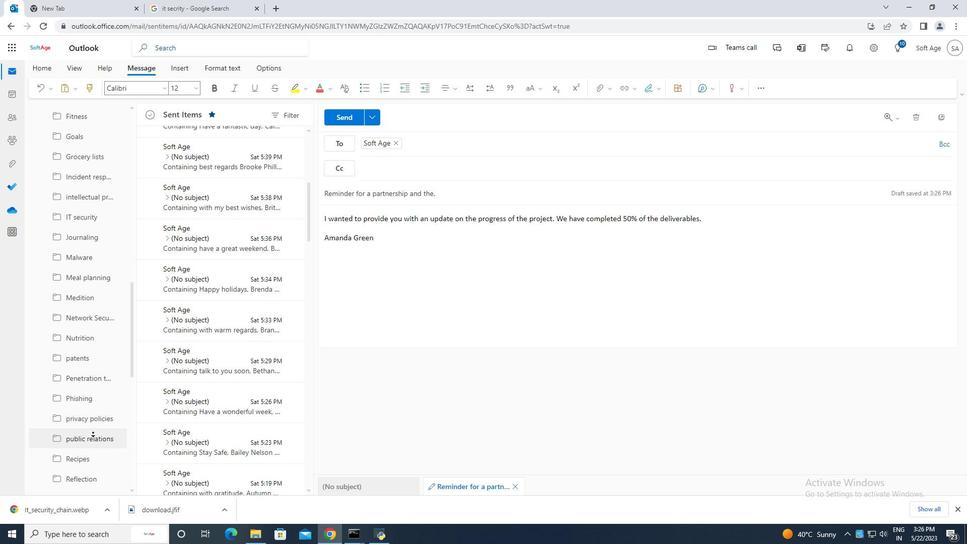 
Action: Mouse scrolled (93, 432) with delta (0, 0)
Screenshot: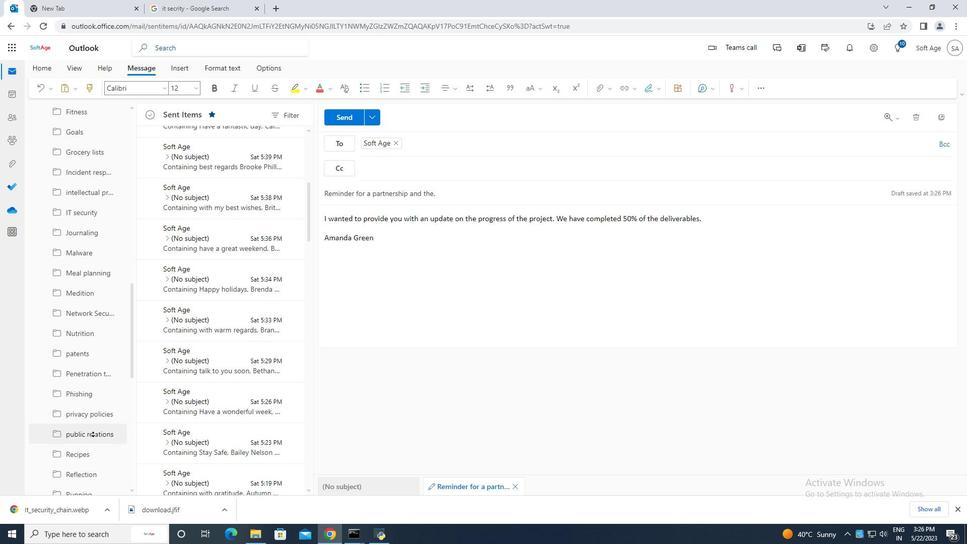 
Action: Mouse scrolled (93, 432) with delta (0, 0)
Screenshot: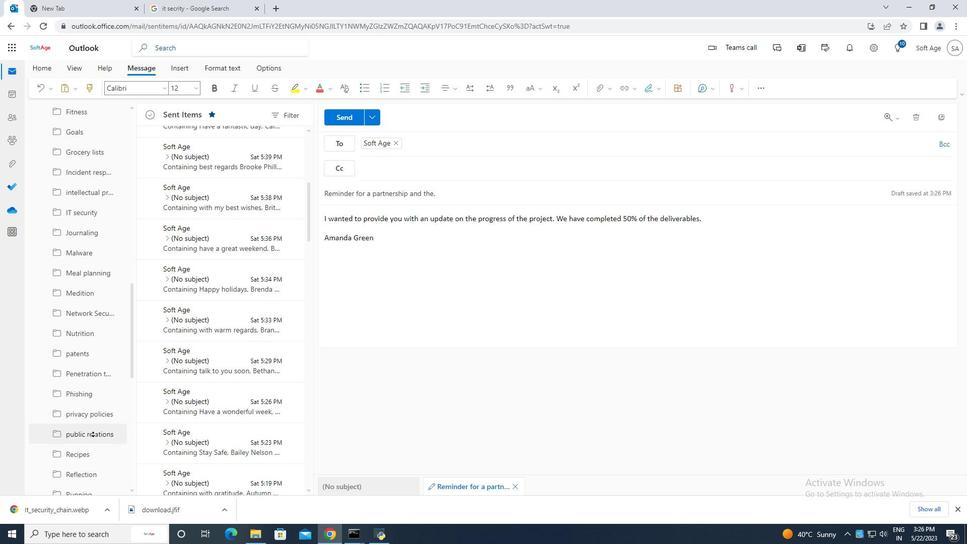 
Action: Mouse moved to (93, 430)
Screenshot: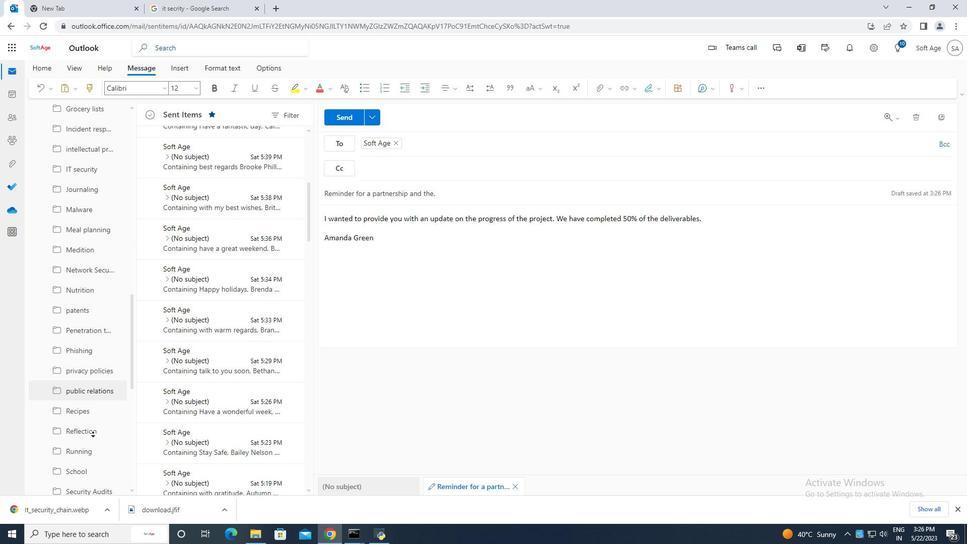 
Action: Mouse scrolled (93, 430) with delta (0, 0)
Screenshot: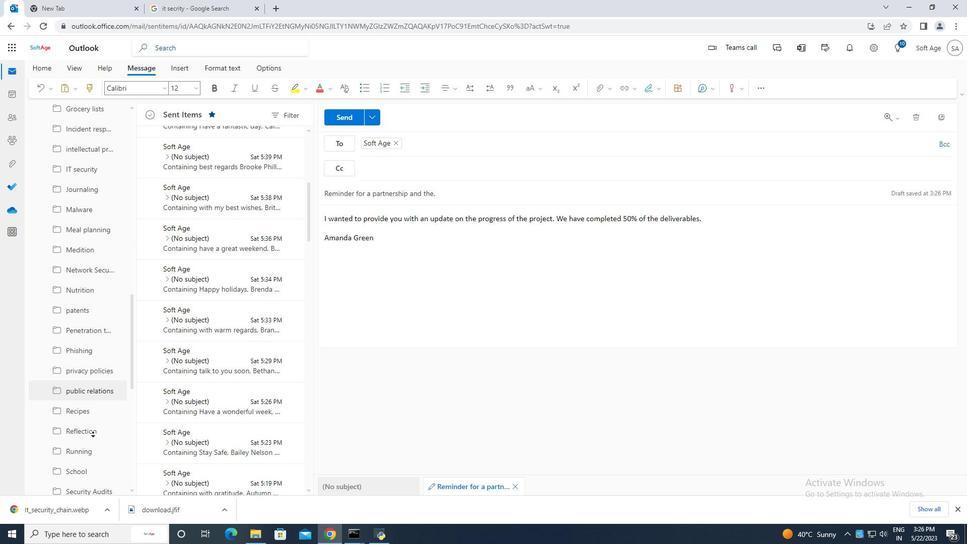 
Action: Mouse scrolled (93, 430) with delta (0, 0)
Screenshot: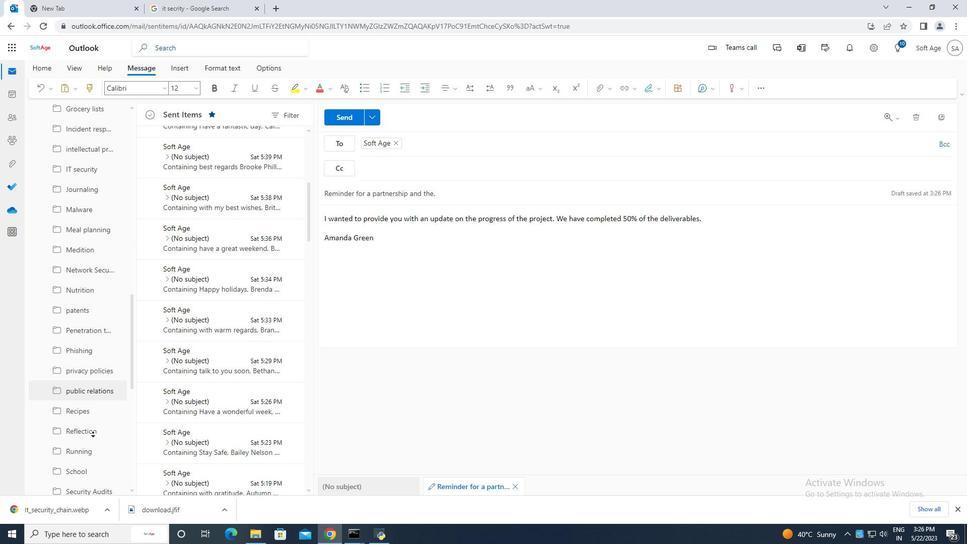 
Action: Mouse scrolled (93, 430) with delta (0, 0)
Screenshot: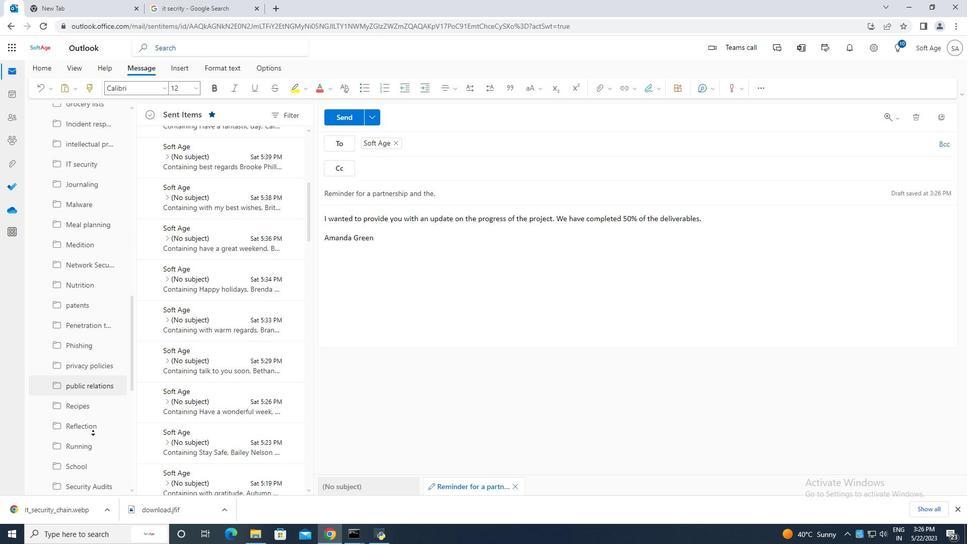 
Action: Mouse moved to (93, 430)
Screenshot: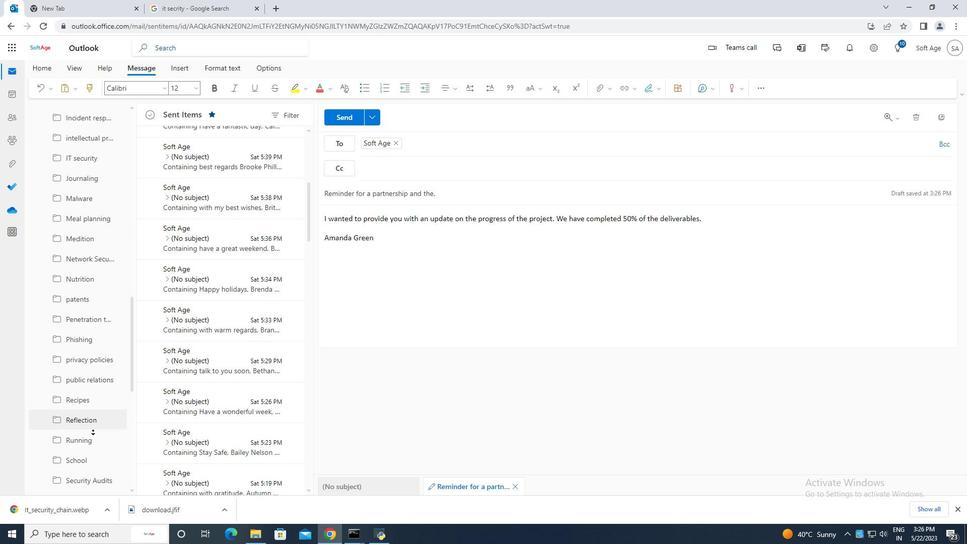 
Action: Mouse scrolled (93, 430) with delta (0, 0)
Screenshot: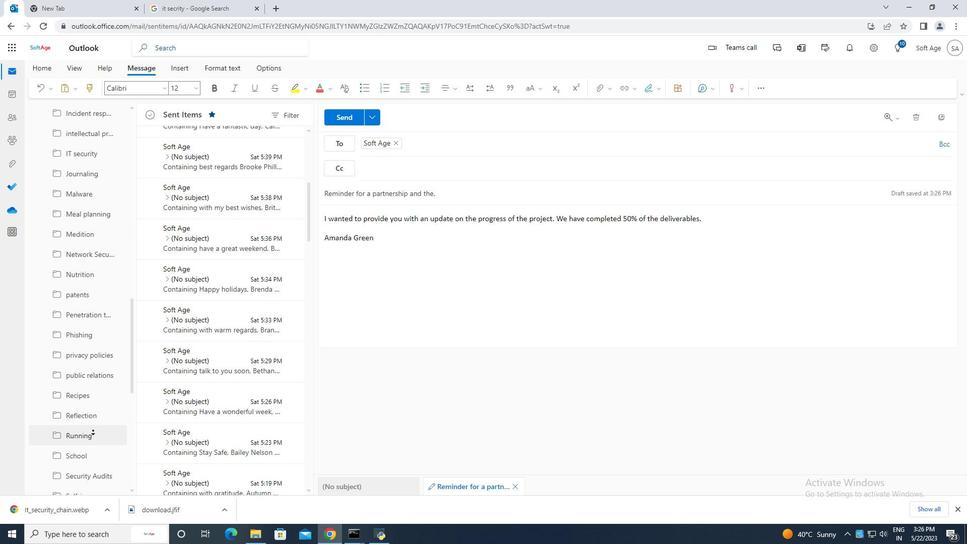
Action: Mouse scrolled (93, 430) with delta (0, 0)
Screenshot: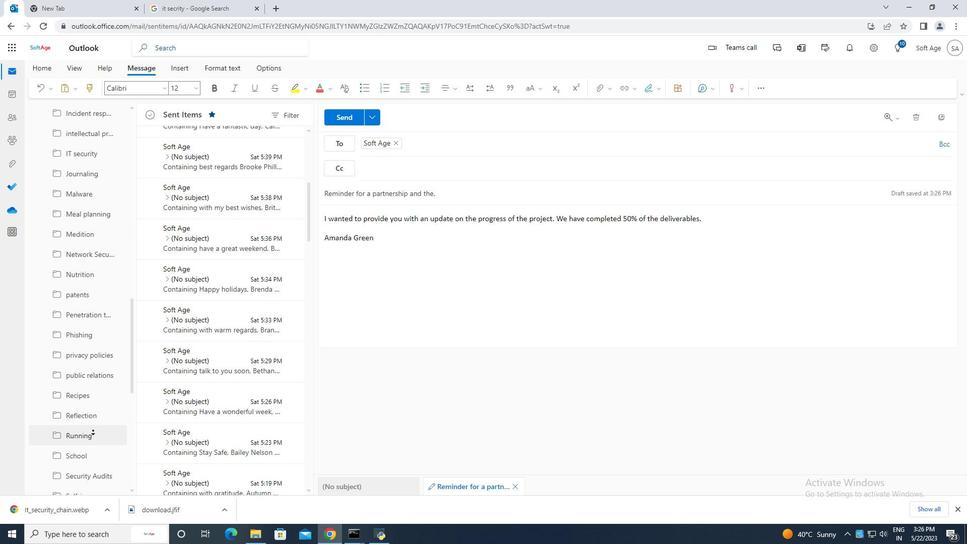 
Action: Mouse scrolled (93, 430) with delta (0, 0)
Screenshot: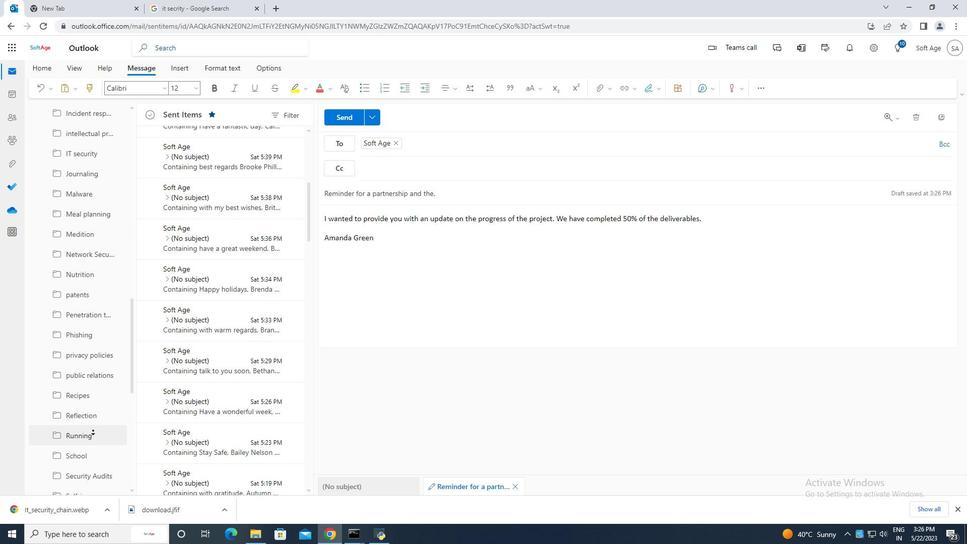 
Action: Mouse scrolled (93, 430) with delta (0, 0)
Screenshot: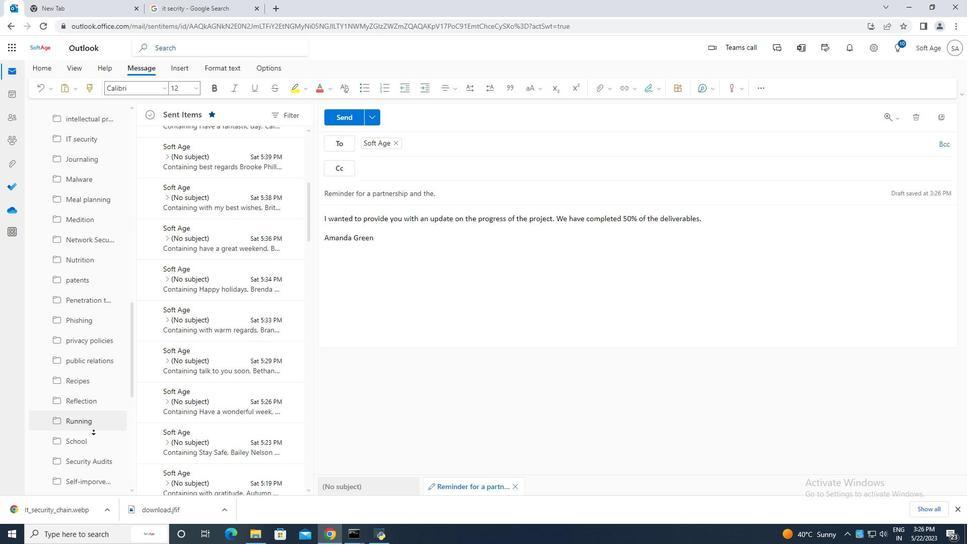 
Action: Mouse scrolled (93, 430) with delta (0, 0)
Screenshot: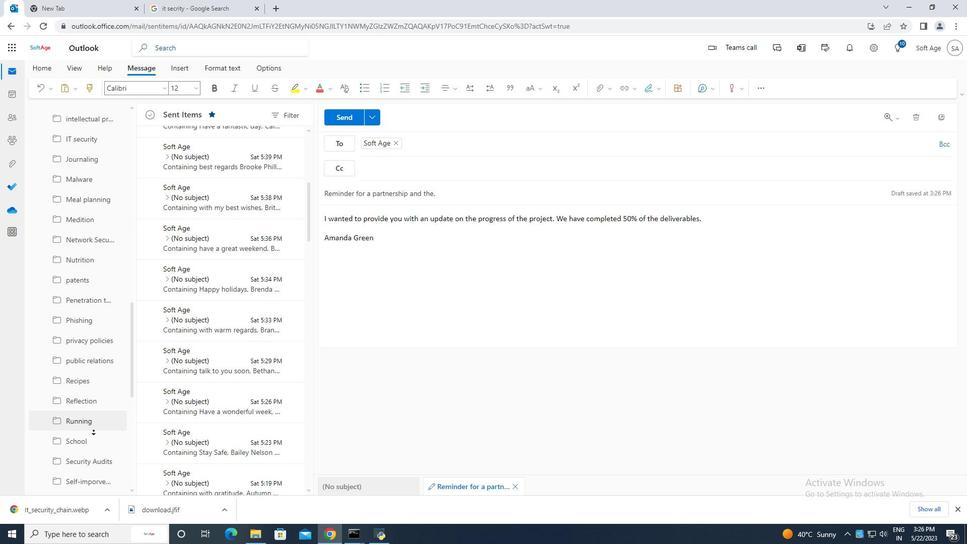 
Action: Mouse scrolled (93, 430) with delta (0, 0)
Screenshot: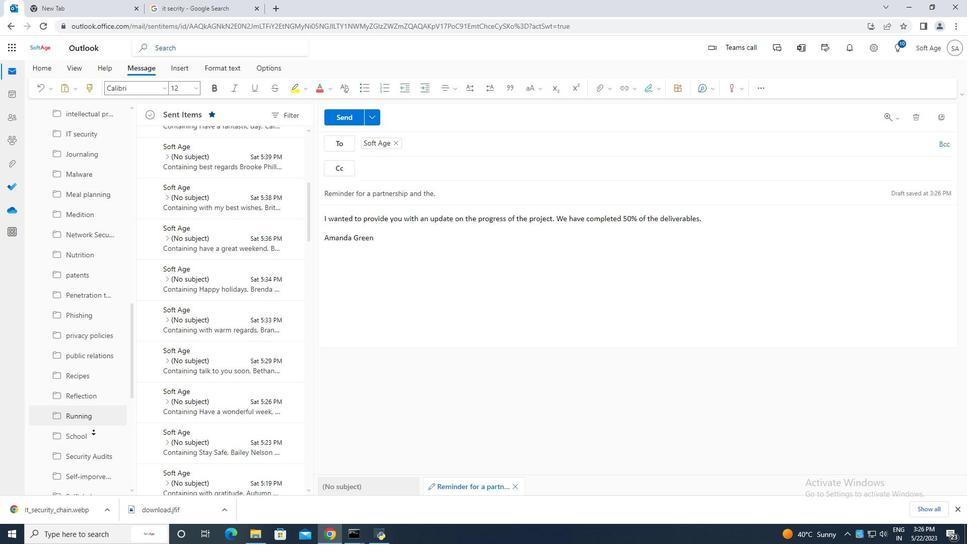 
Action: Mouse scrolled (93, 430) with delta (0, 0)
Screenshot: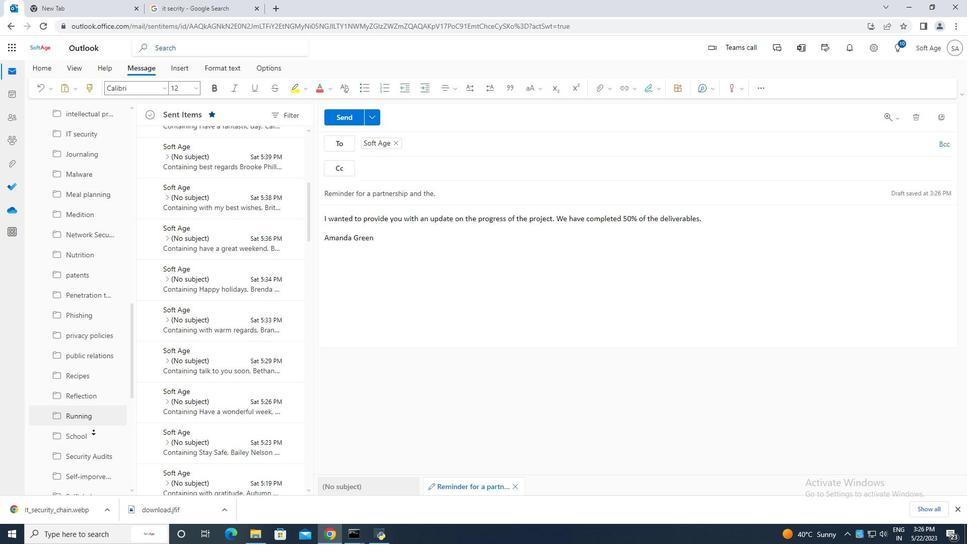 
Action: Mouse scrolled (93, 430) with delta (0, 0)
Screenshot: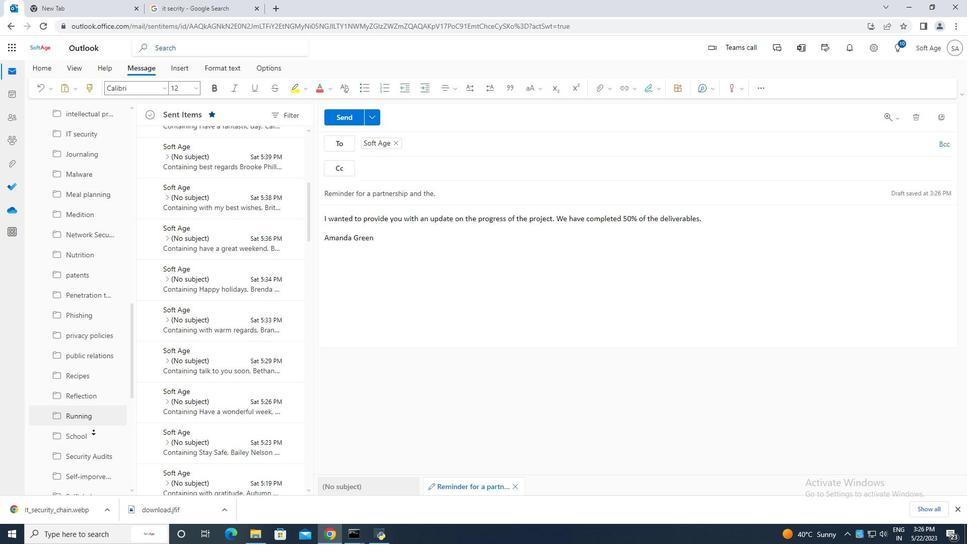 
Action: Mouse scrolled (93, 430) with delta (0, 0)
Screenshot: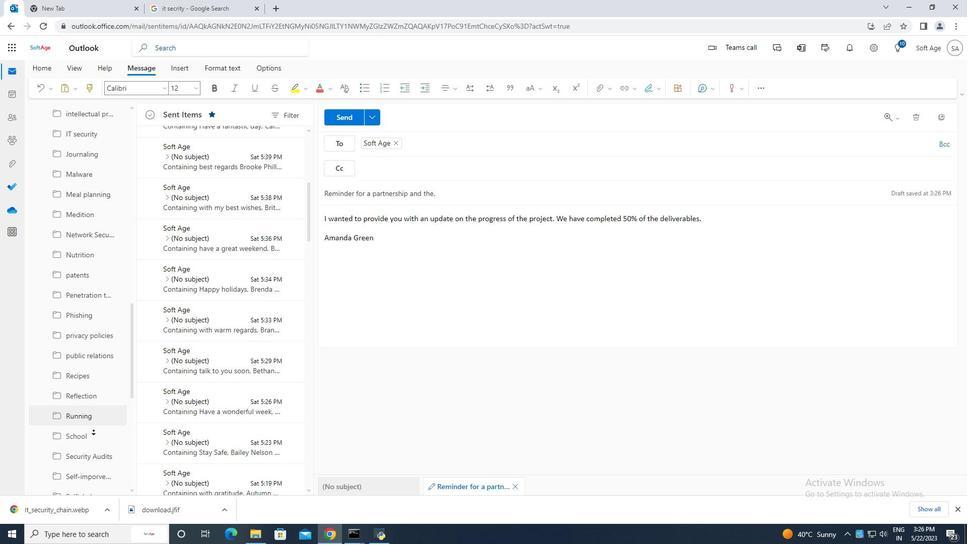 
Action: Mouse moved to (113, 409)
Screenshot: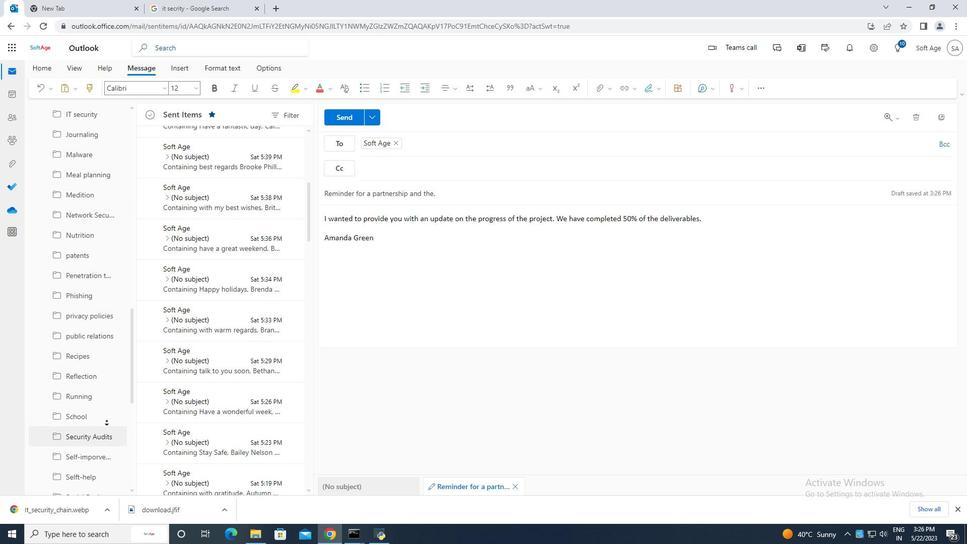 
Action: Mouse scrolled (113, 408) with delta (0, 0)
Screenshot: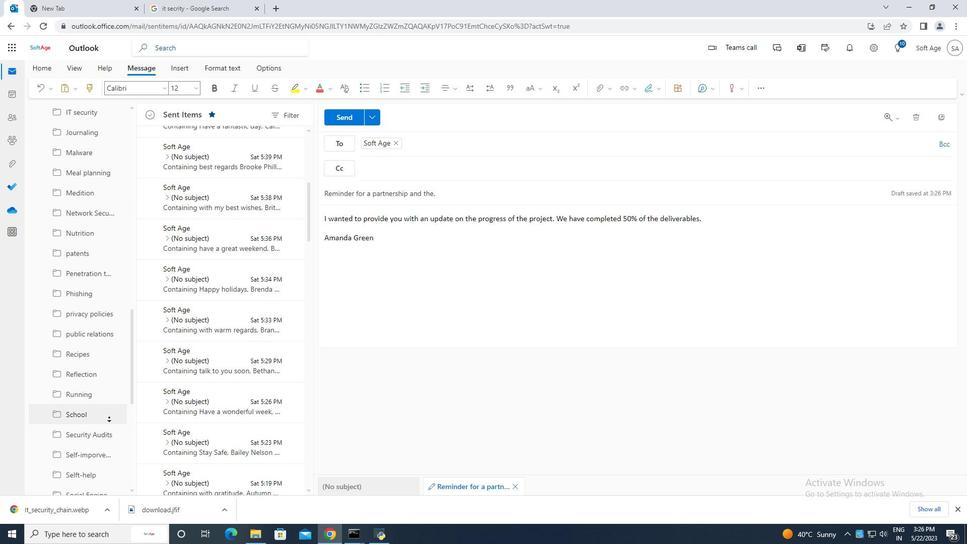 
Action: Mouse scrolled (113, 408) with delta (0, 0)
Screenshot: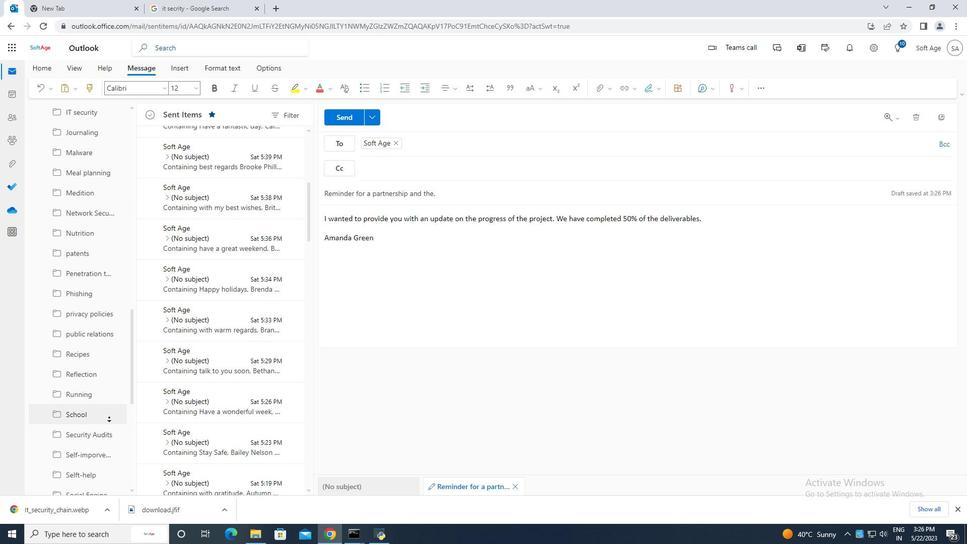 
Action: Mouse scrolled (113, 408) with delta (0, 0)
Screenshot: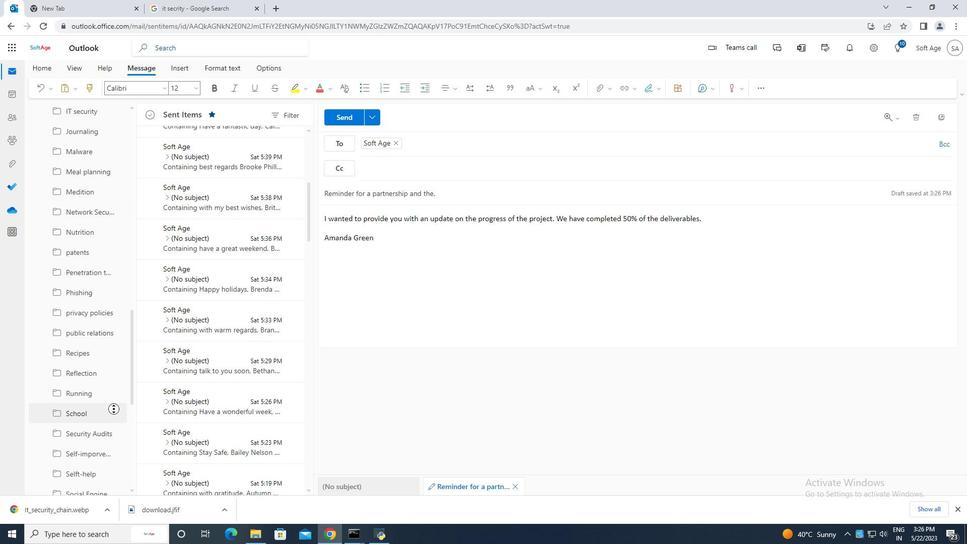 
Action: Mouse scrolled (113, 408) with delta (0, 0)
Screenshot: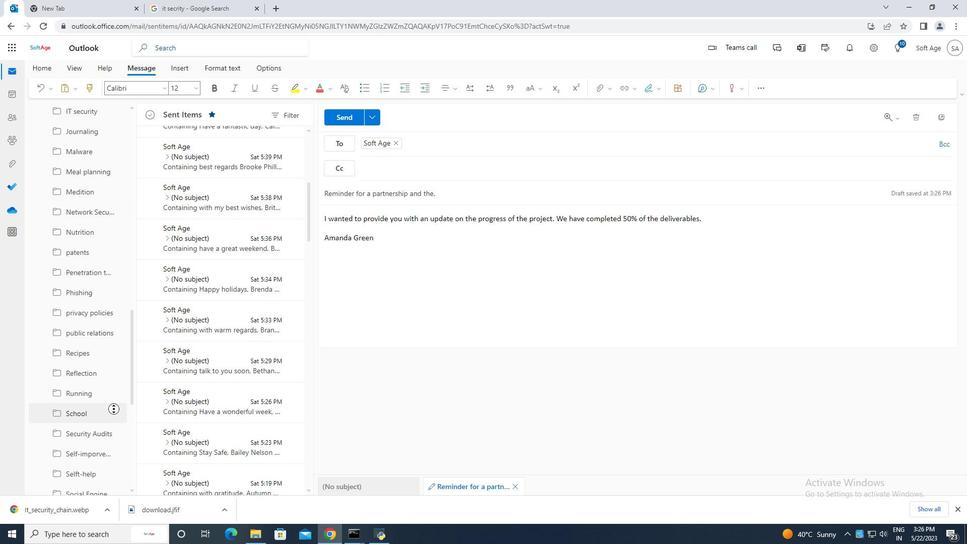 
Action: Mouse scrolled (113, 408) with delta (0, 0)
Screenshot: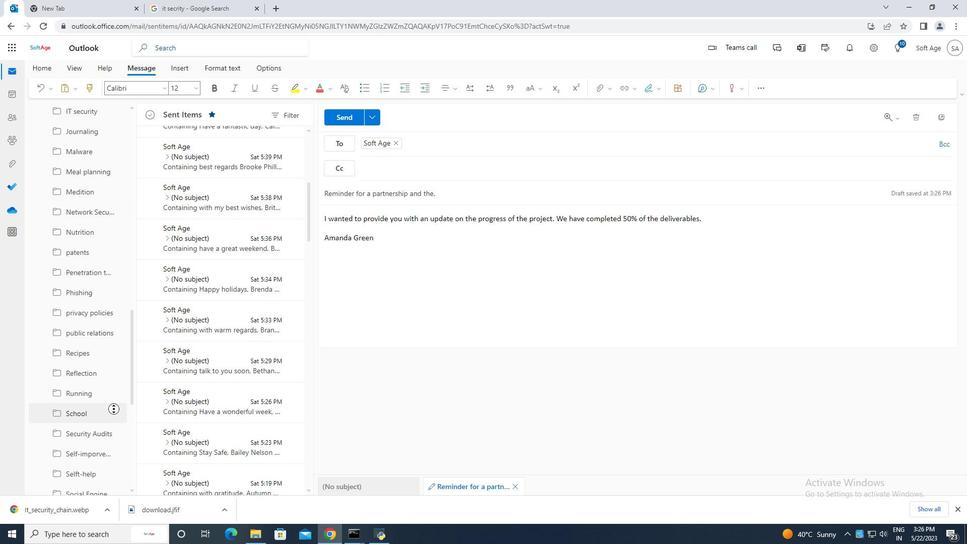
Action: Mouse scrolled (113, 408) with delta (0, 0)
Screenshot: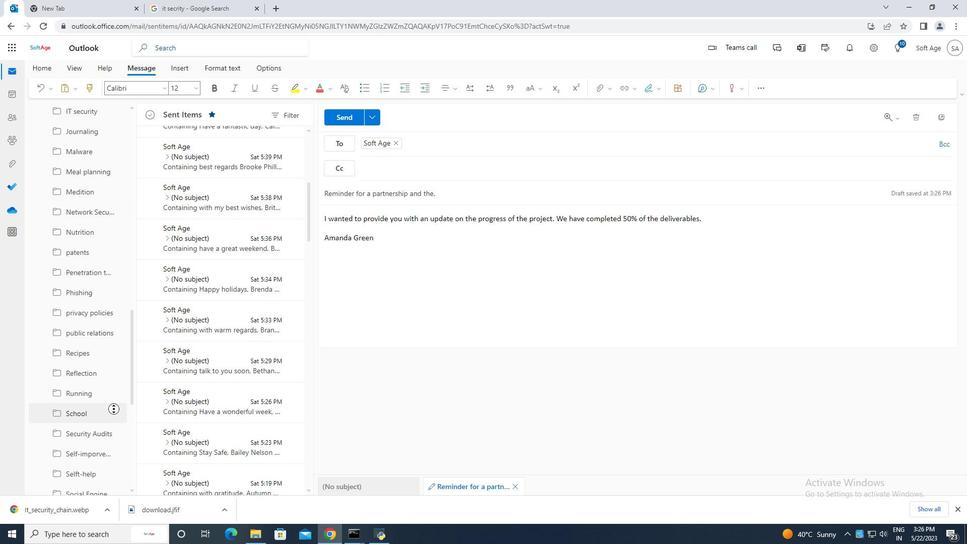 
Action: Mouse moved to (107, 420)
Screenshot: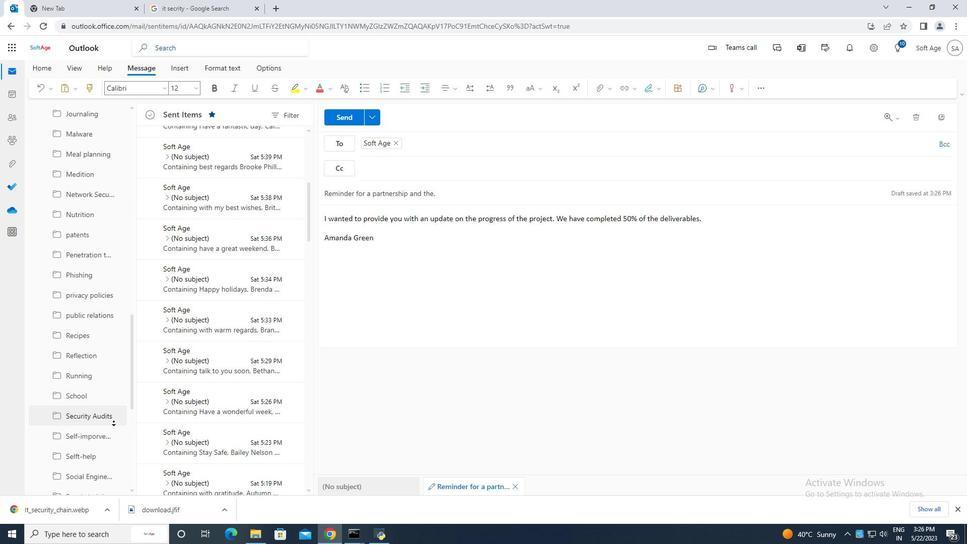 
Action: Mouse scrolled (107, 419) with delta (0, 0)
Screenshot: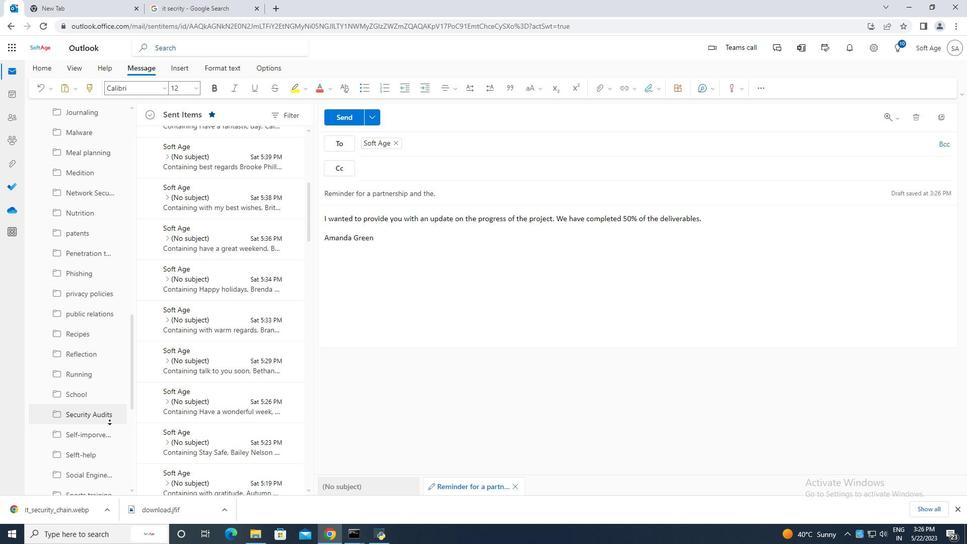 
Action: Mouse scrolled (107, 419) with delta (0, 0)
Screenshot: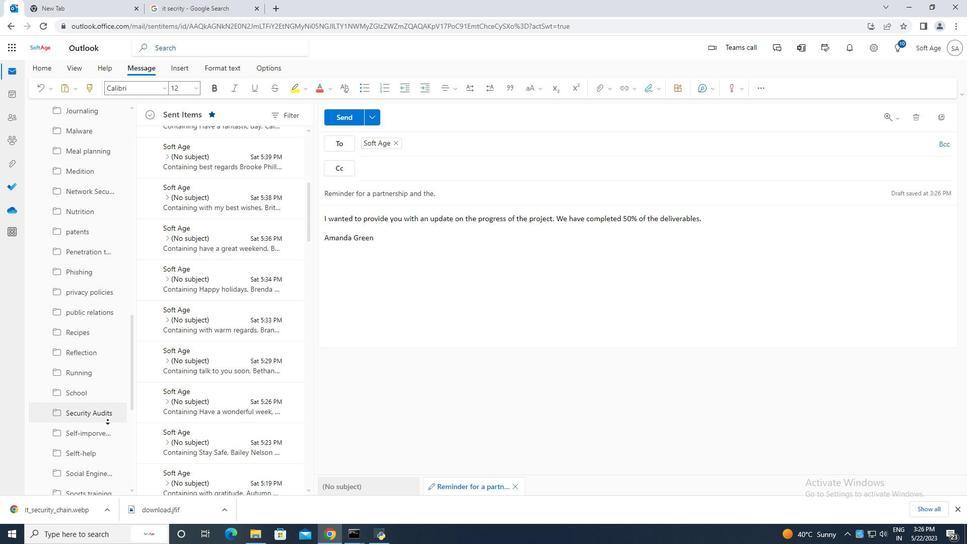 
Action: Mouse scrolled (107, 419) with delta (0, 0)
Screenshot: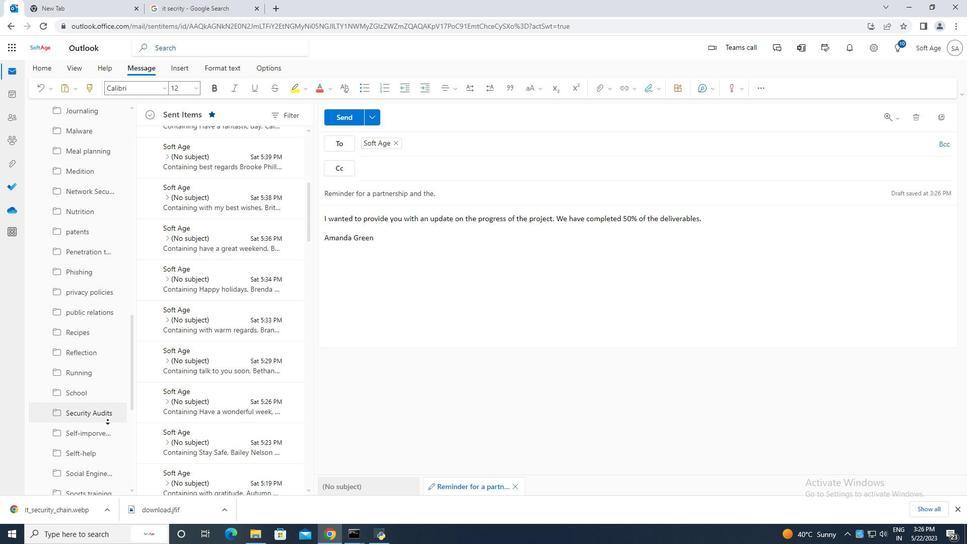 
Action: Mouse scrolled (107, 419) with delta (0, 0)
Screenshot: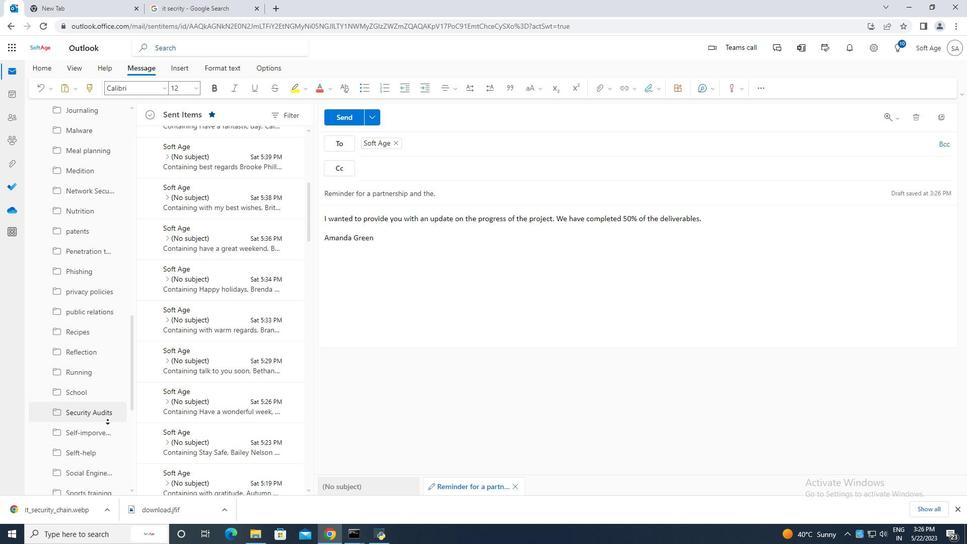 
Action: Mouse scrolled (107, 419) with delta (0, 0)
Screenshot: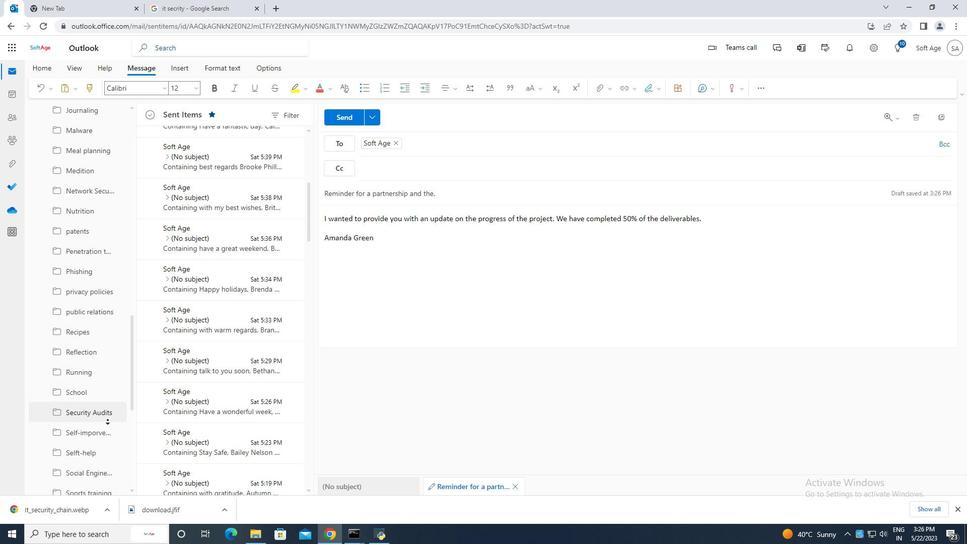
Action: Mouse moved to (95, 412)
Screenshot: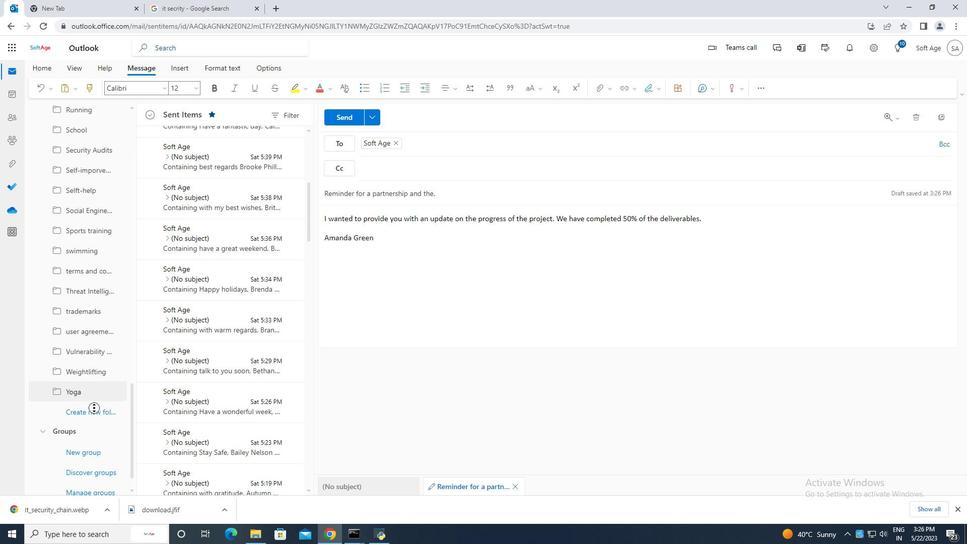 
Action: Mouse pressed left at (95, 412)
Screenshot: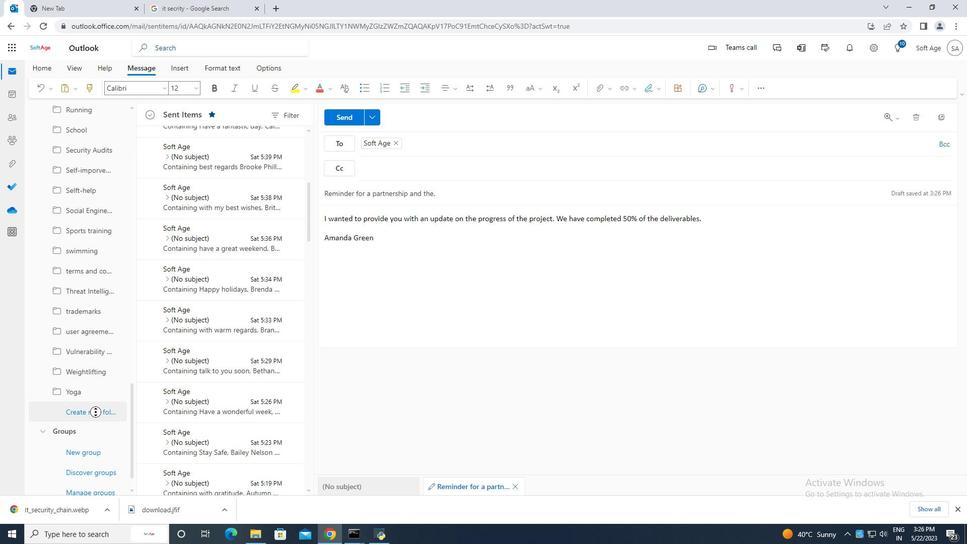 
Action: Mouse pressed left at (95, 412)
Screenshot: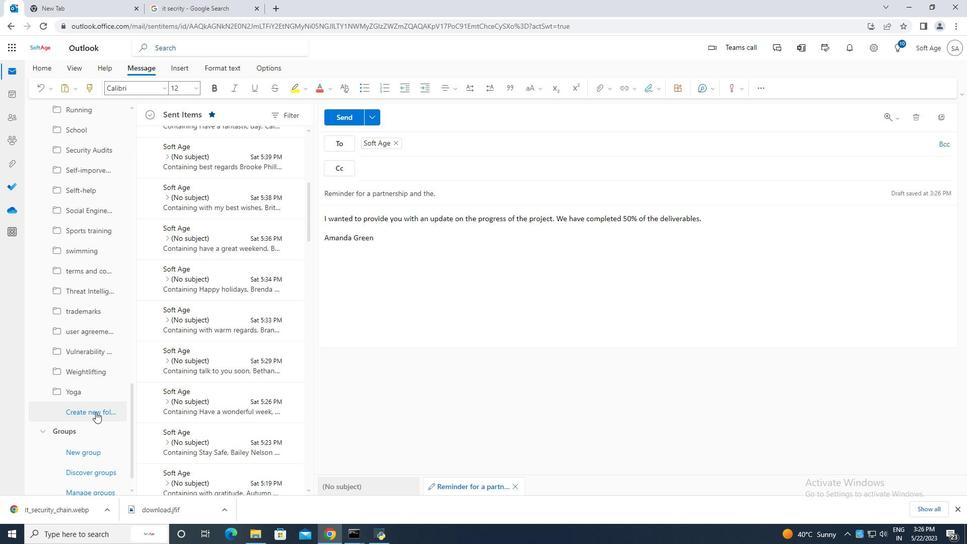 
Action: Mouse moved to (79, 414)
Screenshot: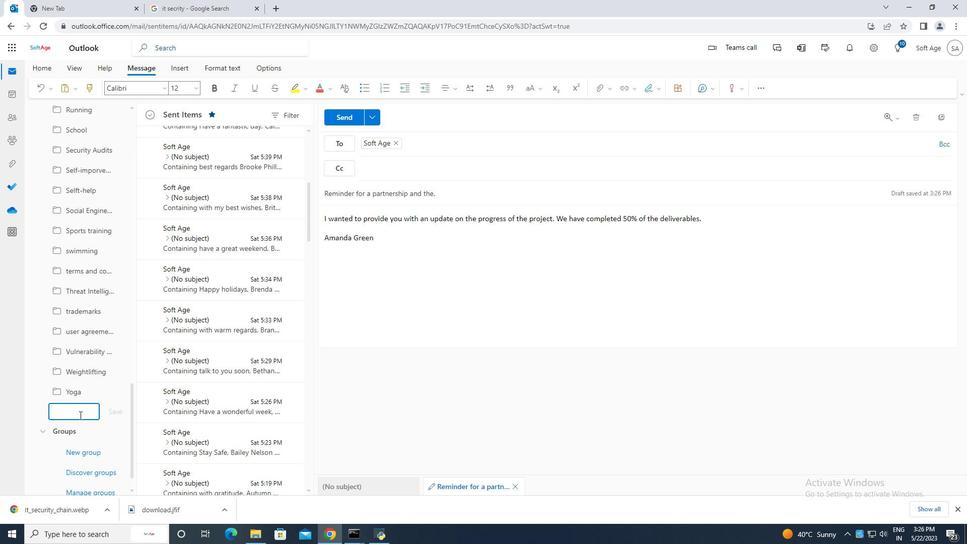 
Action: Mouse pressed left at (79, 414)
Screenshot: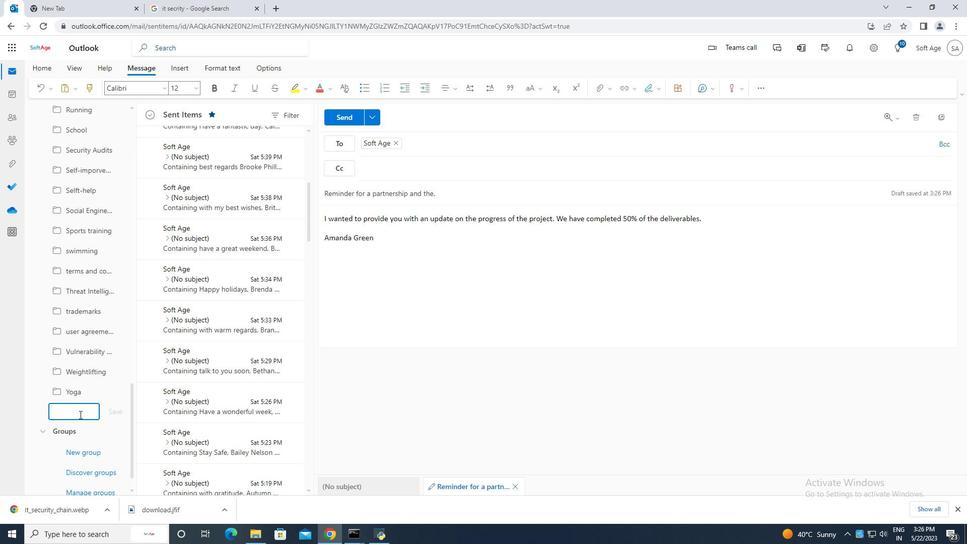 
Action: Mouse moved to (79, 410)
Screenshot: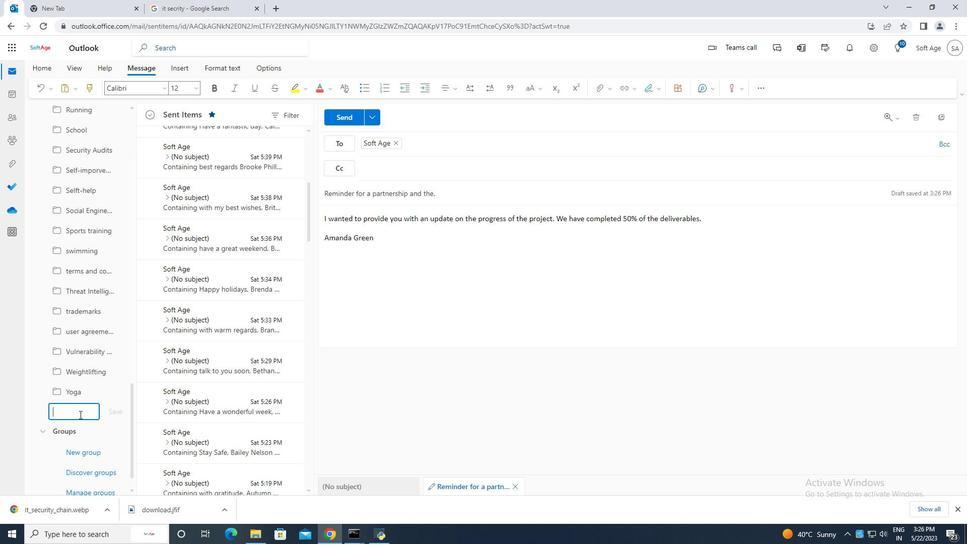 
Action: Key pressed <Key.caps_lock>A<Key.caps_lock>ntivirus
Screenshot: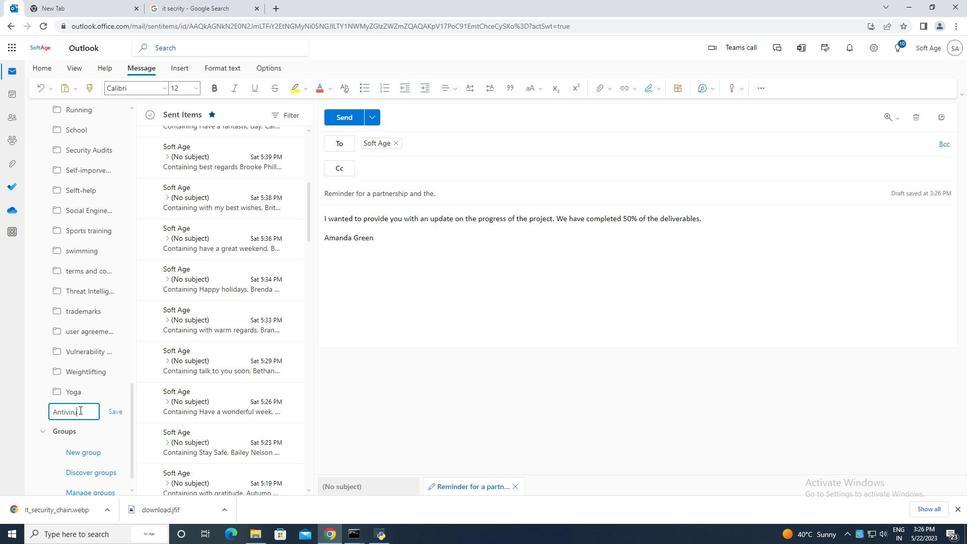 
Action: Mouse moved to (117, 414)
Screenshot: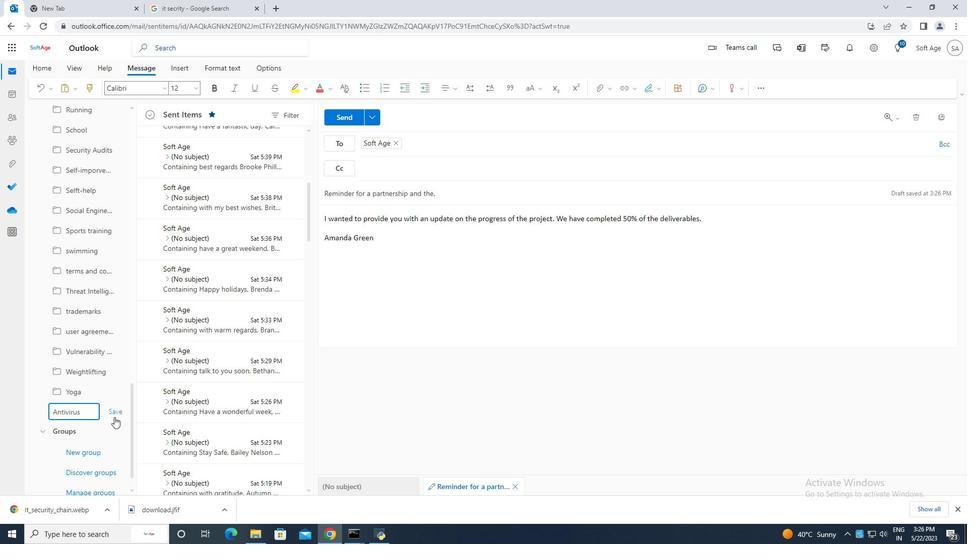 
Action: Mouse pressed left at (117, 414)
Screenshot: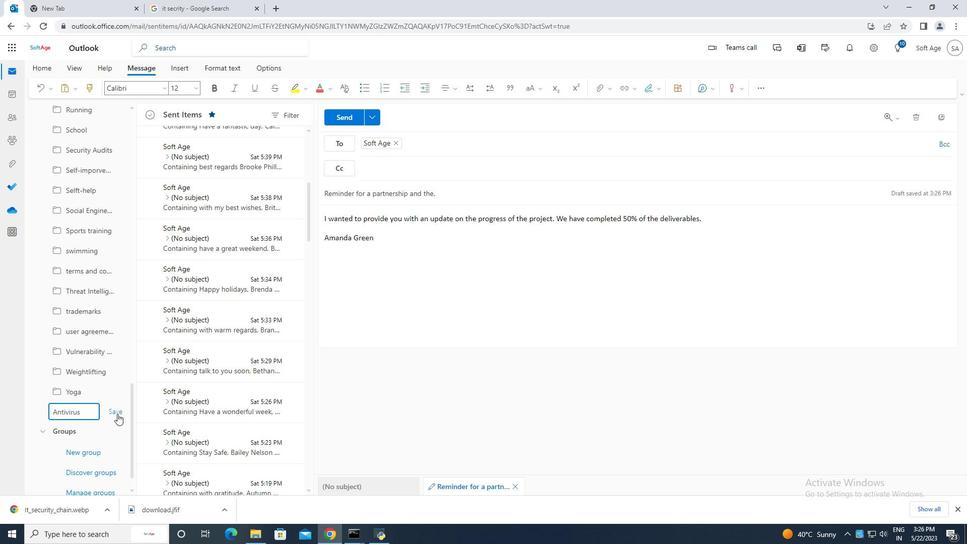 
Action: Mouse moved to (528, 291)
Screenshot: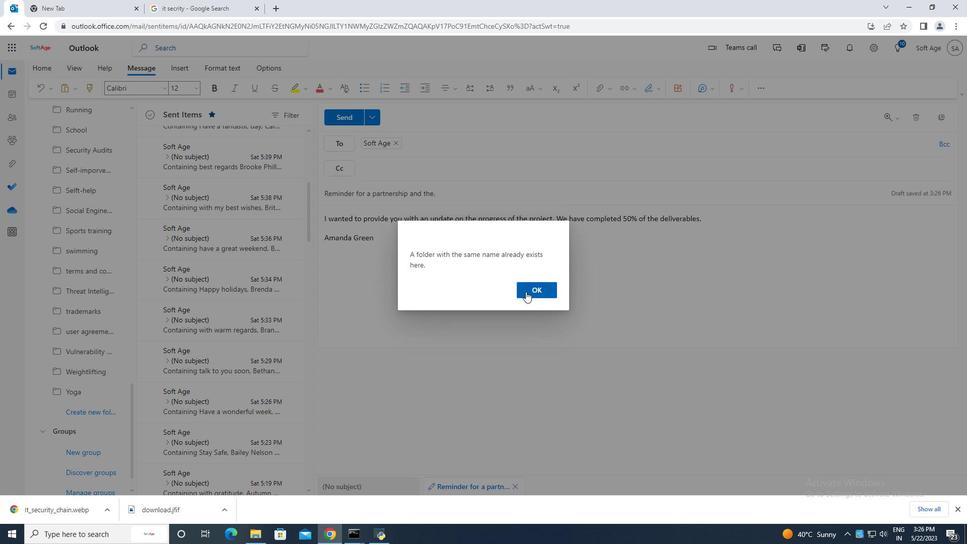 
Action: Mouse pressed left at (528, 291)
Screenshot: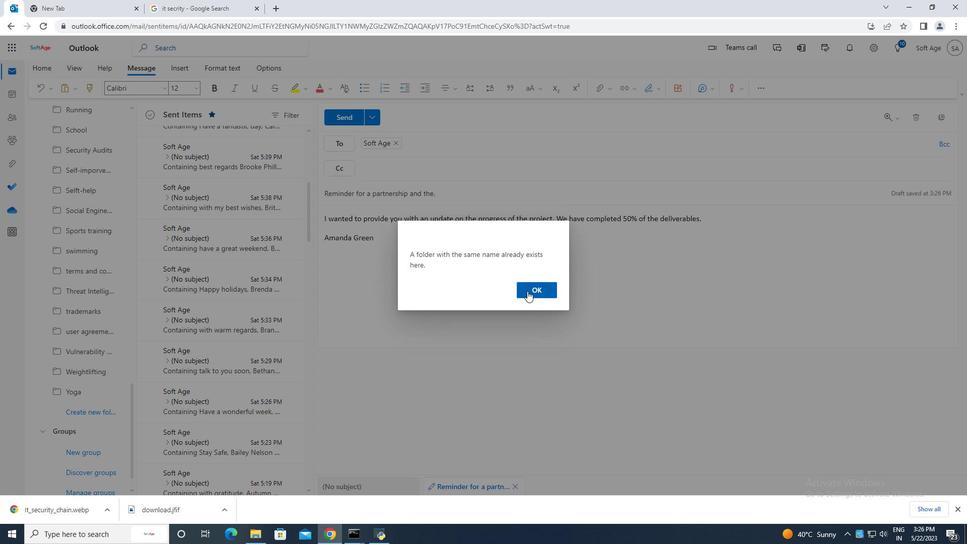 
Action: Mouse moved to (346, 114)
Screenshot: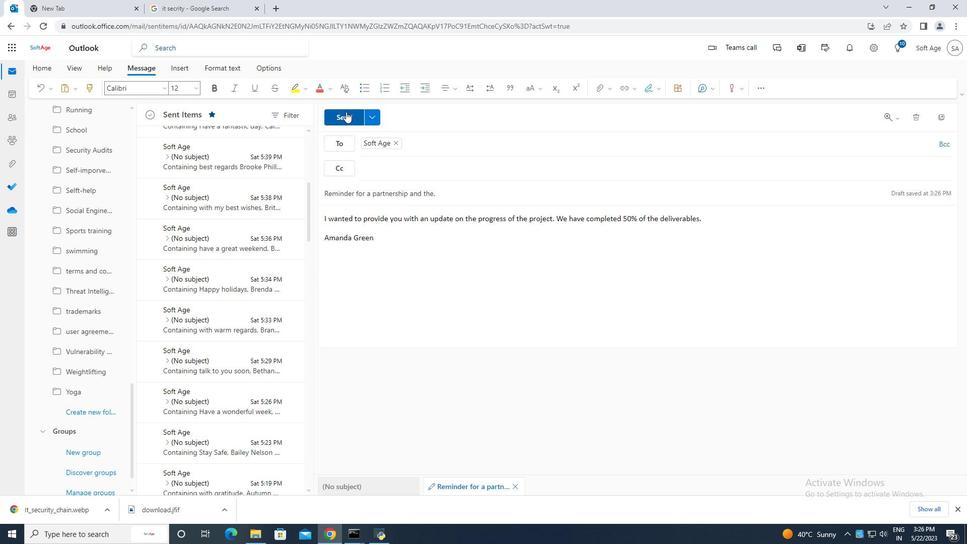 
Action: Mouse pressed left at (346, 114)
Screenshot: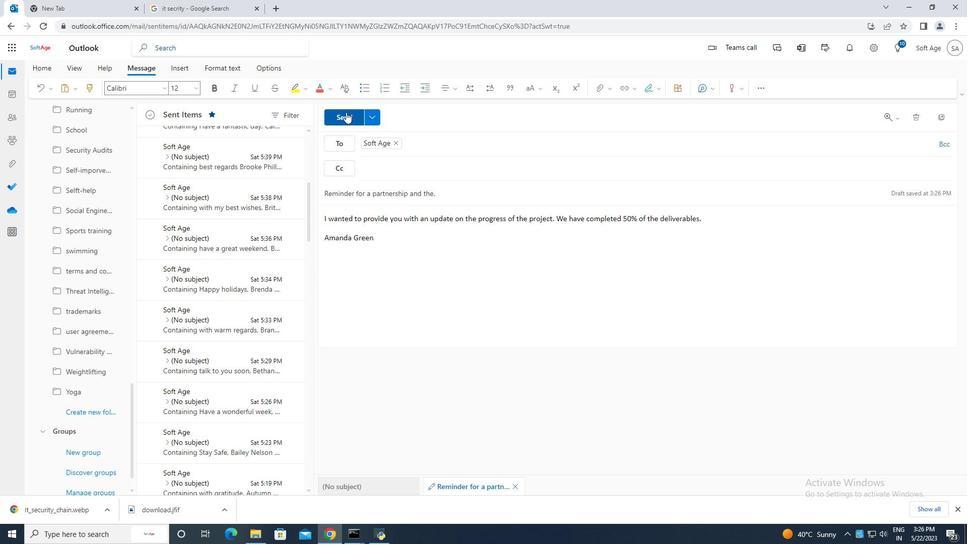 
Action: Mouse moved to (87, 218)
Screenshot: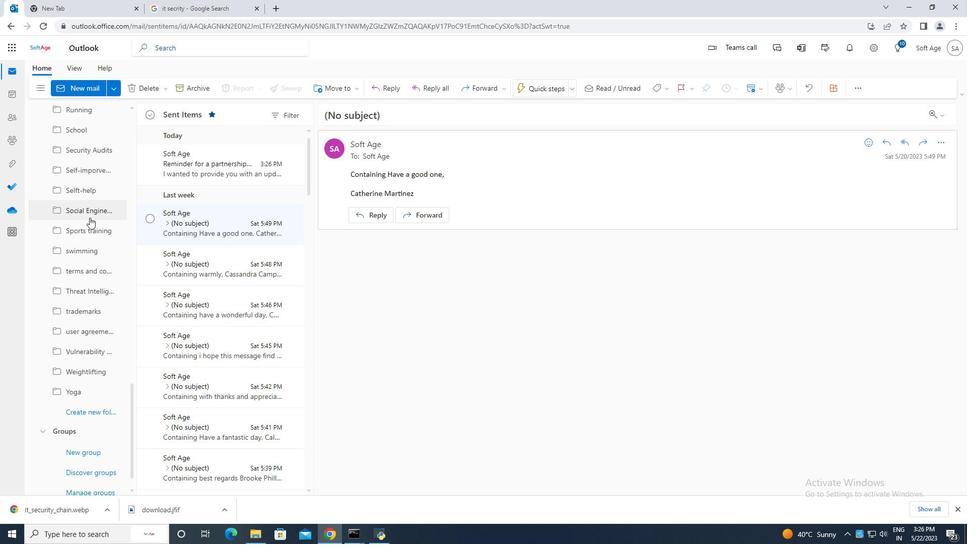 
Action: Mouse scrolled (87, 218) with delta (0, 0)
Screenshot: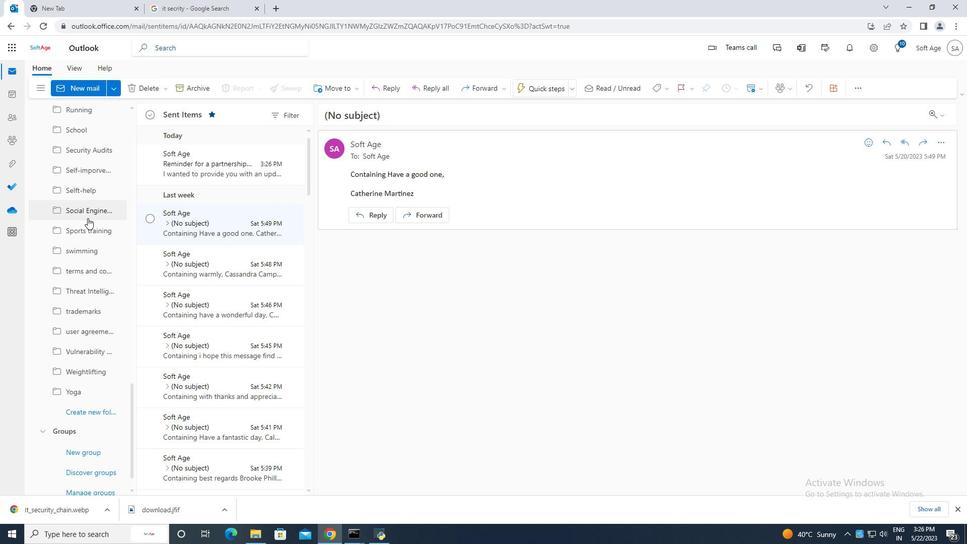 
Action: Mouse scrolled (87, 218) with delta (0, 0)
Screenshot: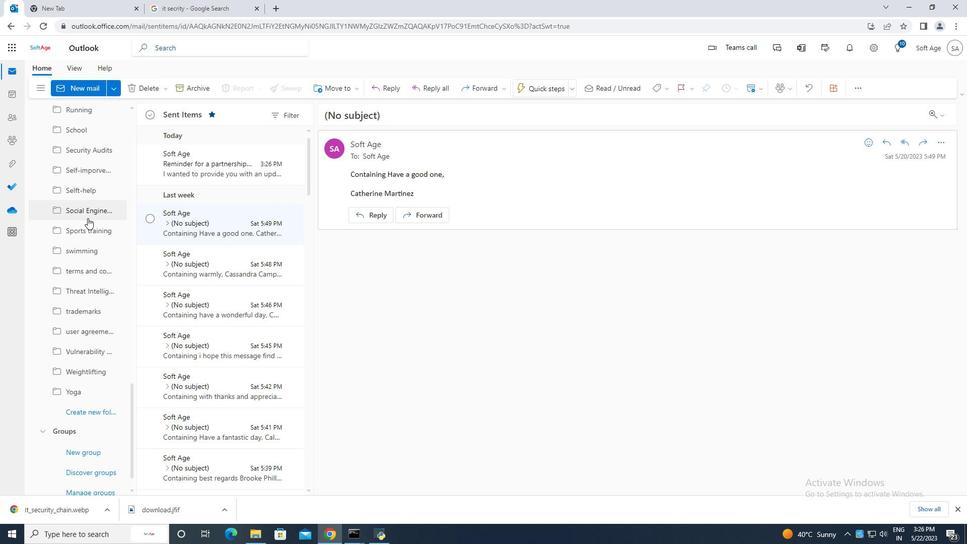 
Action: Mouse scrolled (87, 218) with delta (0, 0)
Screenshot: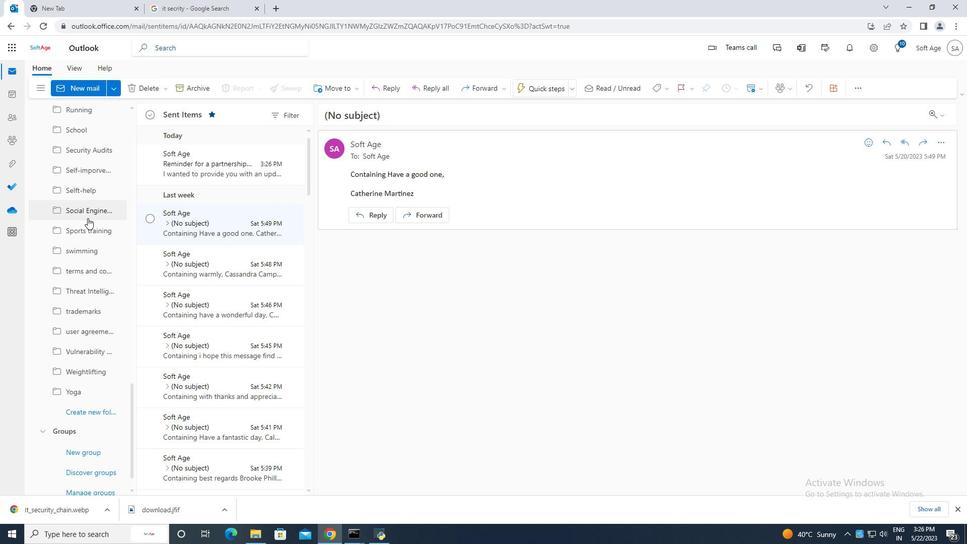 
Action: Mouse moved to (87, 218)
Screenshot: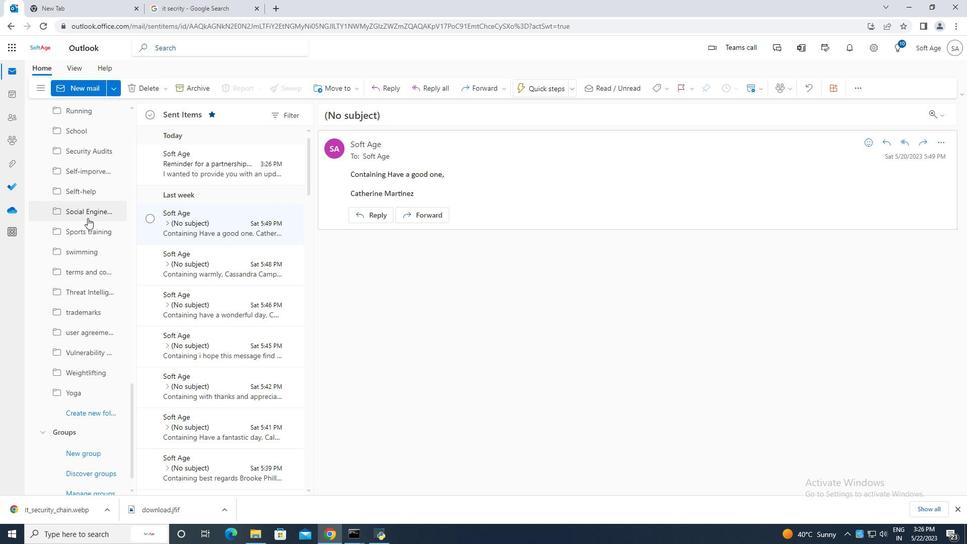 
Action: Mouse scrolled (87, 218) with delta (0, 0)
Screenshot: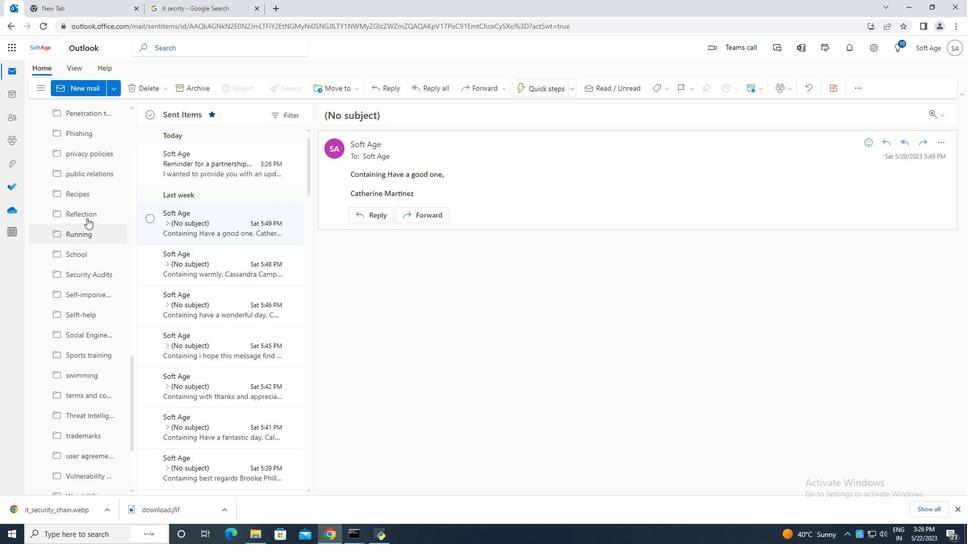 
Action: Mouse scrolled (87, 218) with delta (0, 0)
Screenshot: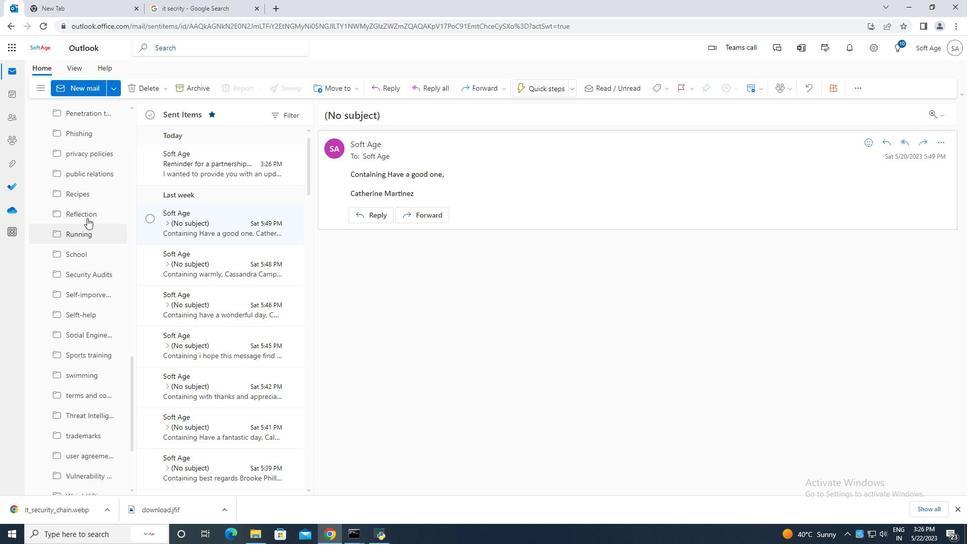 
Action: Mouse scrolled (87, 218) with delta (0, 0)
Screenshot: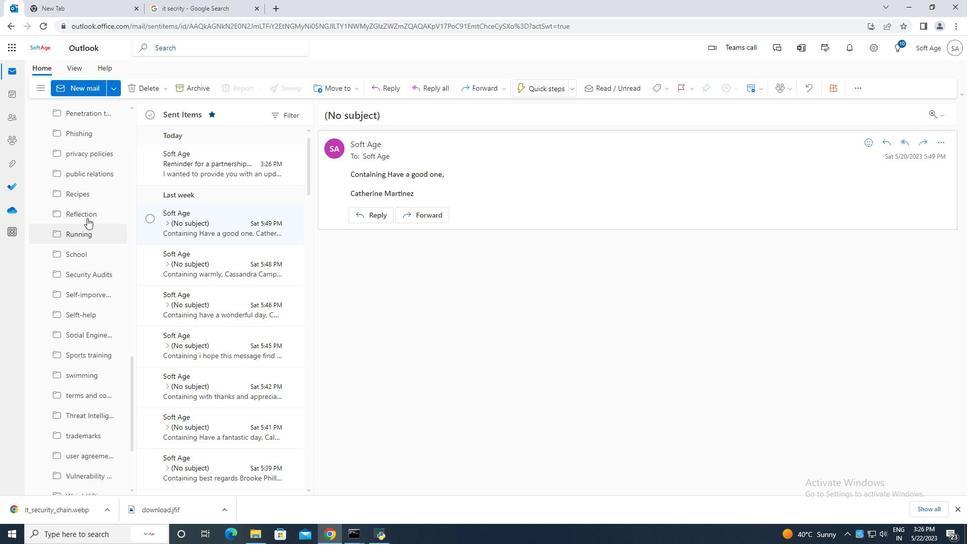 
Action: Mouse moved to (86, 218)
Screenshot: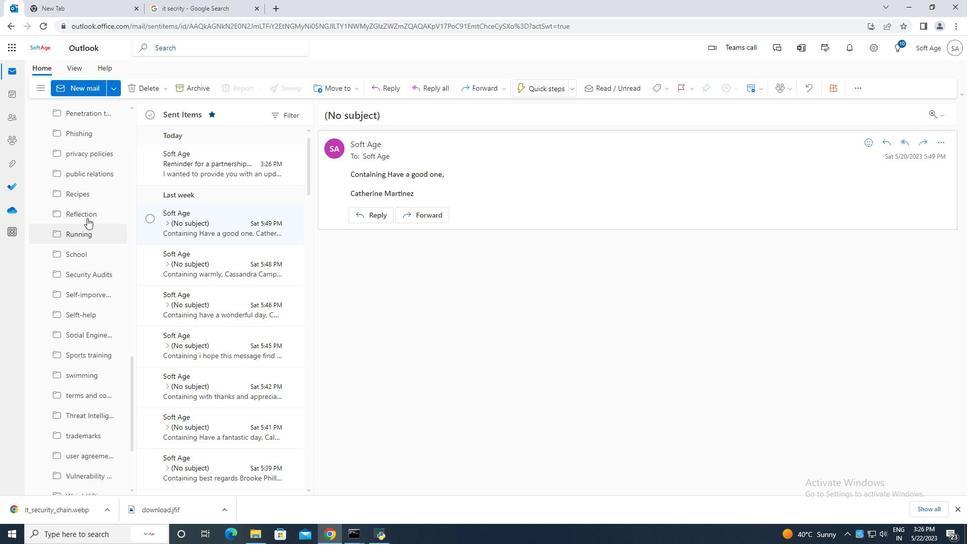 
Action: Mouse scrolled (86, 218) with delta (0, 0)
Screenshot: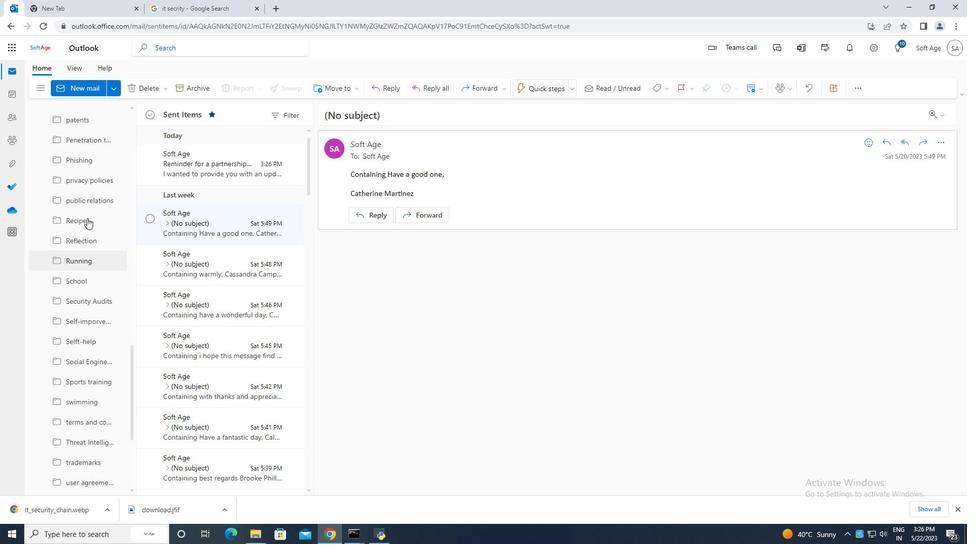 
Action: Mouse moved to (85, 217)
Screenshot: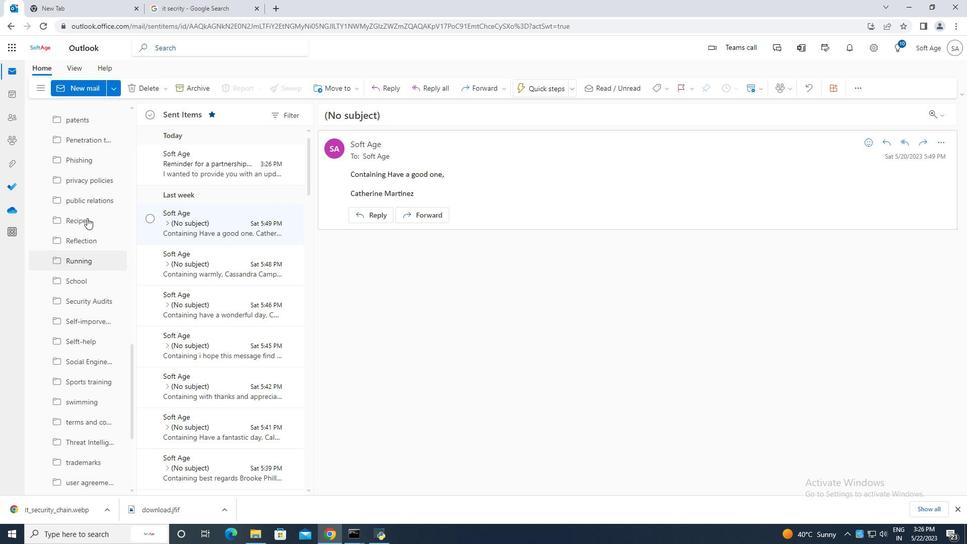 
Action: Mouse scrolled (85, 218) with delta (0, 0)
Screenshot: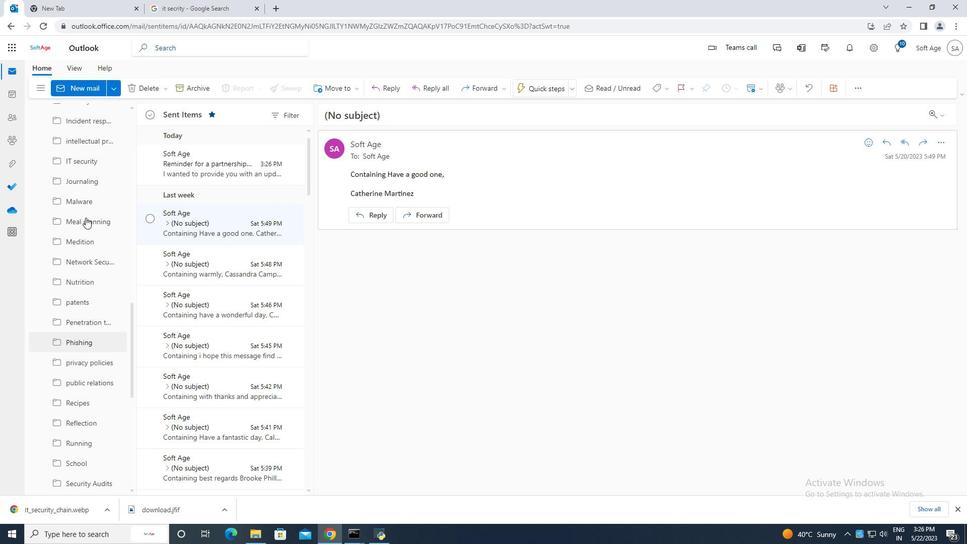 
Action: Mouse scrolled (85, 218) with delta (0, 0)
Screenshot: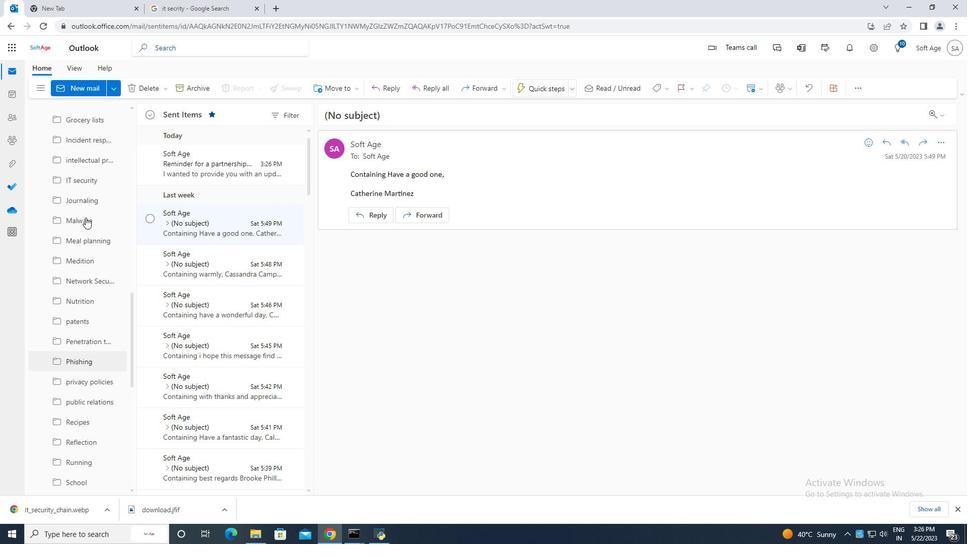 
Action: Mouse scrolled (85, 218) with delta (0, 0)
Screenshot: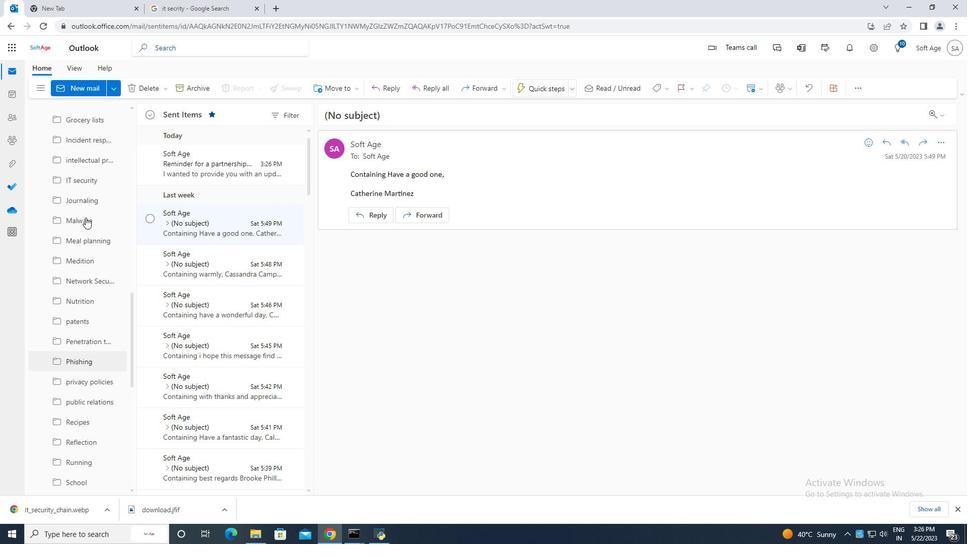 
Action: Mouse scrolled (85, 218) with delta (0, 0)
Screenshot: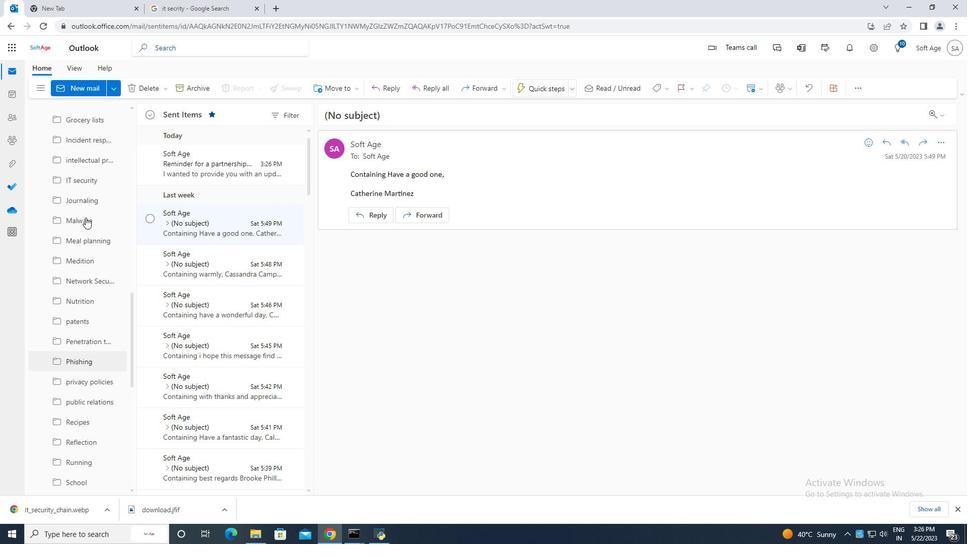 
Action: Mouse scrolled (85, 218) with delta (0, 0)
Screenshot: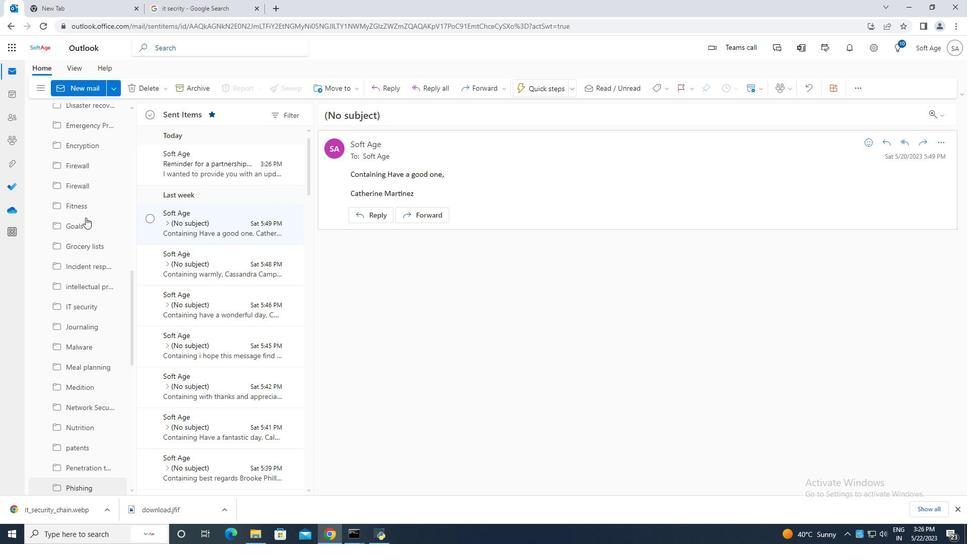 
Action: Mouse scrolled (85, 218) with delta (0, 0)
Screenshot: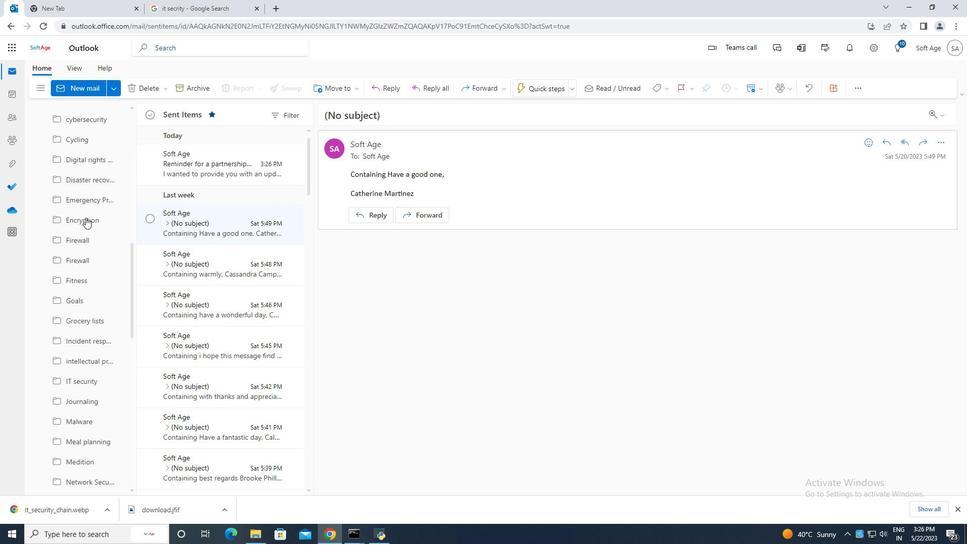 
Action: Mouse scrolled (85, 218) with delta (0, 0)
Screenshot: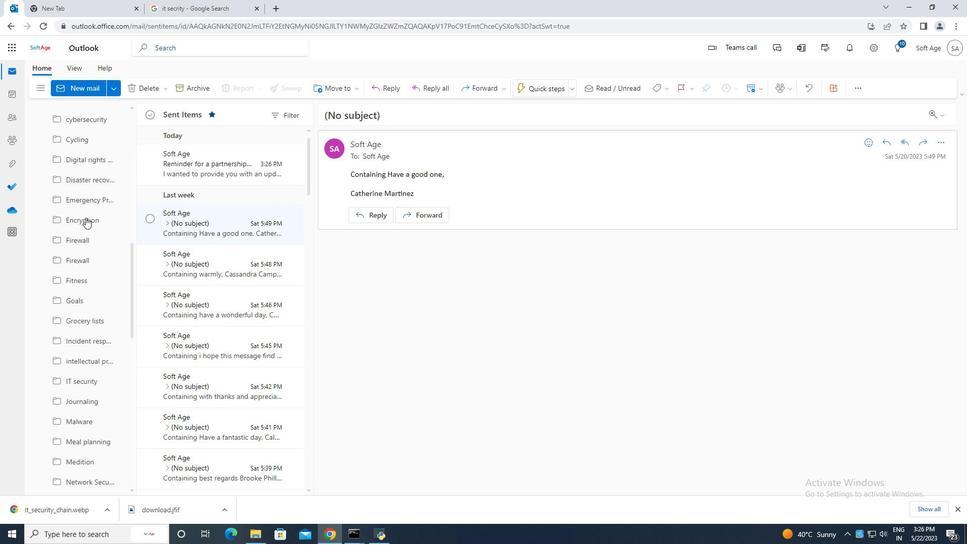 
Action: Mouse scrolled (85, 218) with delta (0, 0)
Screenshot: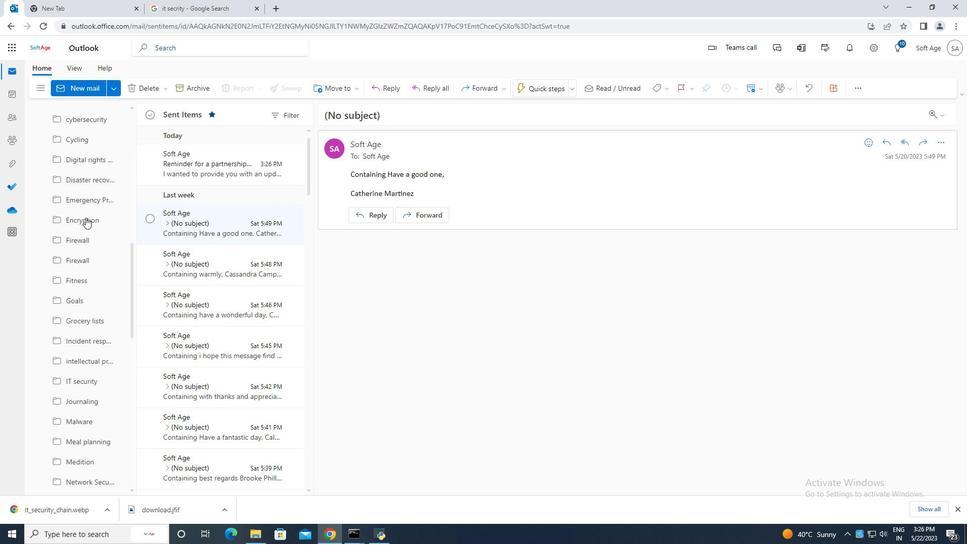 
Action: Mouse scrolled (85, 218) with delta (0, 0)
Screenshot: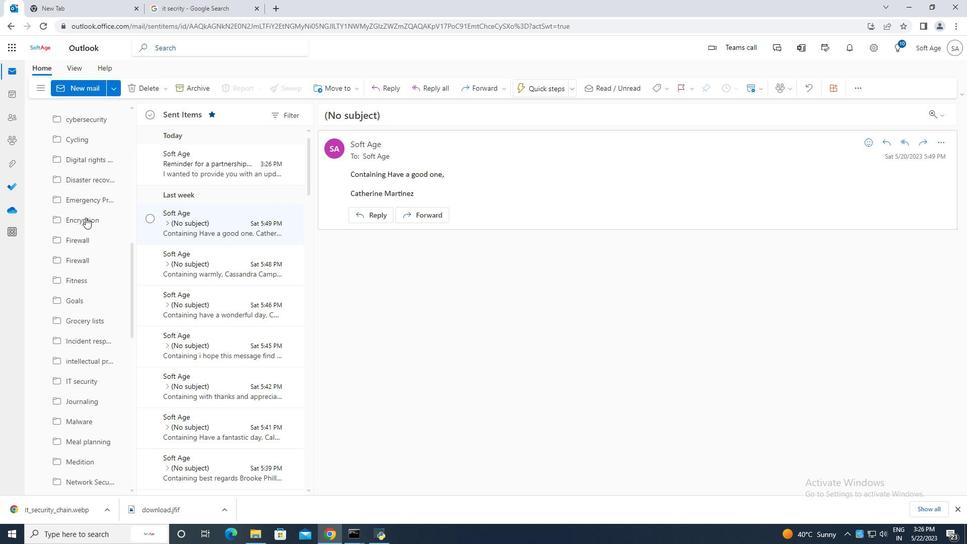 
Action: Mouse scrolled (85, 218) with delta (0, 0)
Screenshot: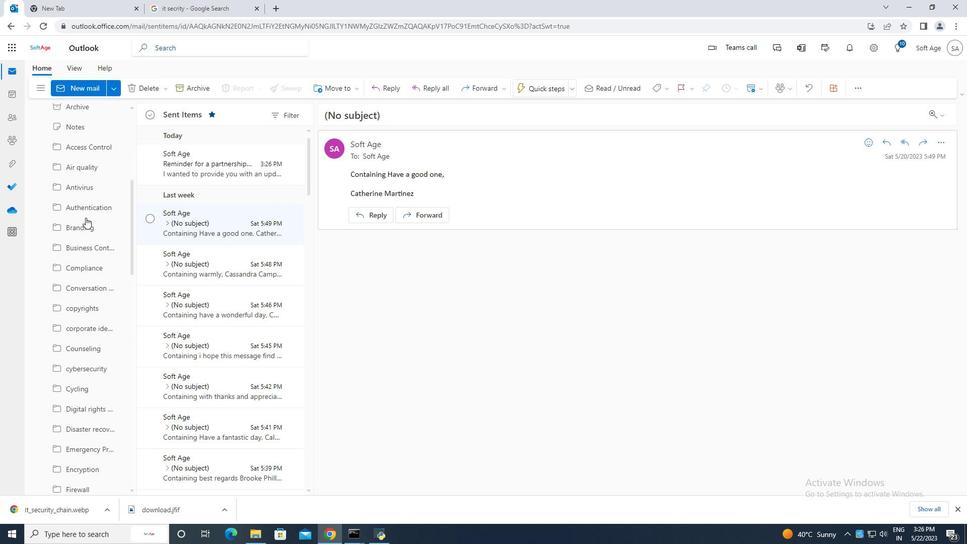 
Action: Mouse scrolled (85, 218) with delta (0, 0)
Screenshot: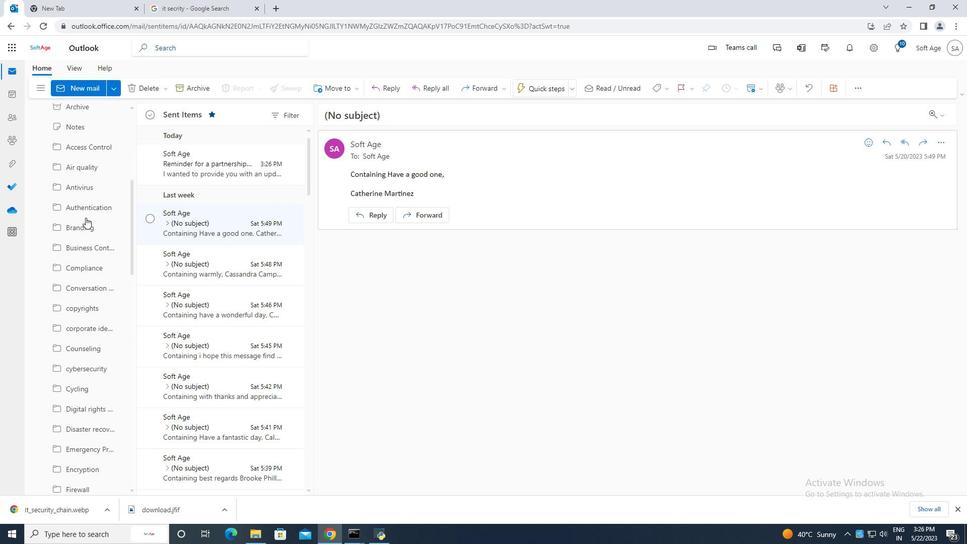 
Action: Mouse scrolled (85, 218) with delta (0, 0)
Screenshot: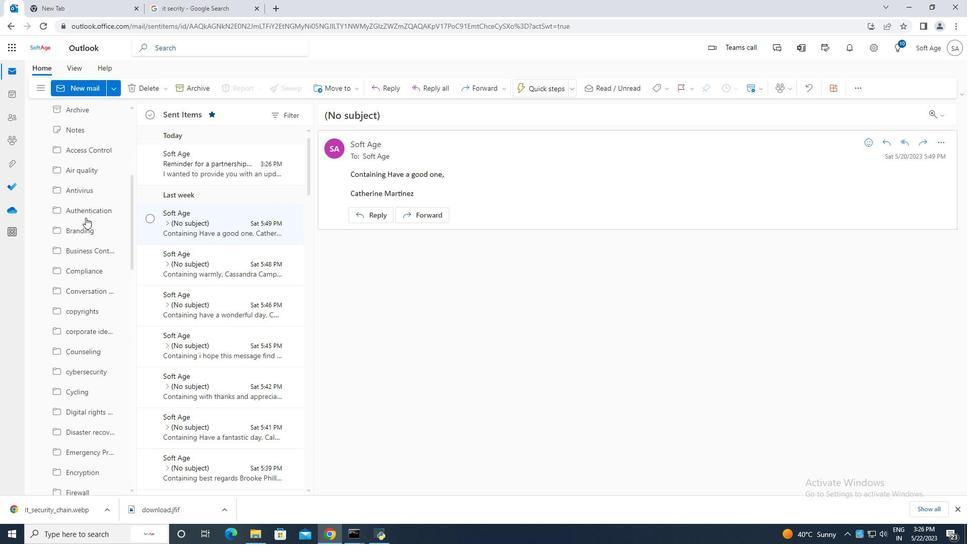 
Action: Mouse scrolled (85, 218) with delta (0, 0)
Screenshot: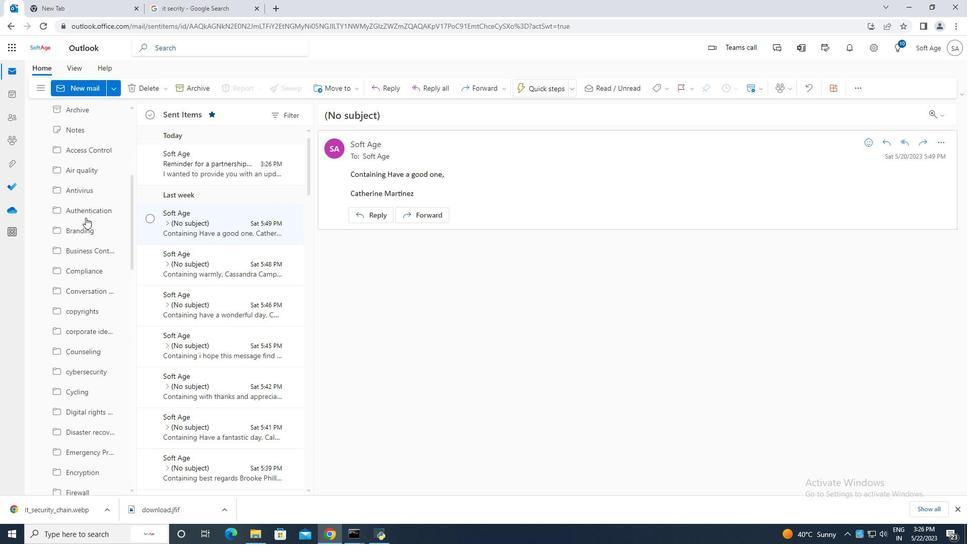 
Action: Mouse scrolled (85, 218) with delta (0, 0)
Screenshot: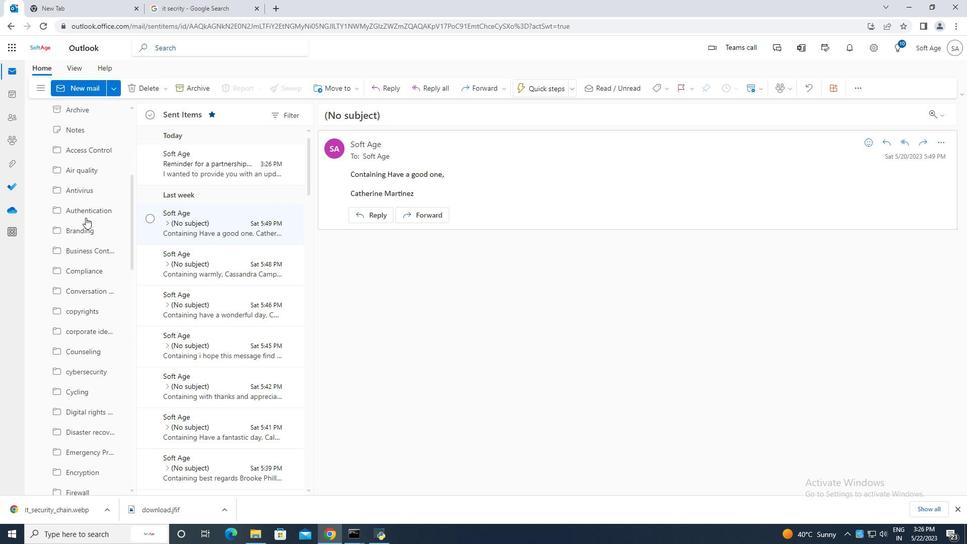 
Action: Mouse scrolled (85, 218) with delta (0, 0)
Screenshot: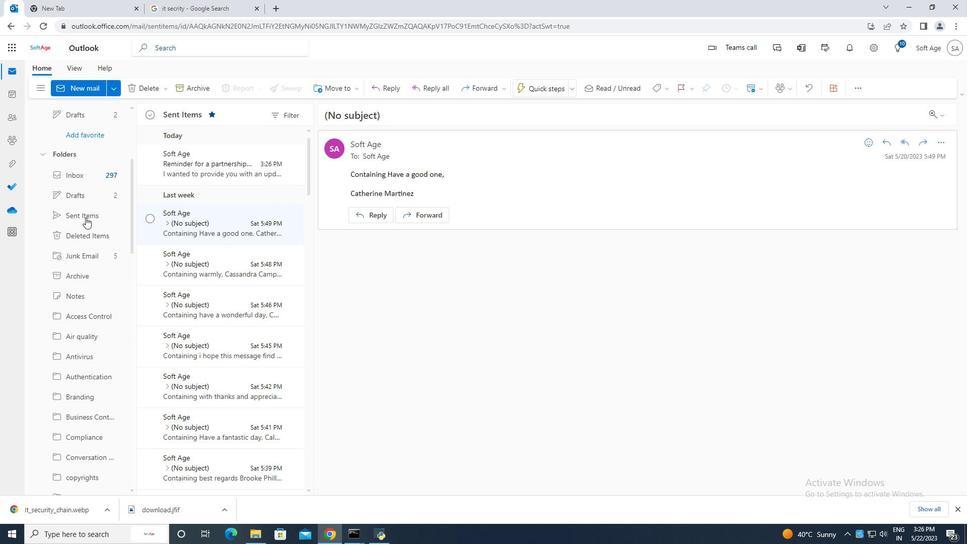 
Action: Mouse scrolled (85, 218) with delta (0, 0)
Screenshot: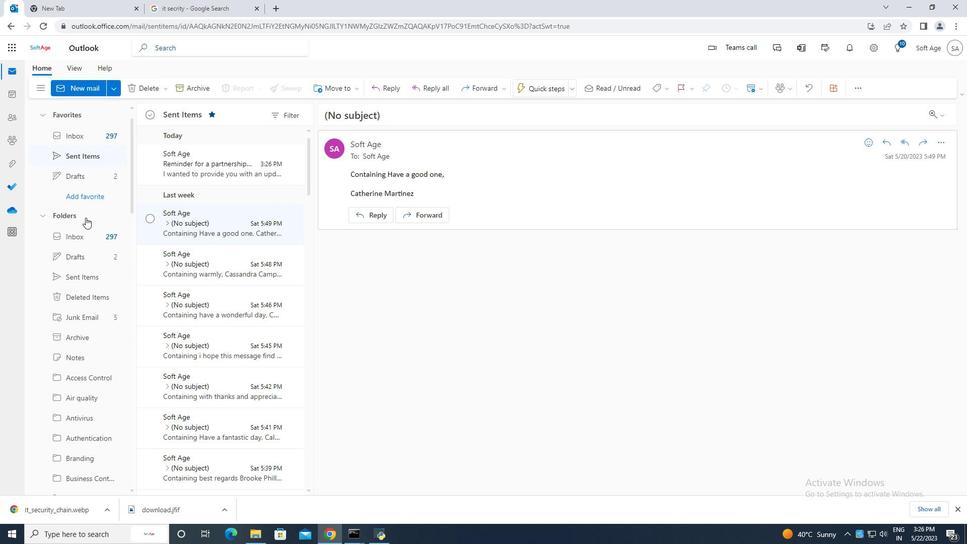 
Action: Mouse scrolled (85, 218) with delta (0, 0)
Screenshot: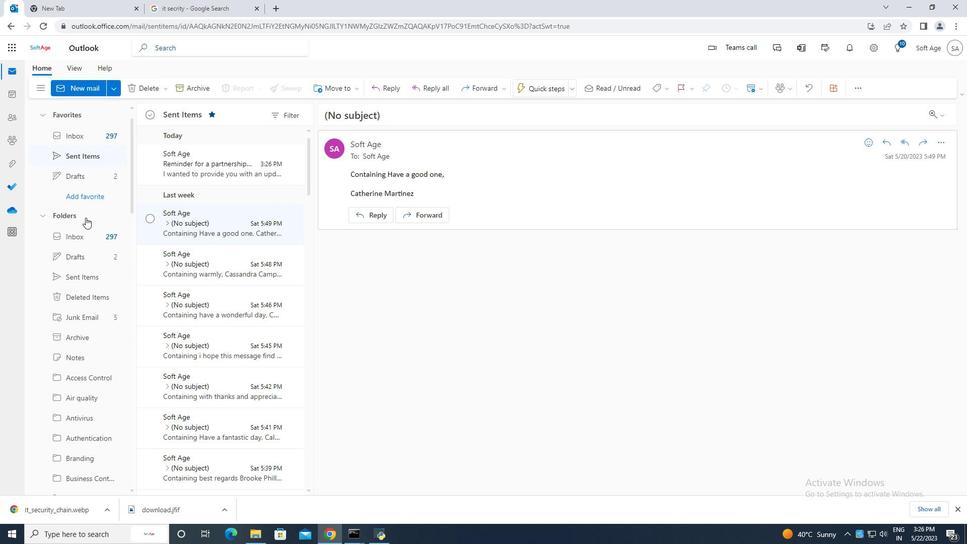 
Action: Mouse scrolled (85, 218) with delta (0, 0)
Screenshot: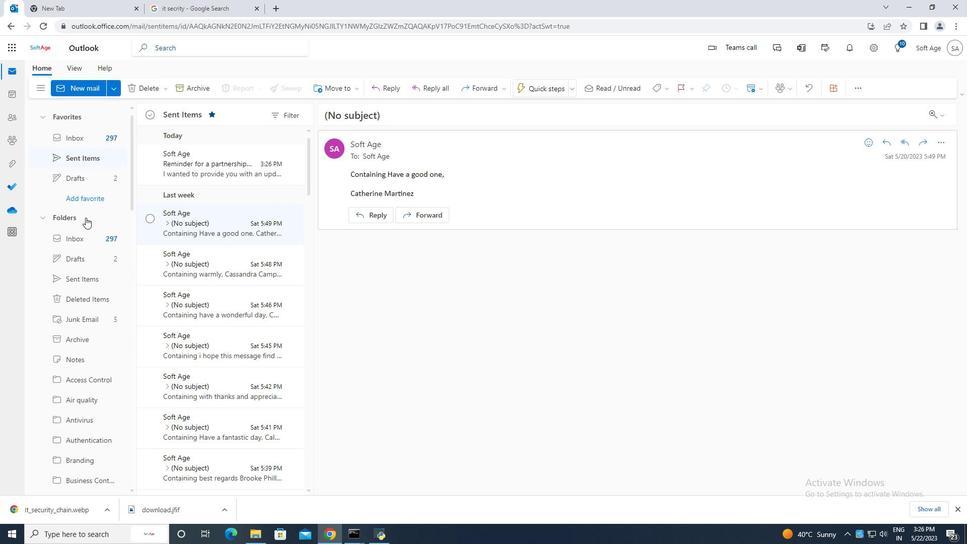 
Action: Mouse scrolled (85, 218) with delta (0, 0)
Screenshot: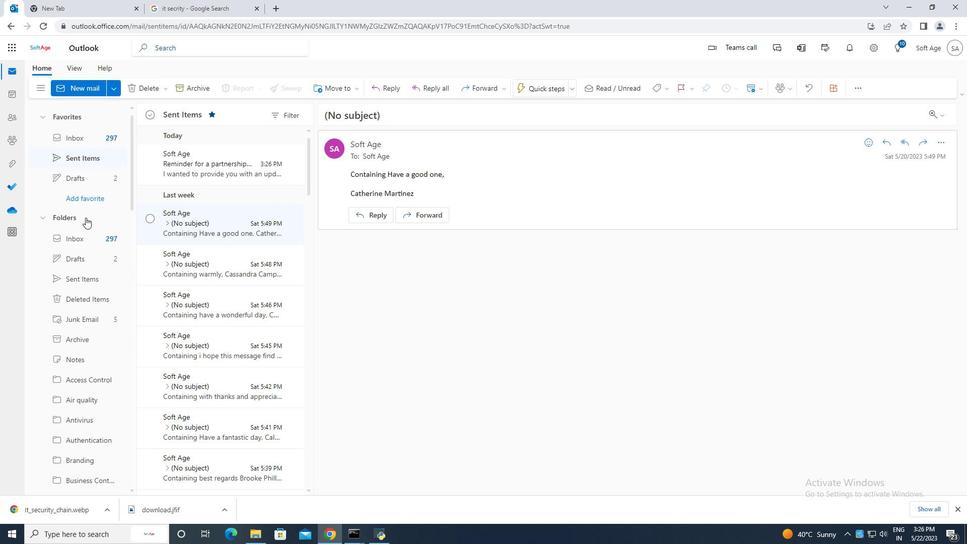 
Action: Mouse moved to (90, 159)
Screenshot: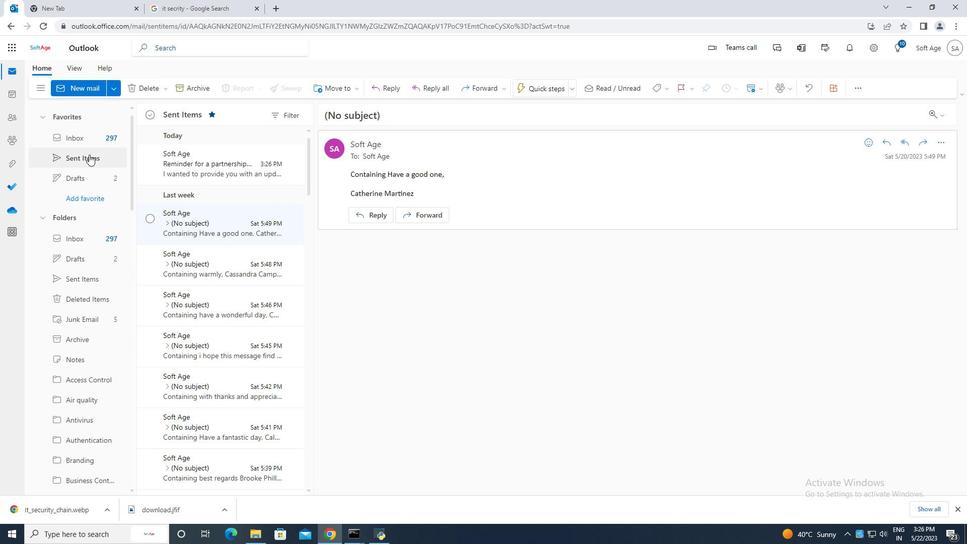 
Action: Mouse pressed left at (90, 159)
Screenshot: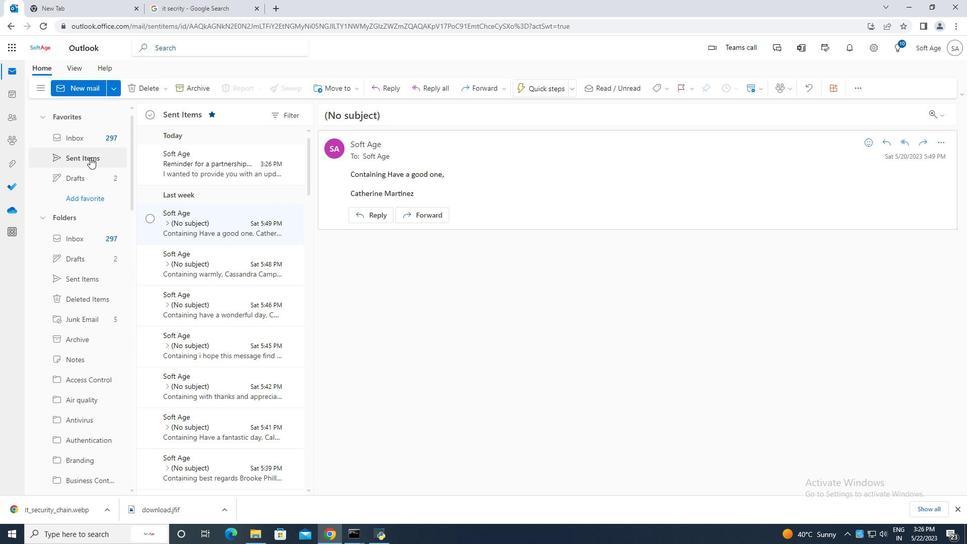 
Action: Mouse moved to (153, 138)
Screenshot: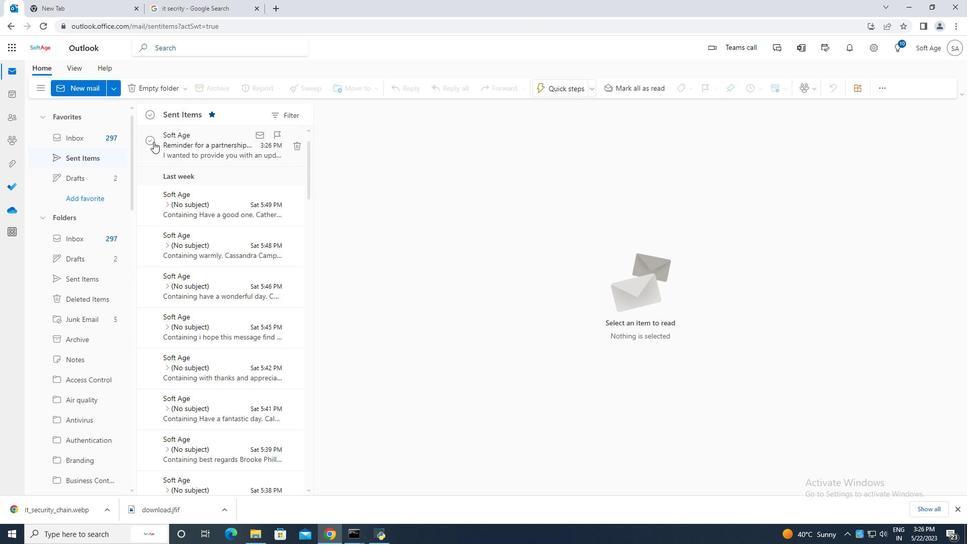 
Action: Mouse pressed left at (153, 138)
Screenshot: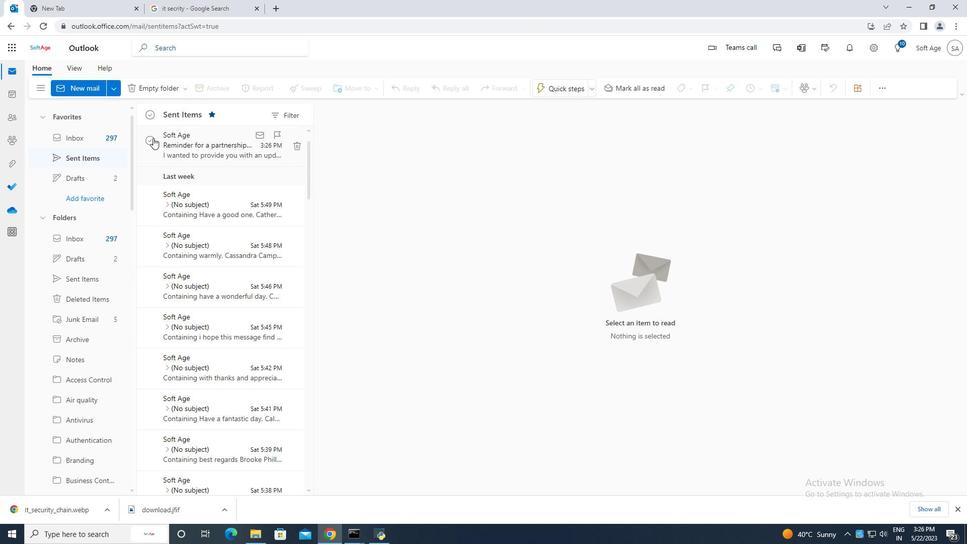 
Action: Mouse moved to (348, 88)
Screenshot: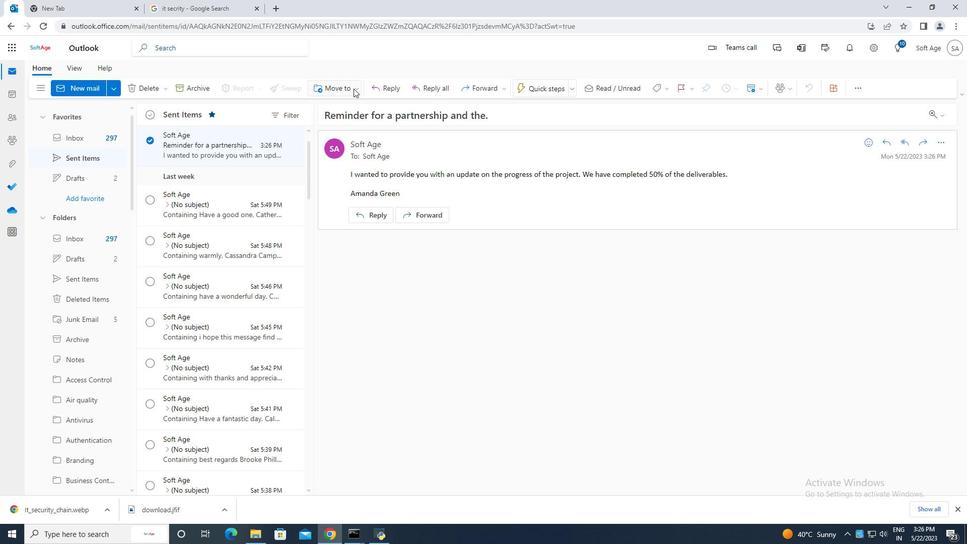 
Action: Mouse pressed left at (348, 88)
Screenshot: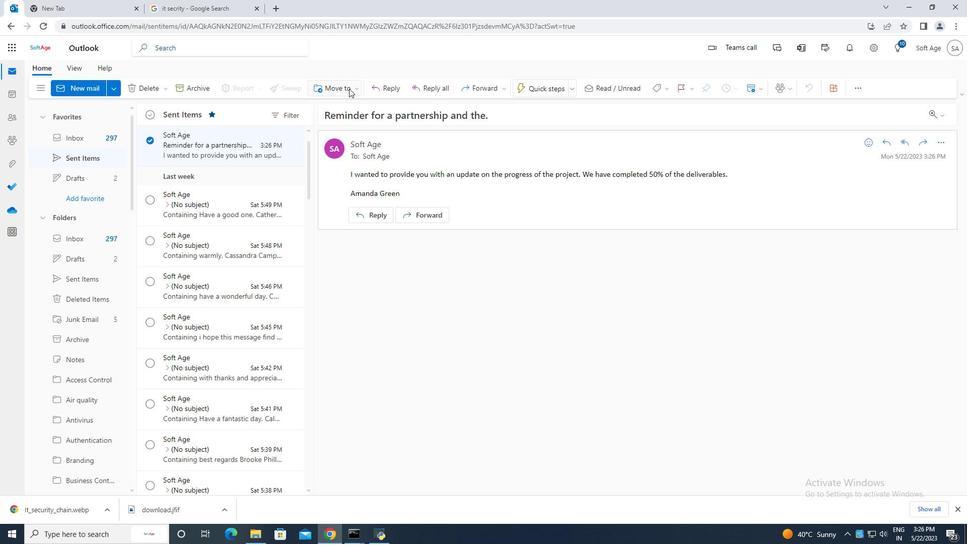 
Action: Mouse moved to (363, 108)
Screenshot: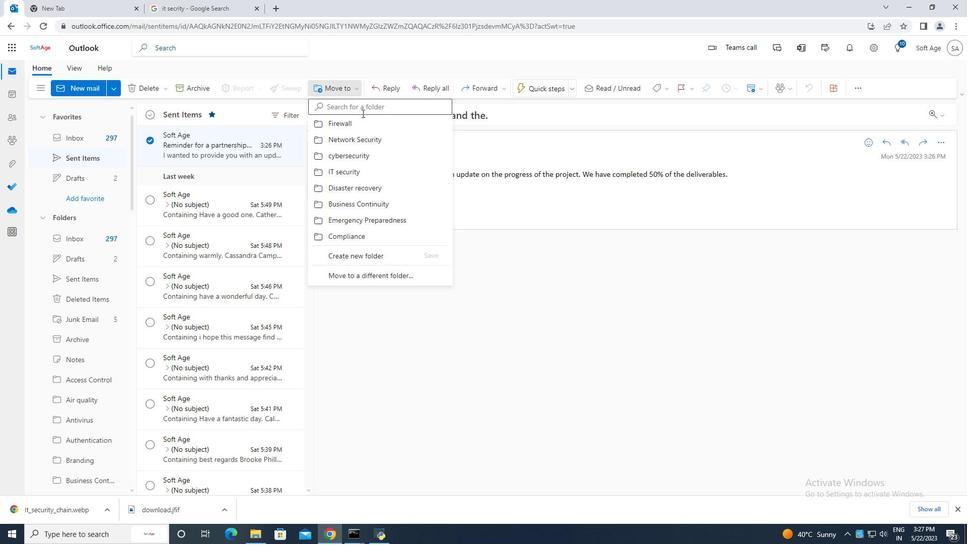 
Action: Mouse pressed left at (363, 108)
Screenshot: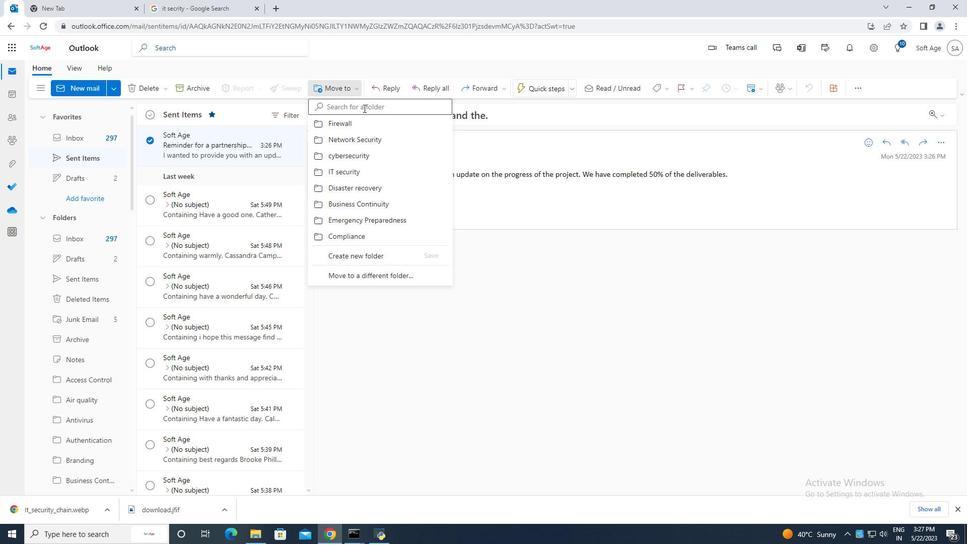 
Action: Key pressed <Key.caps_lock>A<Key.caps_lock>ntivirus
Screenshot: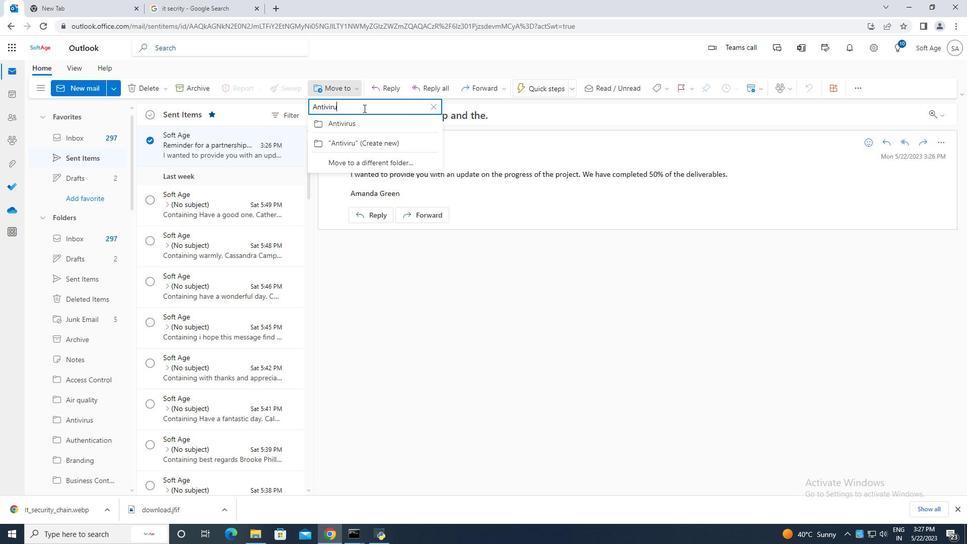 
Action: Mouse moved to (384, 124)
Screenshot: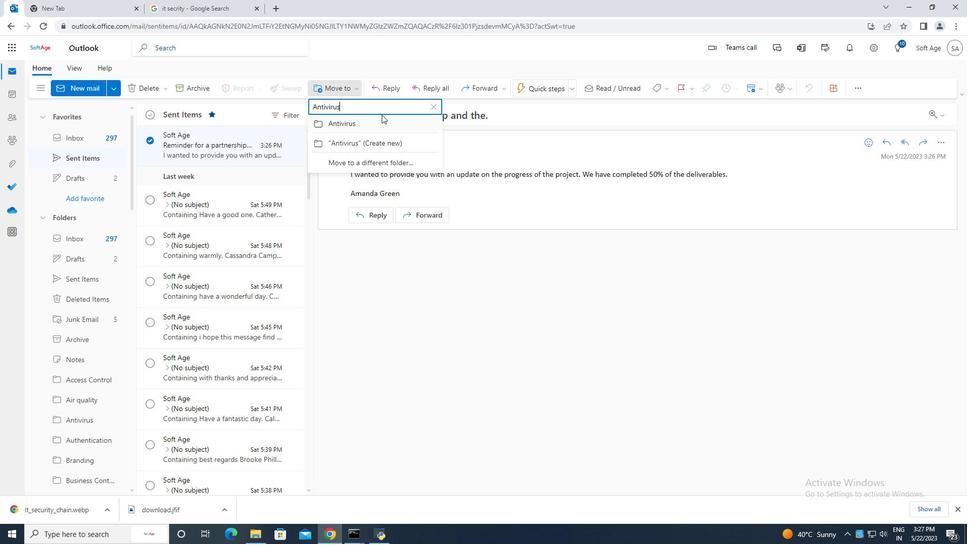 
Action: Mouse pressed left at (384, 124)
Screenshot: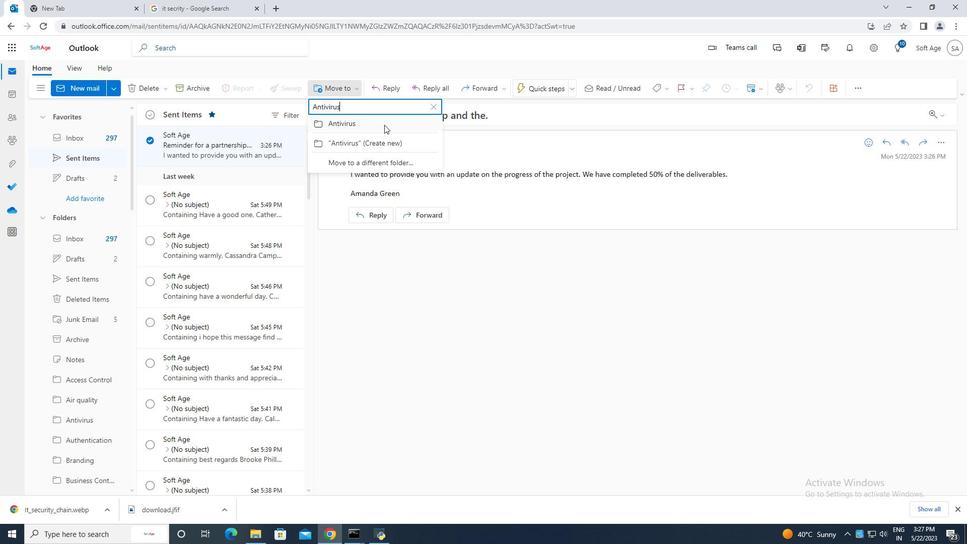 
Action: Mouse moved to (297, 334)
Screenshot: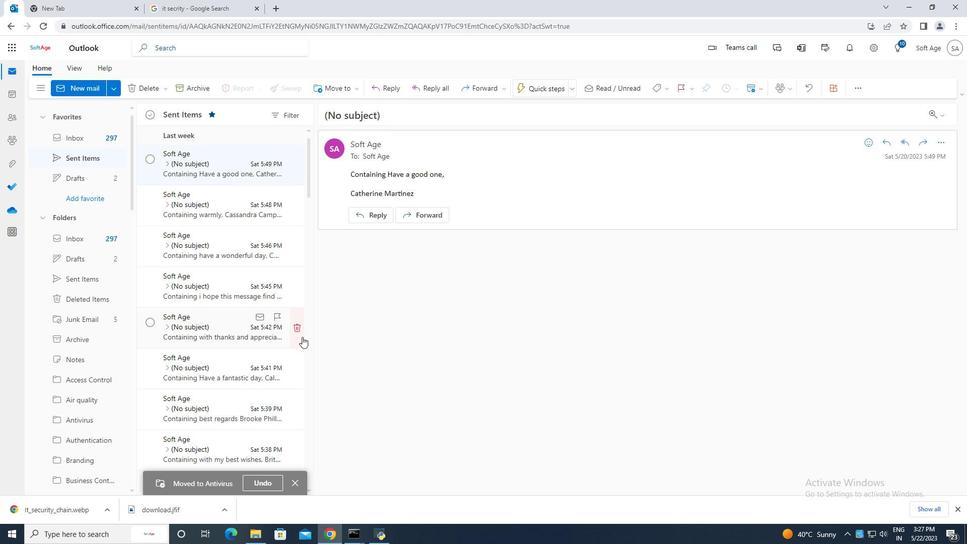 
